 Task: Add a signature Miriam Hall containing Best wishes for a happy National Ice Cream Day, Miriam Hall to email address softage.9@softage.net and add a label Safety training
Action: Mouse moved to (1065, 54)
Screenshot: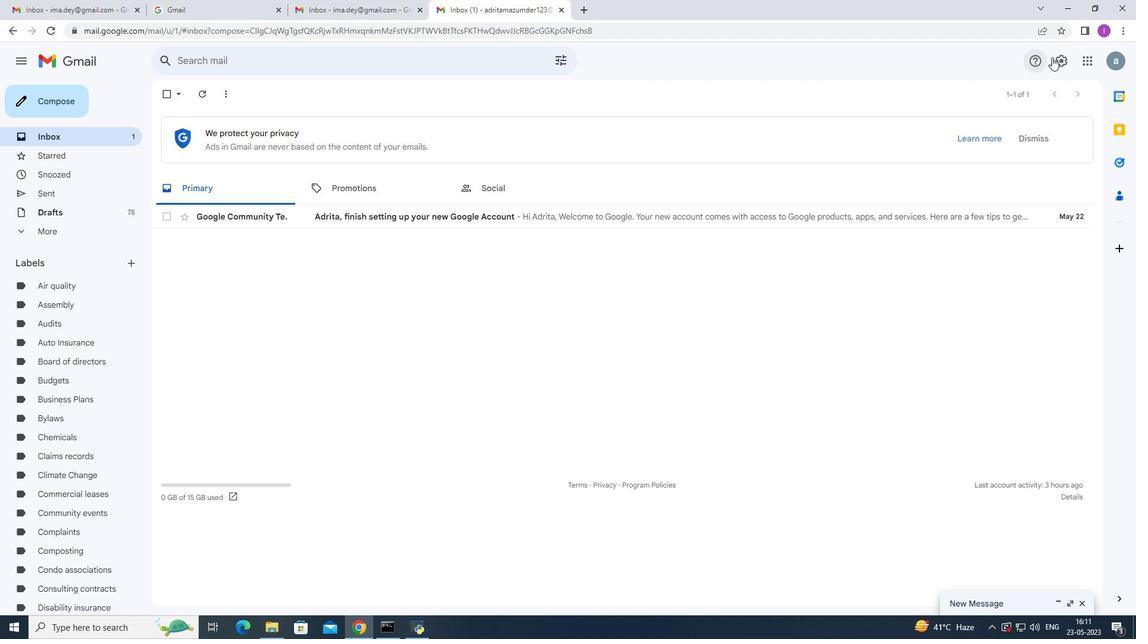 
Action: Mouse pressed left at (1065, 54)
Screenshot: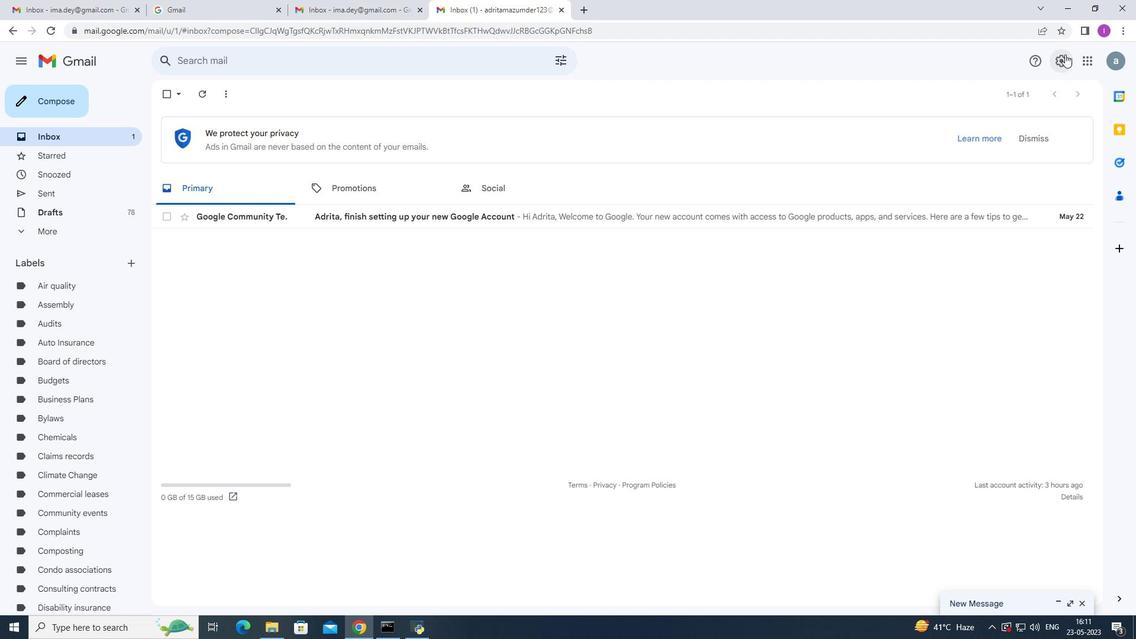 
Action: Mouse moved to (1024, 123)
Screenshot: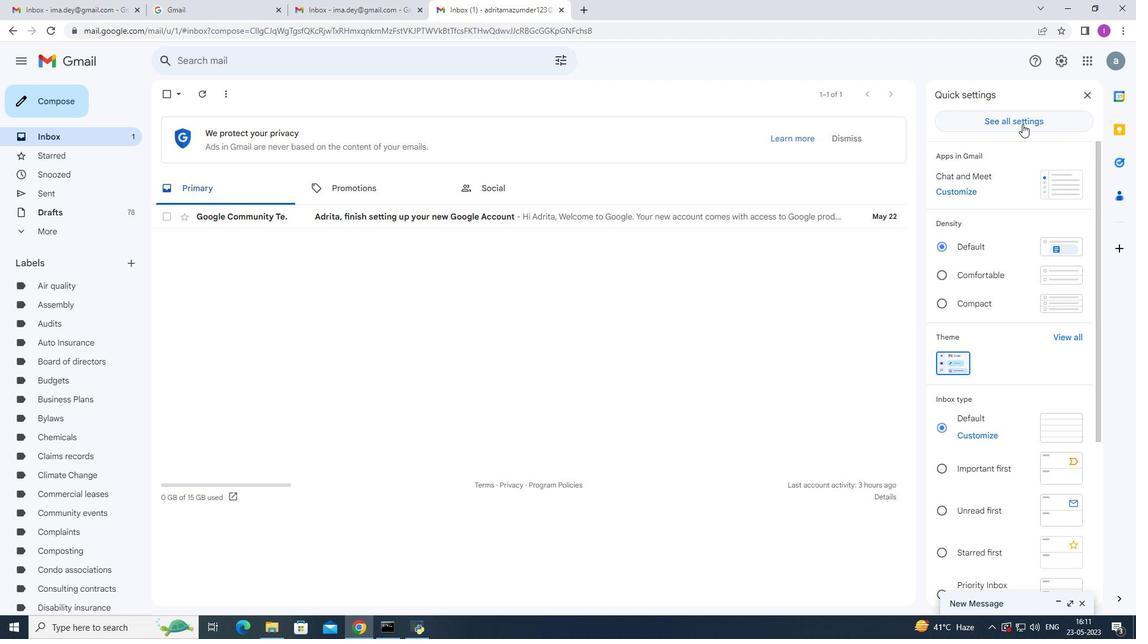 
Action: Mouse pressed left at (1024, 123)
Screenshot: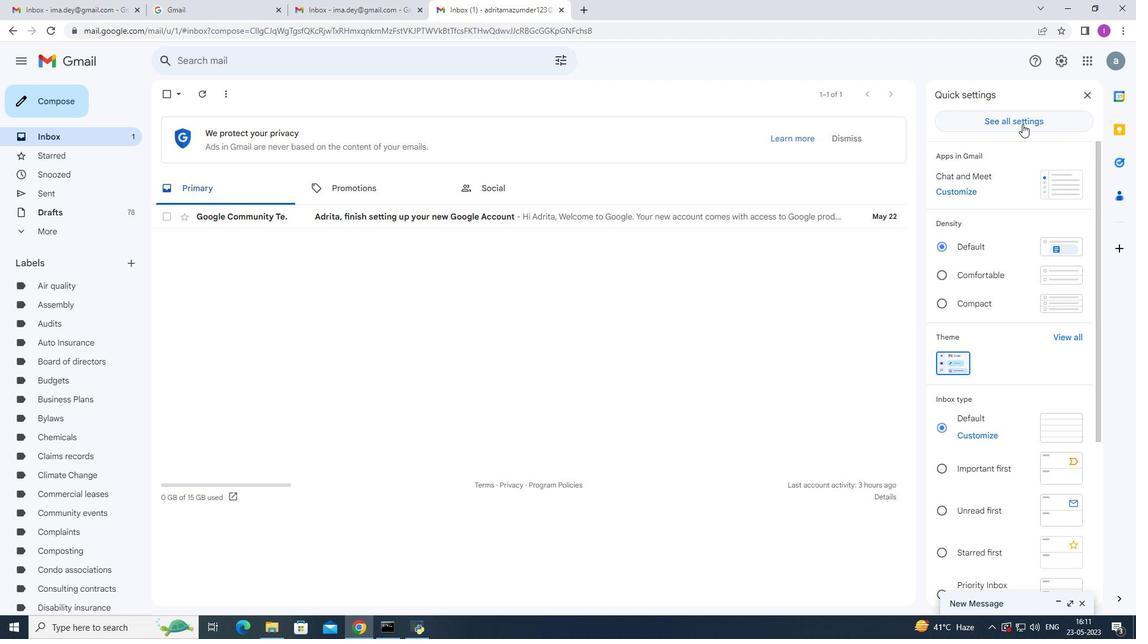 
Action: Mouse moved to (472, 307)
Screenshot: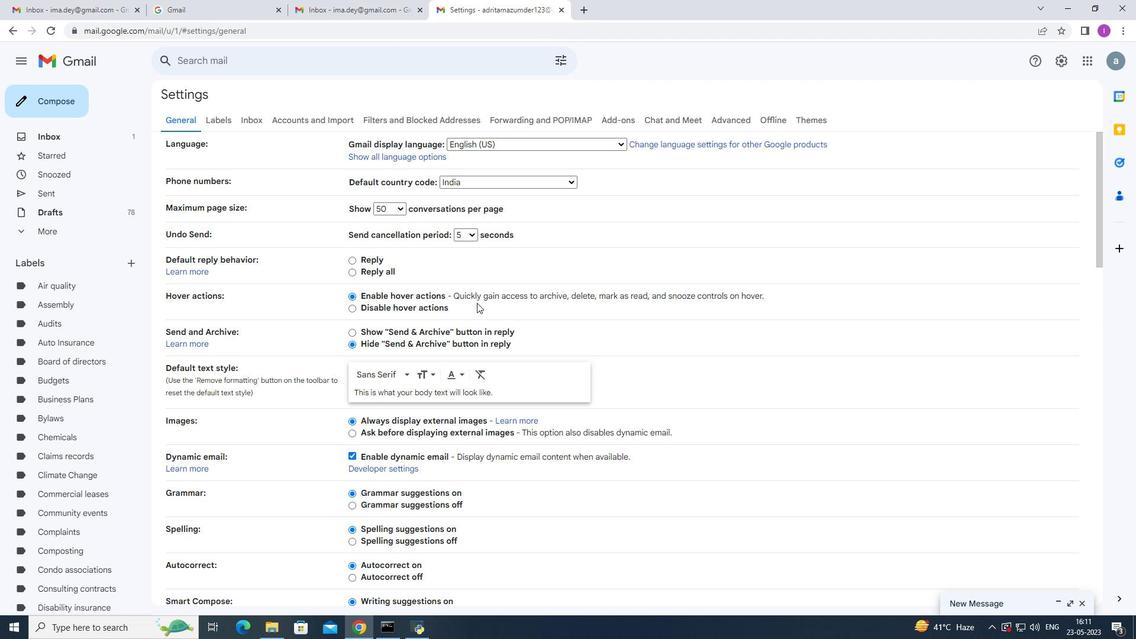 
Action: Mouse scrolled (472, 307) with delta (0, 0)
Screenshot: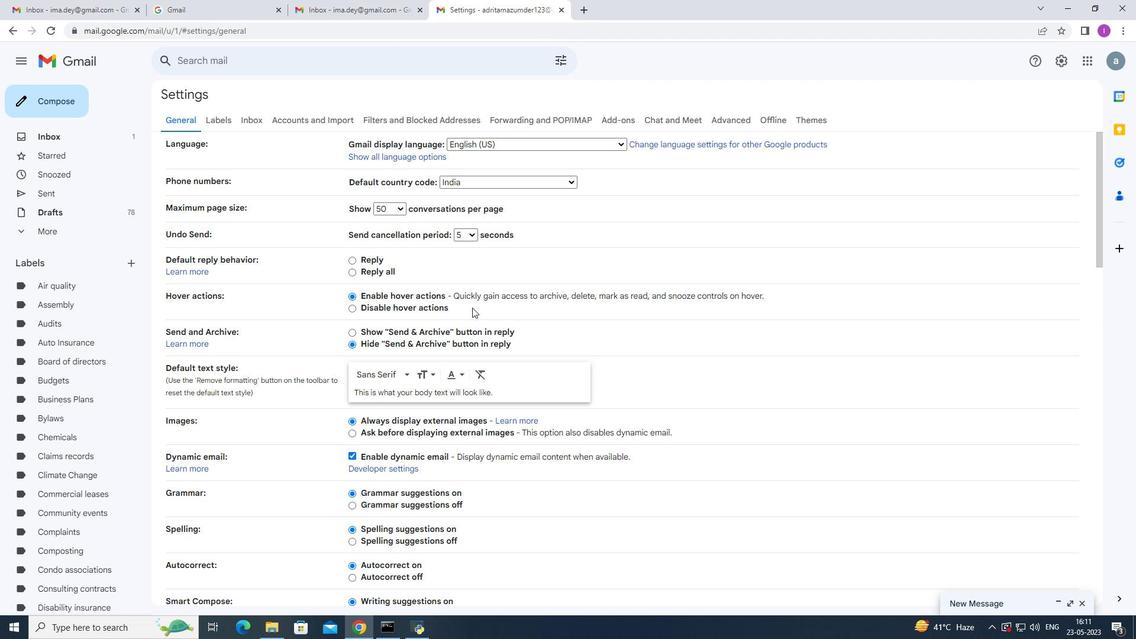 
Action: Mouse scrolled (472, 307) with delta (0, 0)
Screenshot: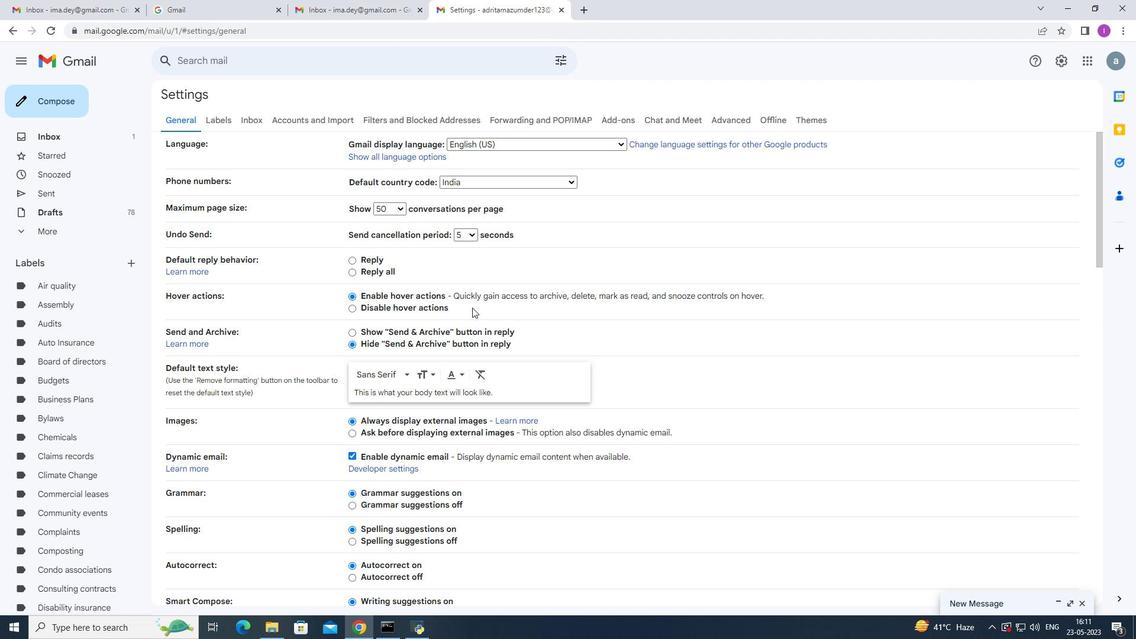 
Action: Mouse scrolled (472, 308) with delta (0, 0)
Screenshot: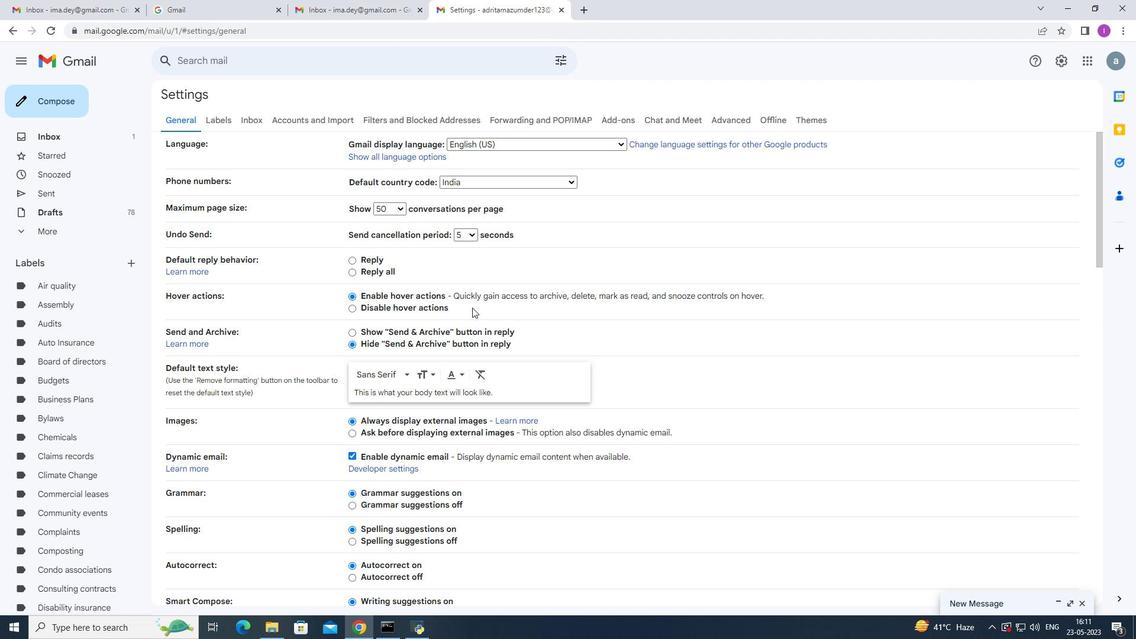 
Action: Mouse moved to (472, 307)
Screenshot: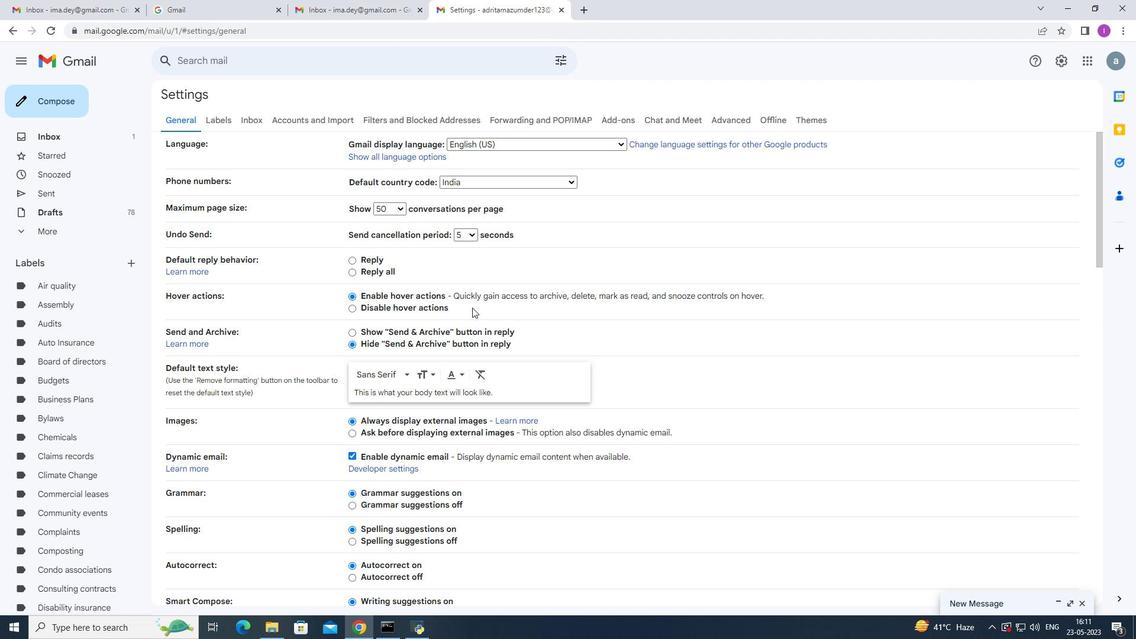 
Action: Mouse scrolled (472, 307) with delta (0, 0)
Screenshot: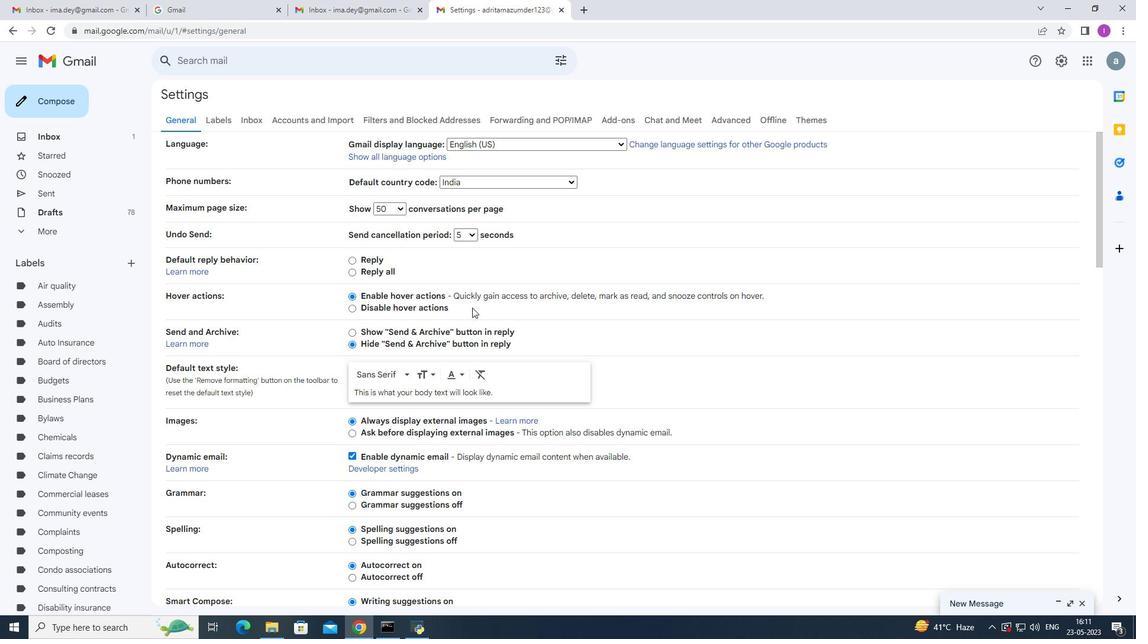 
Action: Mouse moved to (473, 305)
Screenshot: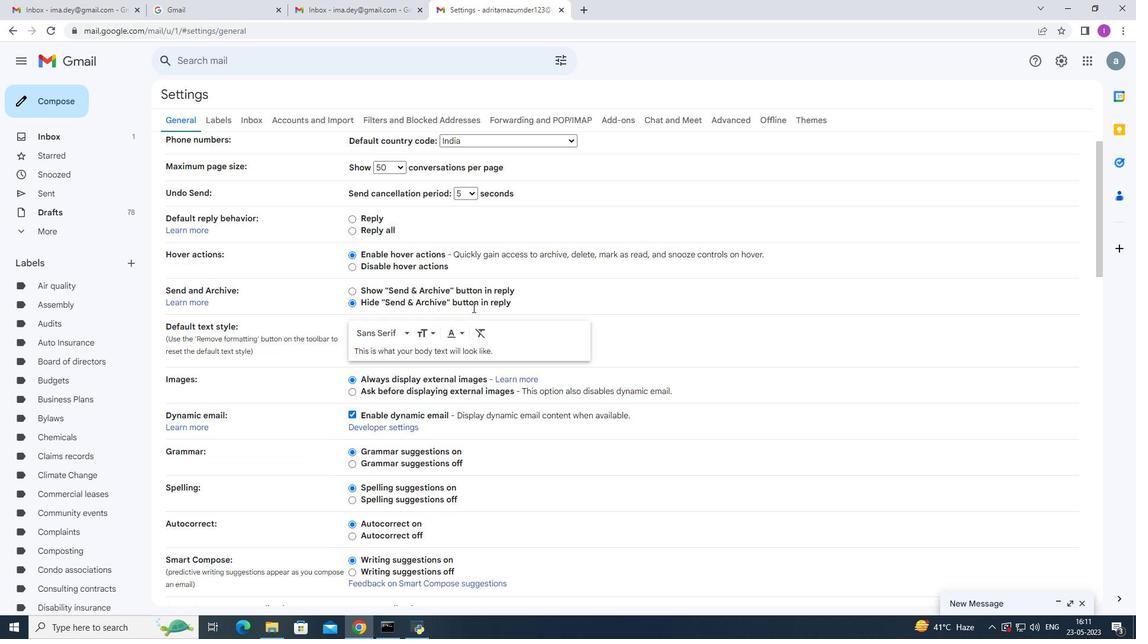 
Action: Mouse scrolled (473, 304) with delta (0, 0)
Screenshot: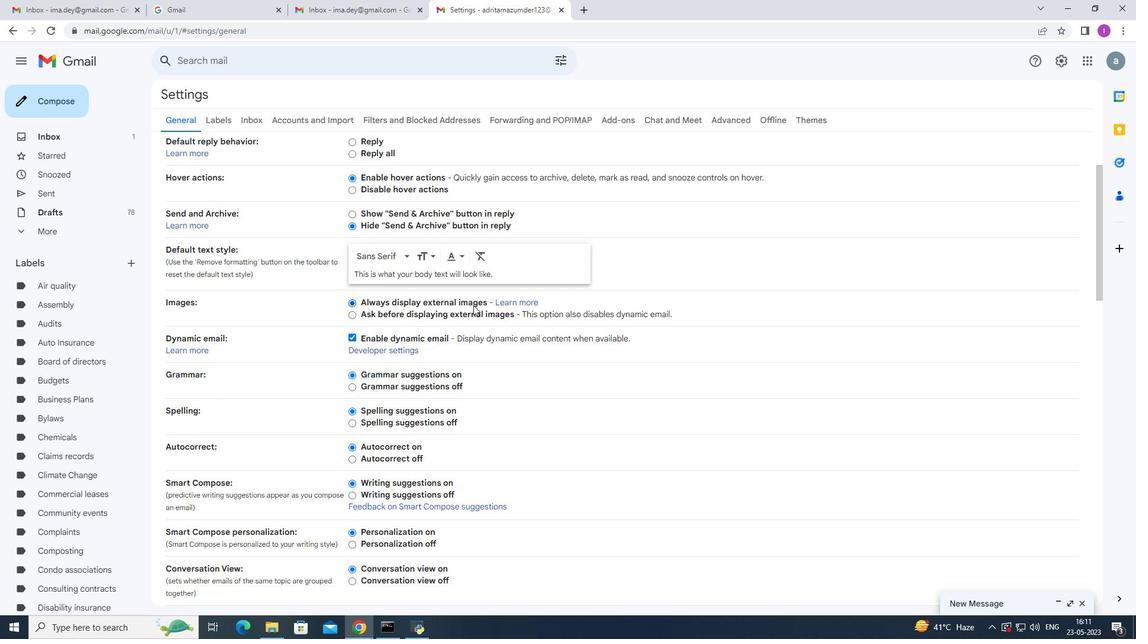 
Action: Mouse scrolled (473, 304) with delta (0, 0)
Screenshot: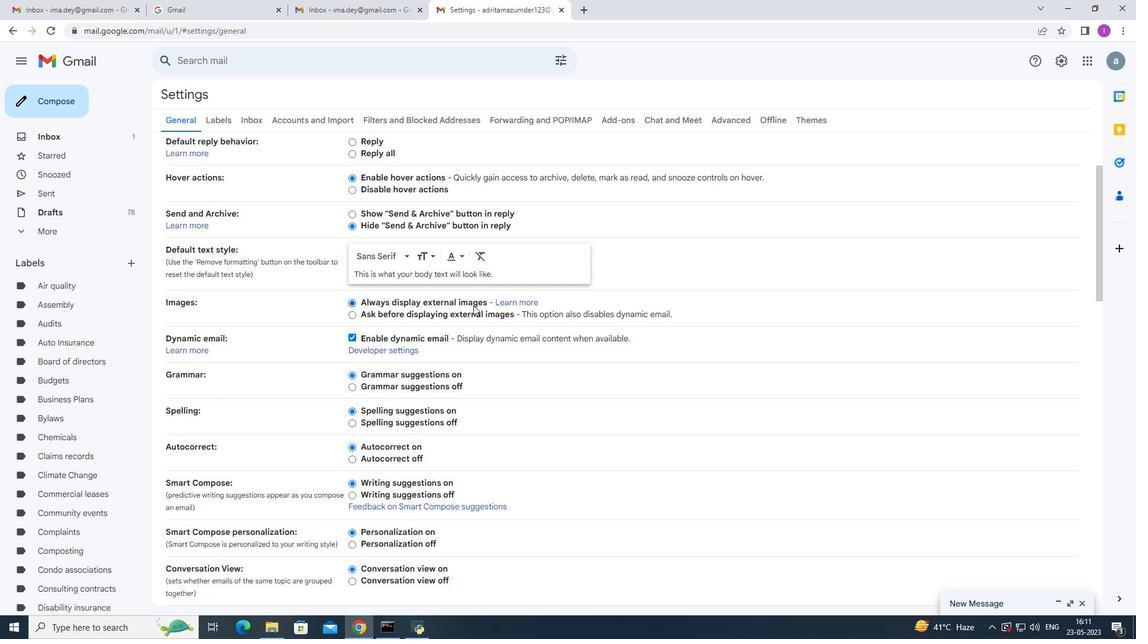 
Action: Mouse scrolled (473, 306) with delta (0, 0)
Screenshot: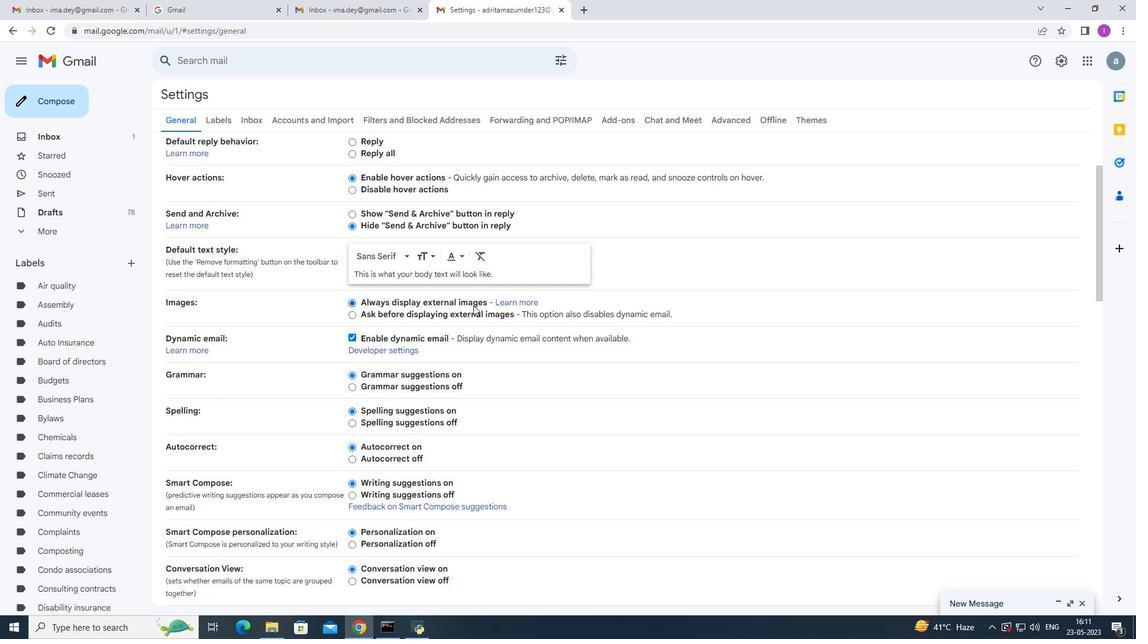 
Action: Mouse scrolled (473, 304) with delta (0, 0)
Screenshot: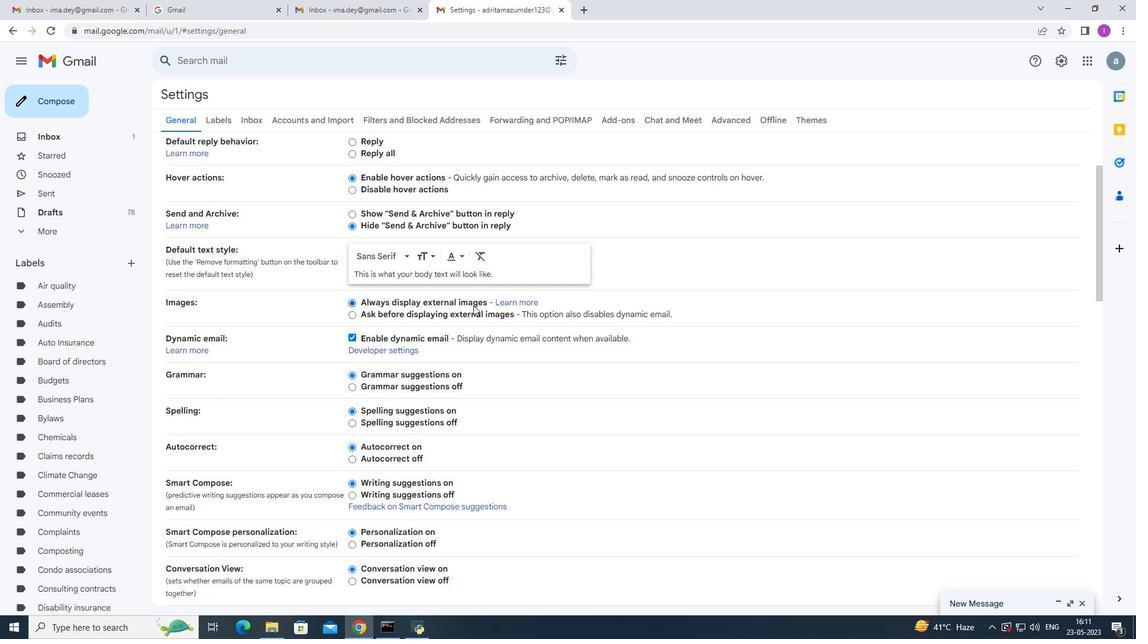 
Action: Mouse moved to (458, 347)
Screenshot: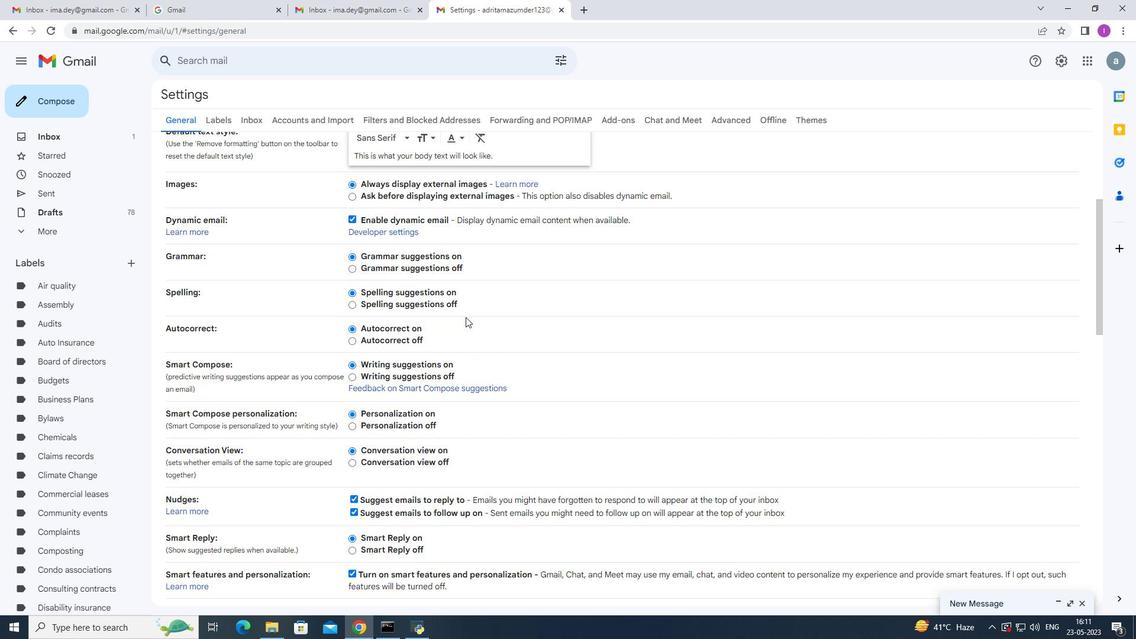 
Action: Mouse scrolled (459, 332) with delta (0, 0)
Screenshot: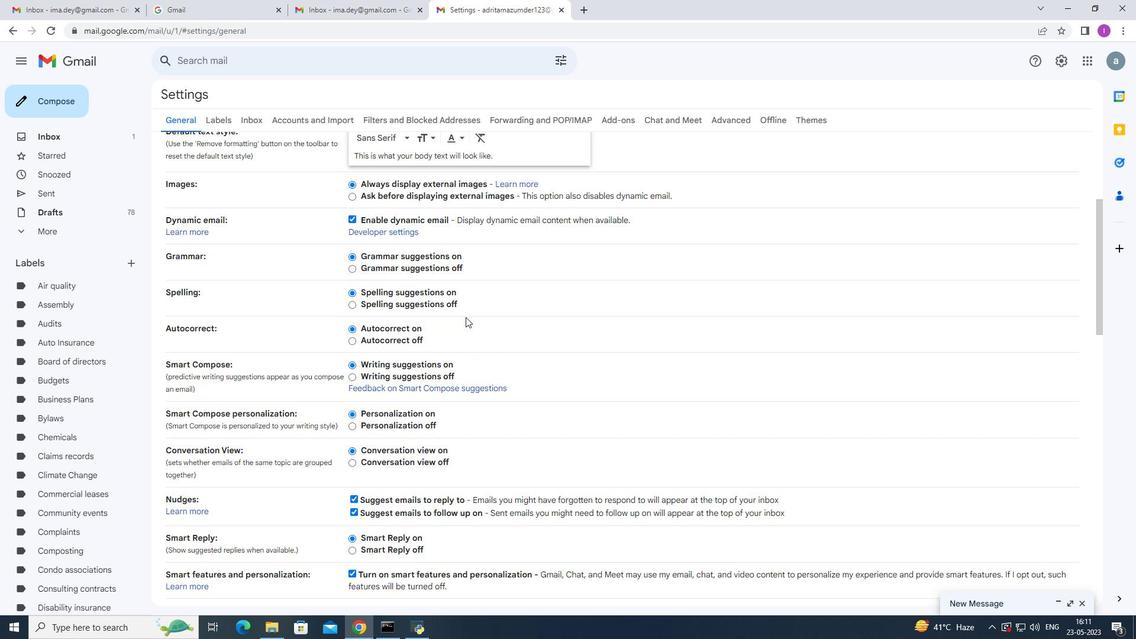 
Action: Mouse moved to (458, 349)
Screenshot: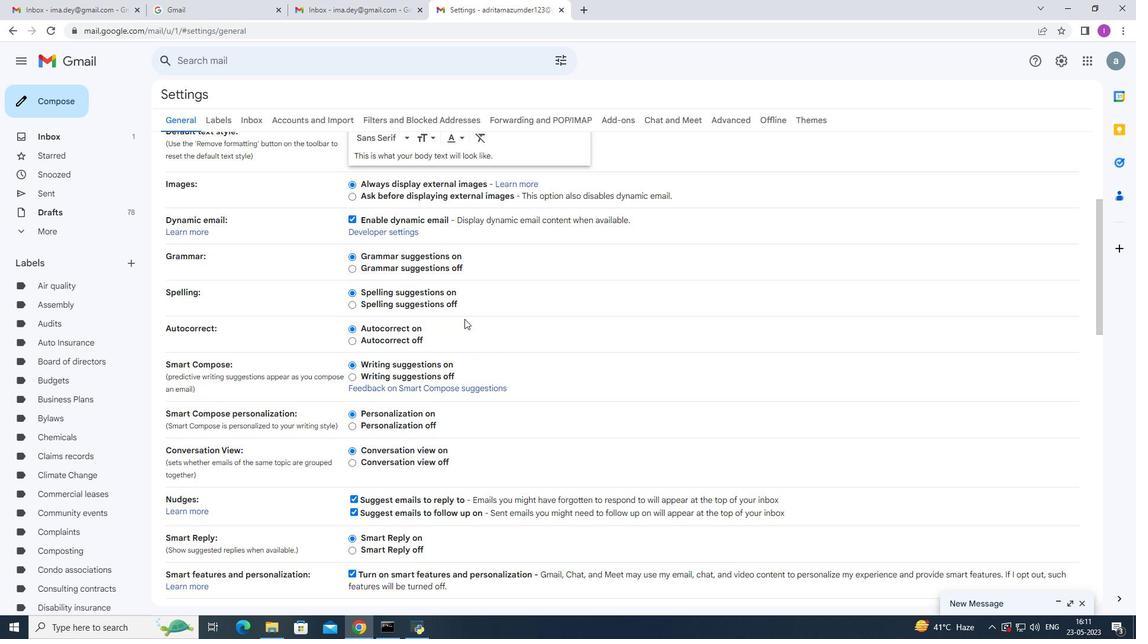 
Action: Mouse scrolled (458, 341) with delta (0, 0)
Screenshot: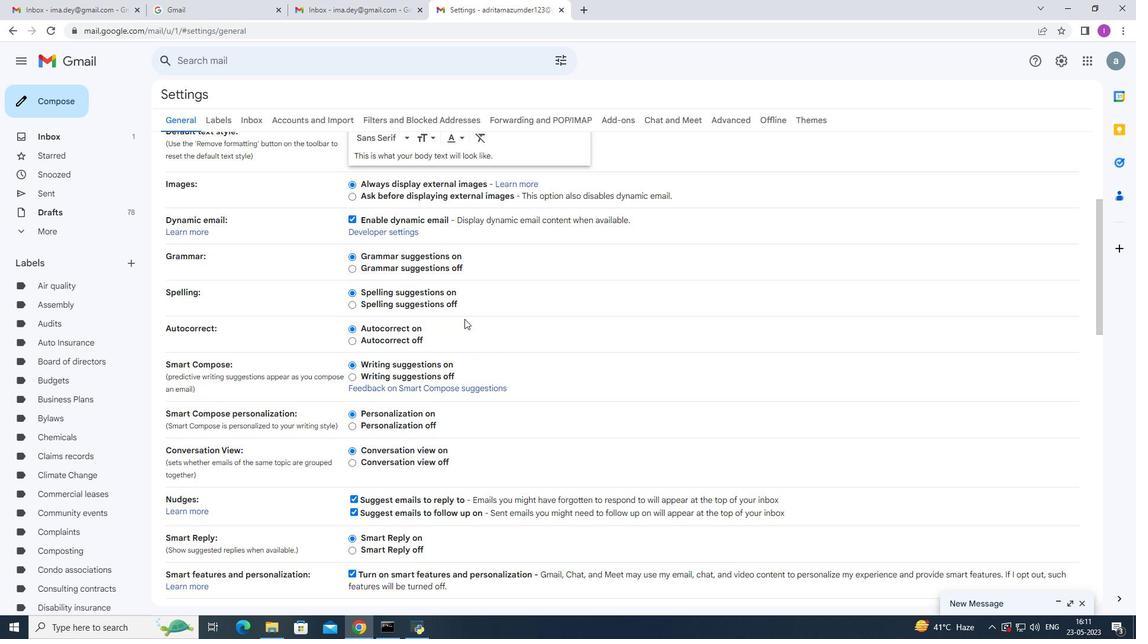 
Action: Mouse moved to (443, 374)
Screenshot: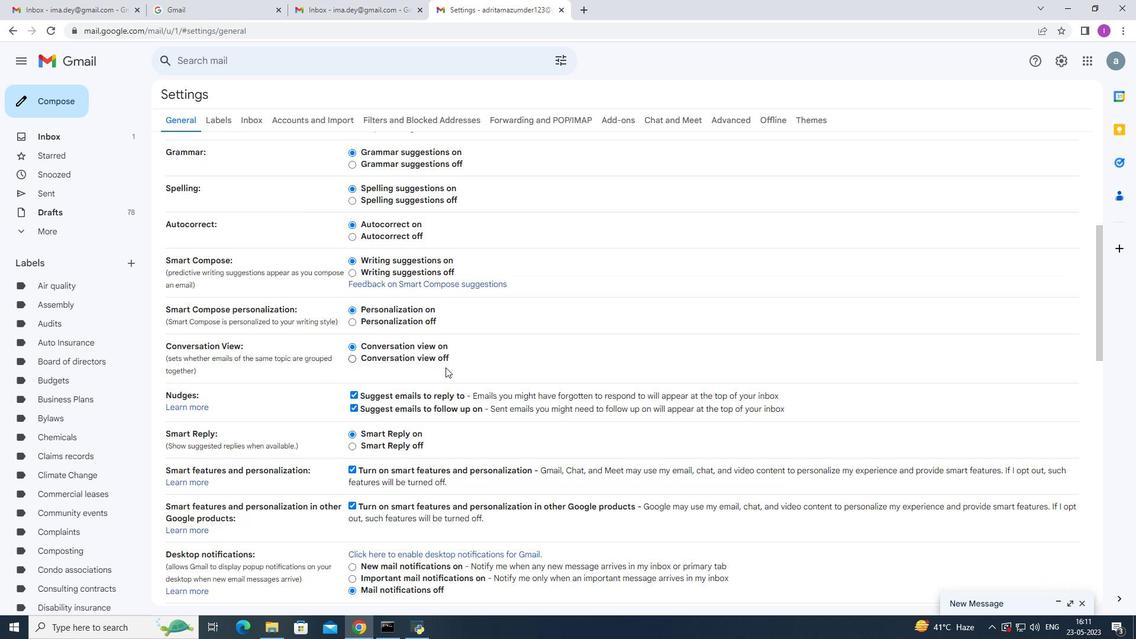
Action: Mouse scrolled (443, 374) with delta (0, 0)
Screenshot: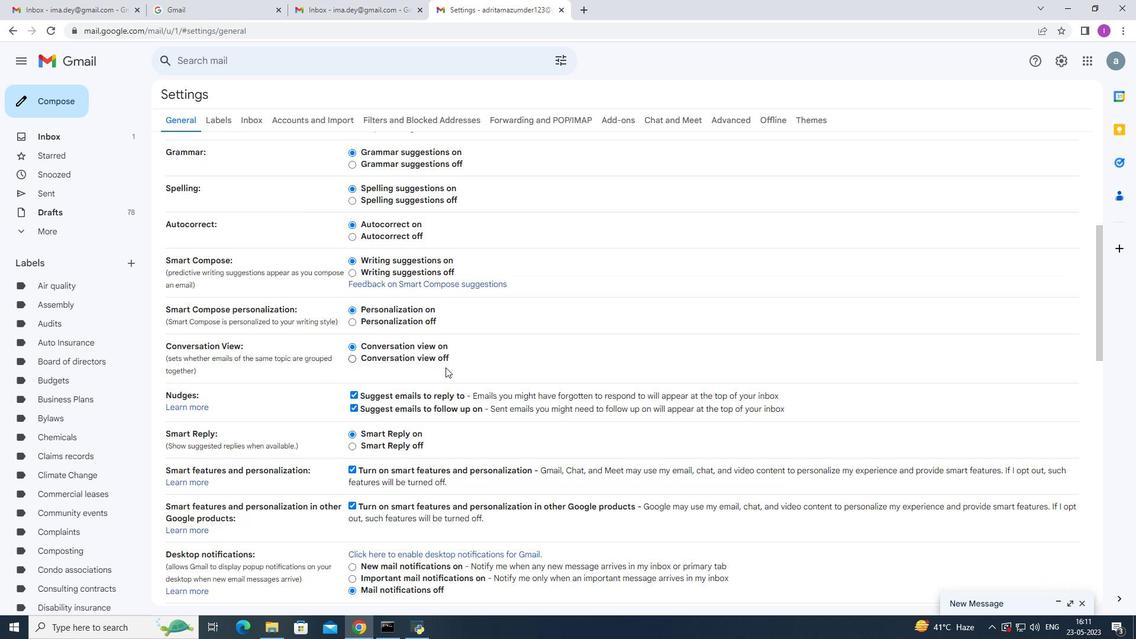 
Action: Mouse moved to (443, 377)
Screenshot: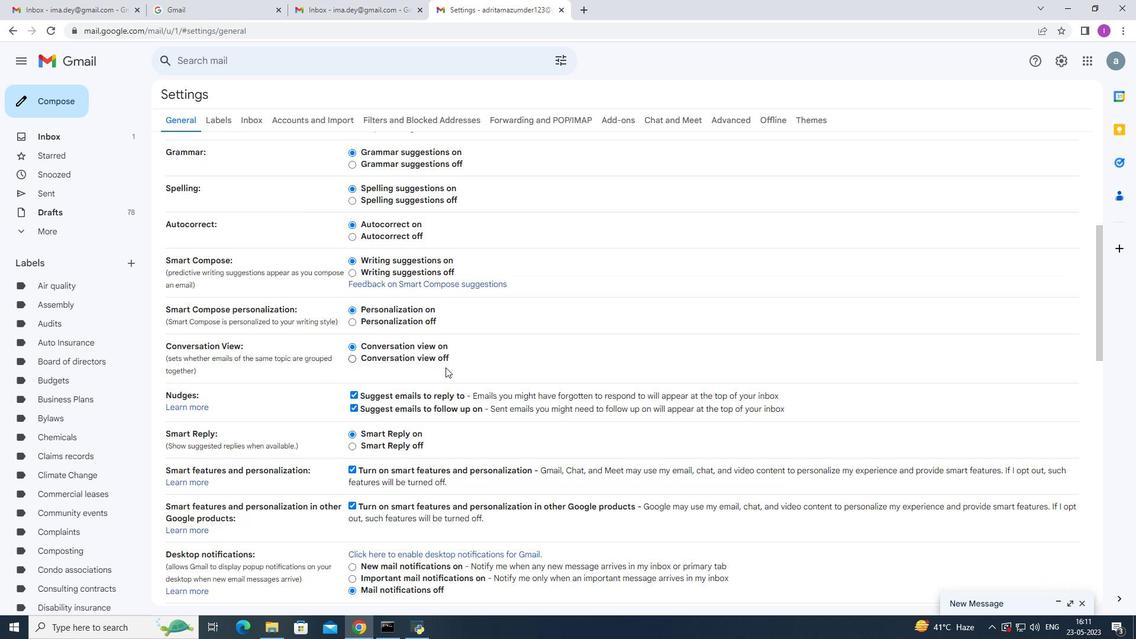 
Action: Mouse scrolled (443, 376) with delta (0, 0)
Screenshot: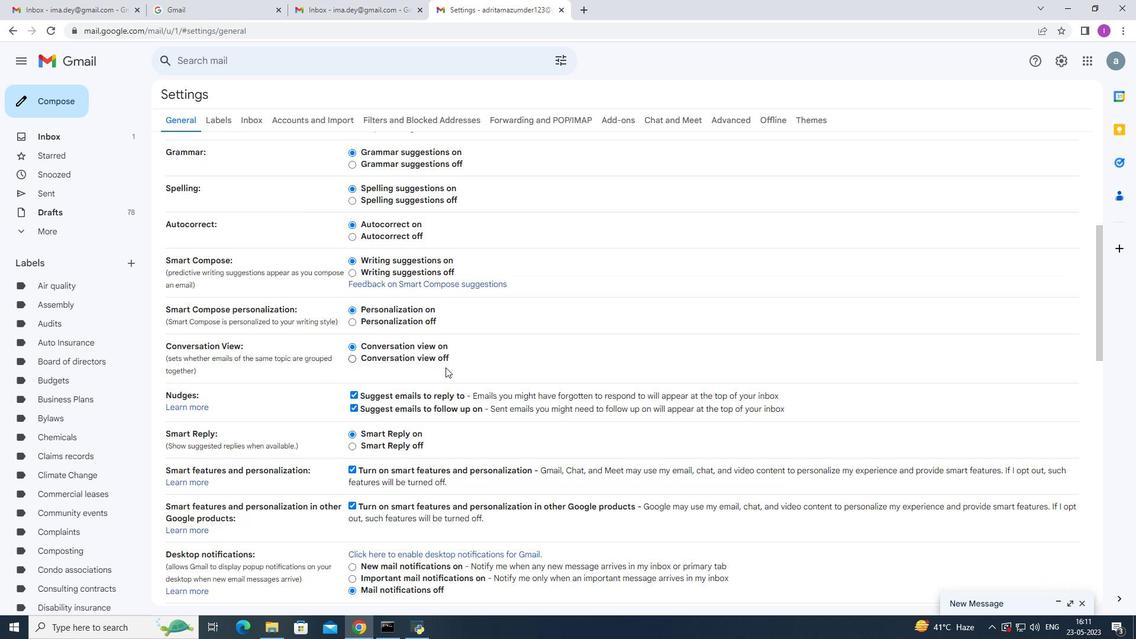 
Action: Mouse moved to (443, 378)
Screenshot: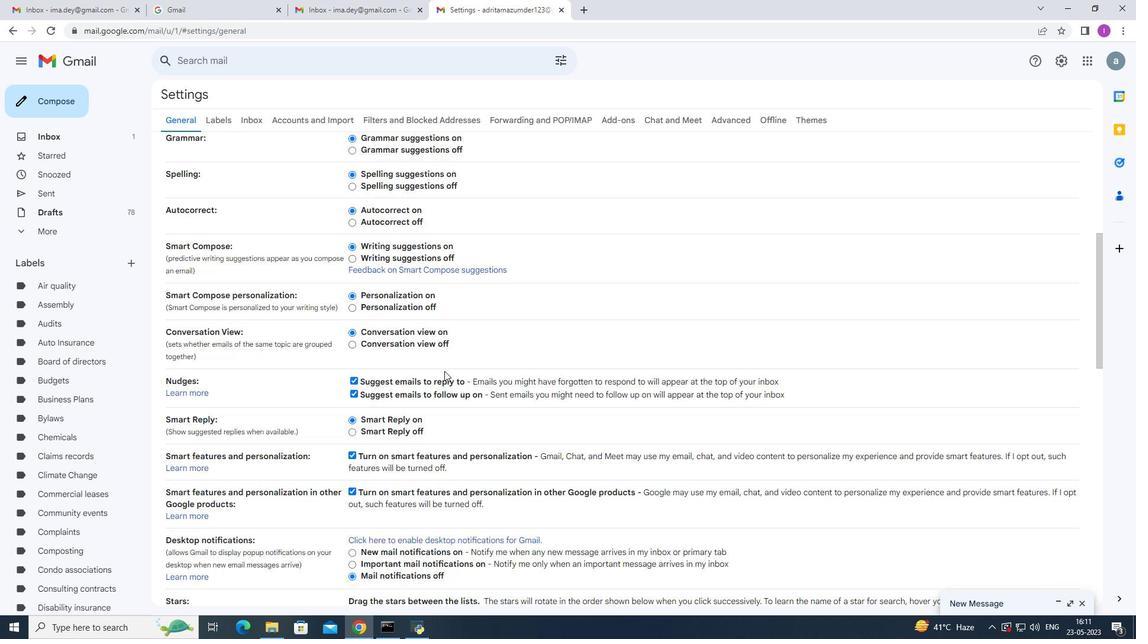 
Action: Mouse scrolled (443, 377) with delta (0, 0)
Screenshot: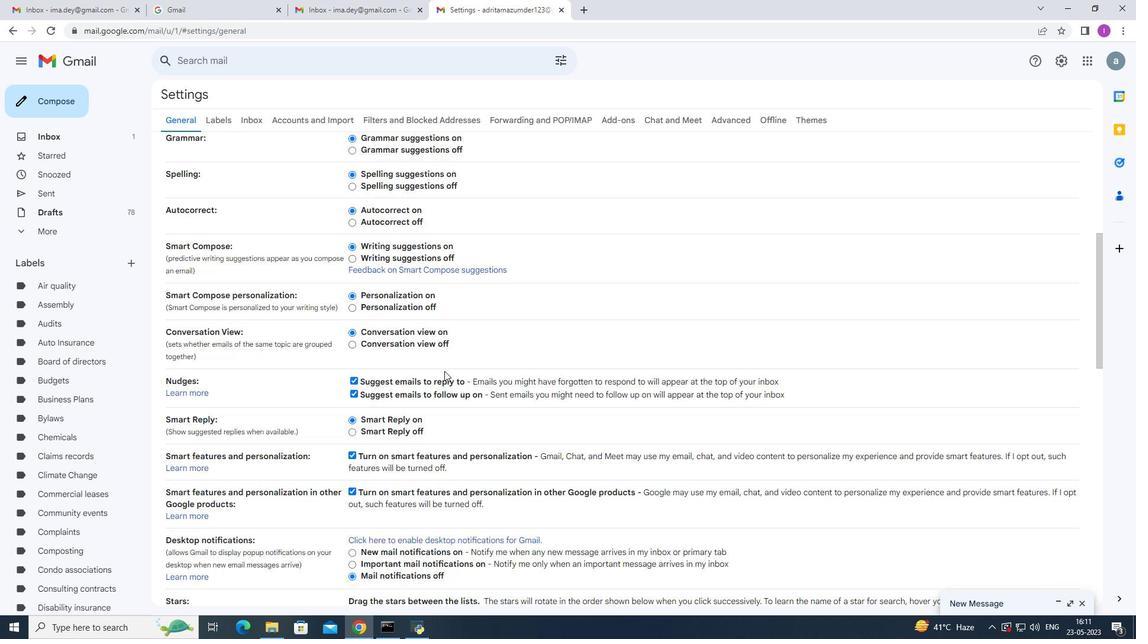 
Action: Mouse moved to (444, 380)
Screenshot: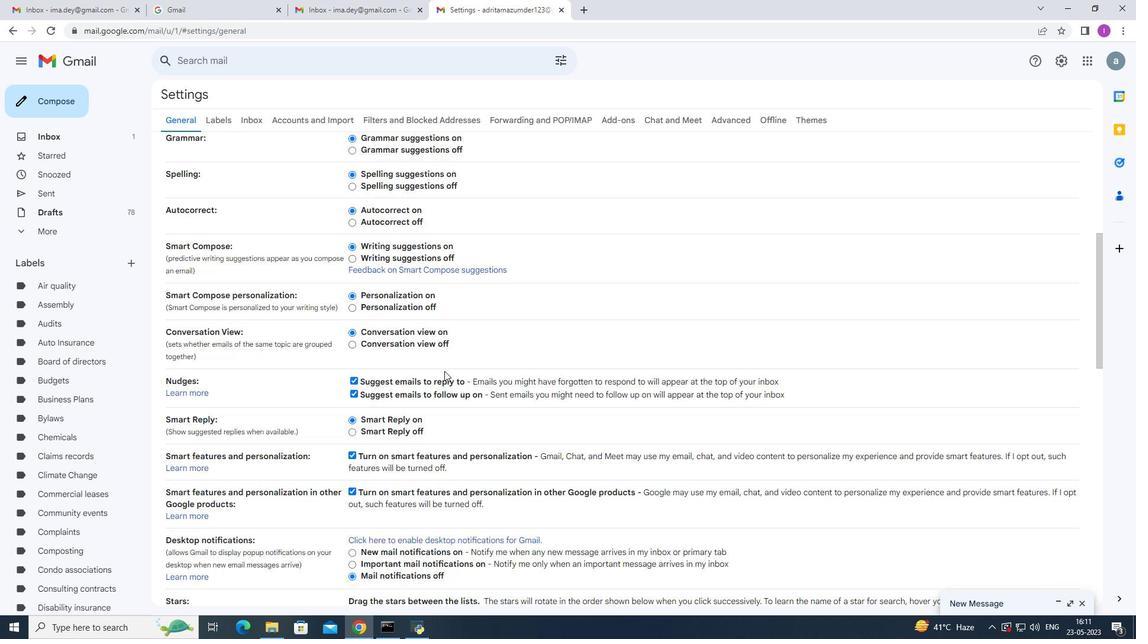 
Action: Mouse scrolled (443, 378) with delta (0, 0)
Screenshot: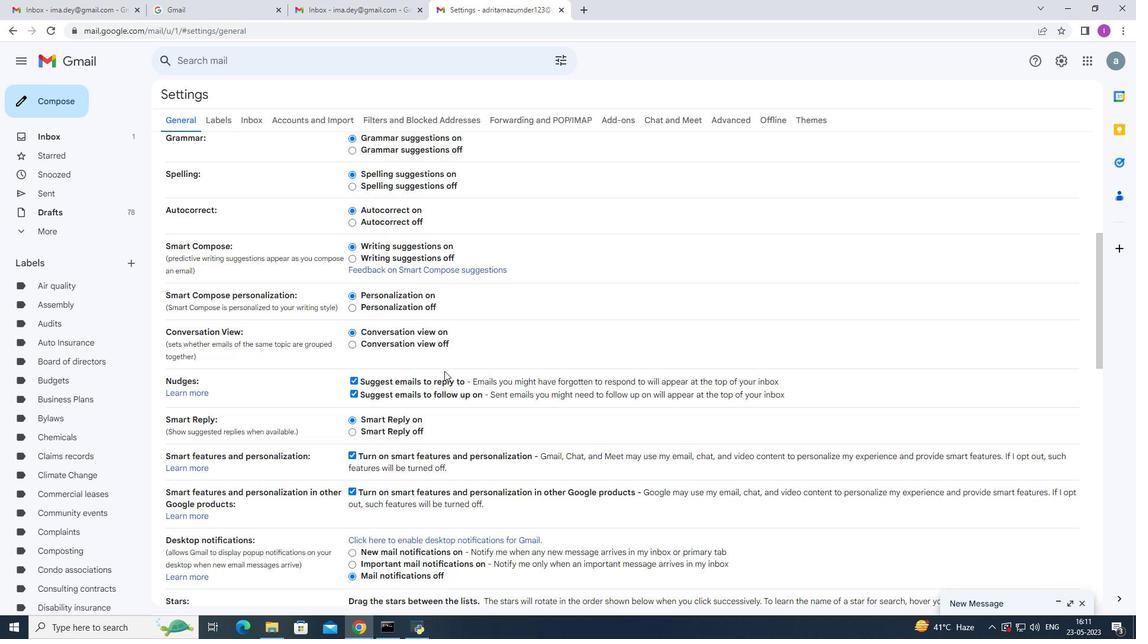 
Action: Mouse moved to (446, 388)
Screenshot: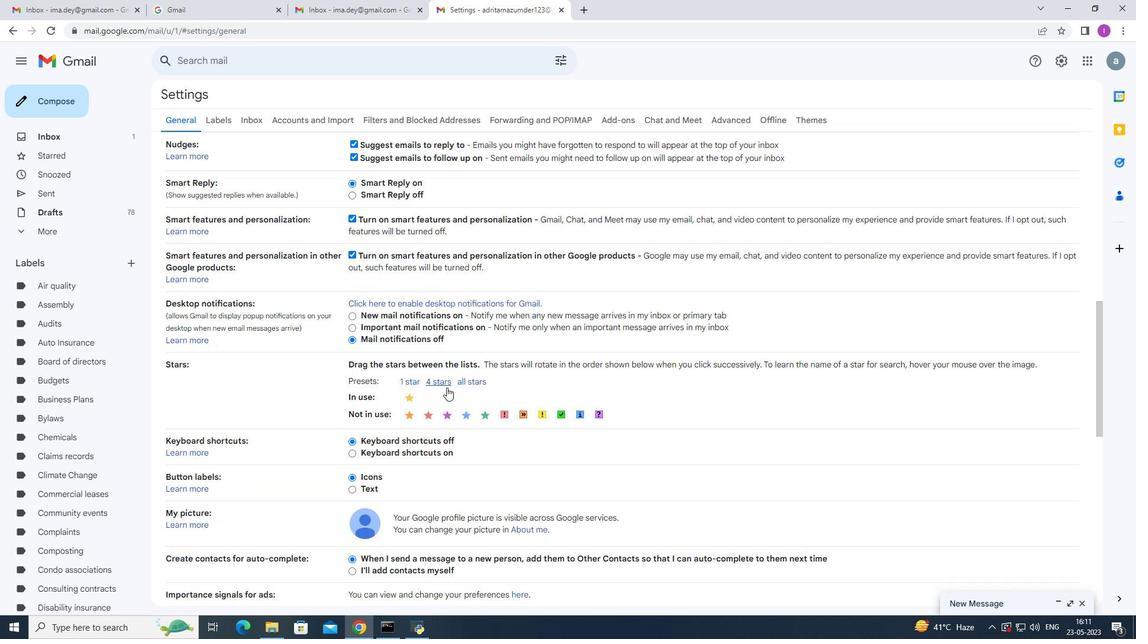 
Action: Mouse scrolled (446, 388) with delta (0, 0)
Screenshot: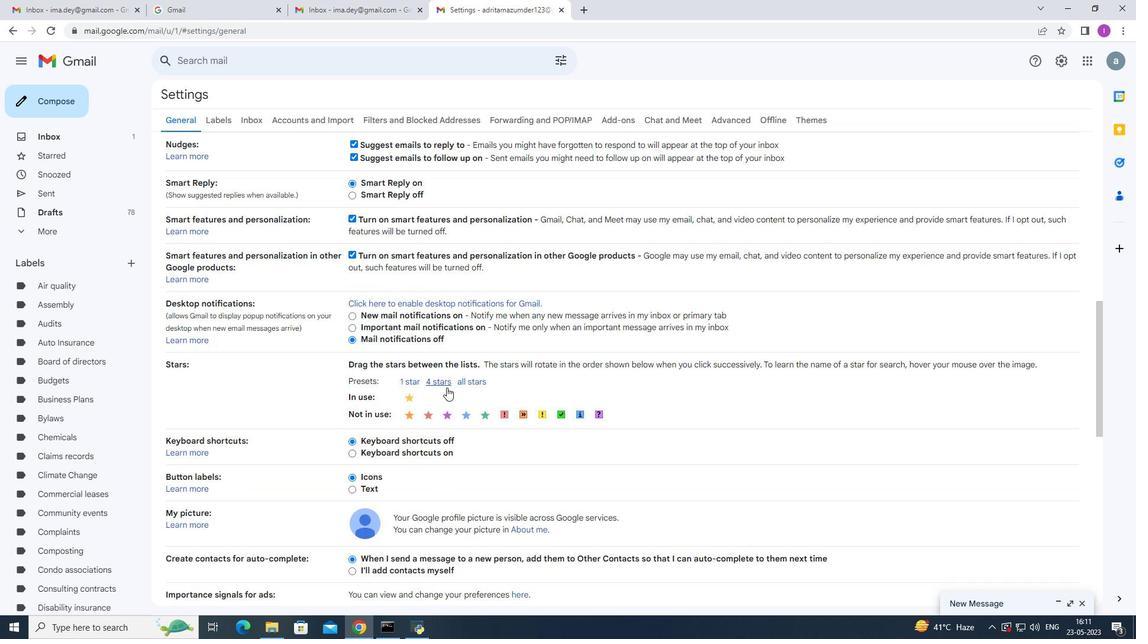 
Action: Mouse moved to (448, 389)
Screenshot: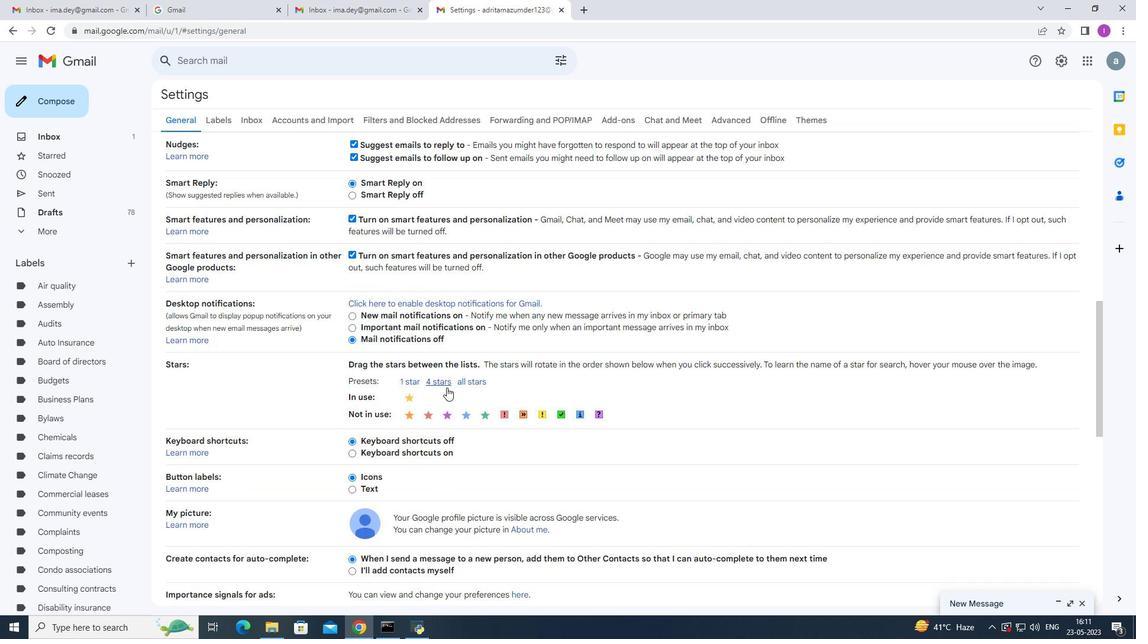 
Action: Mouse scrolled (448, 388) with delta (0, 0)
Screenshot: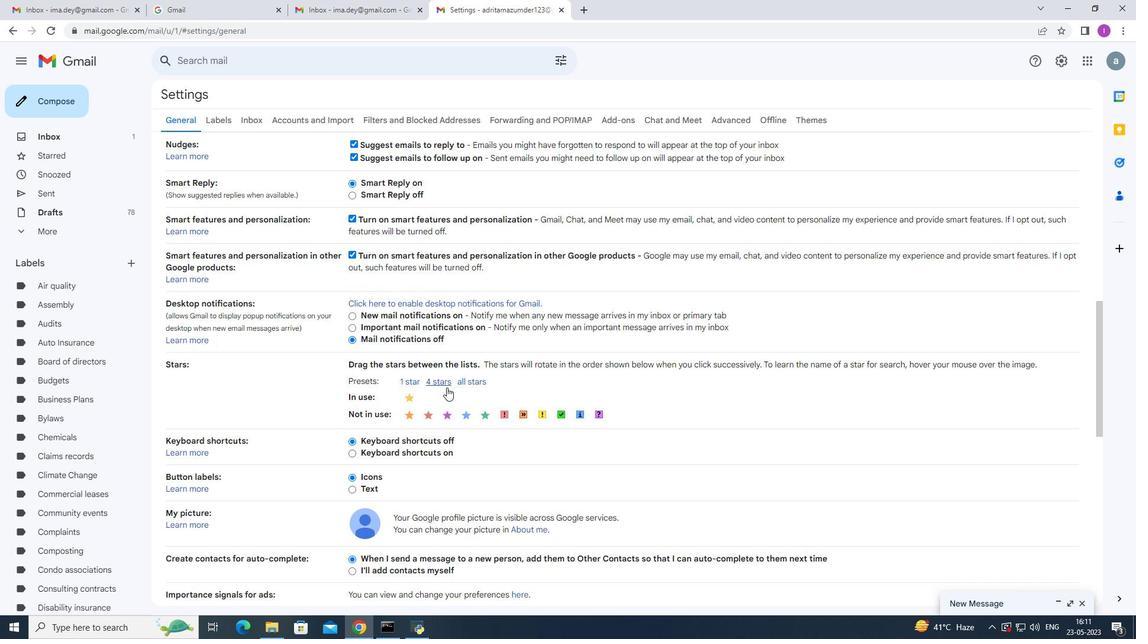 
Action: Mouse moved to (448, 389)
Screenshot: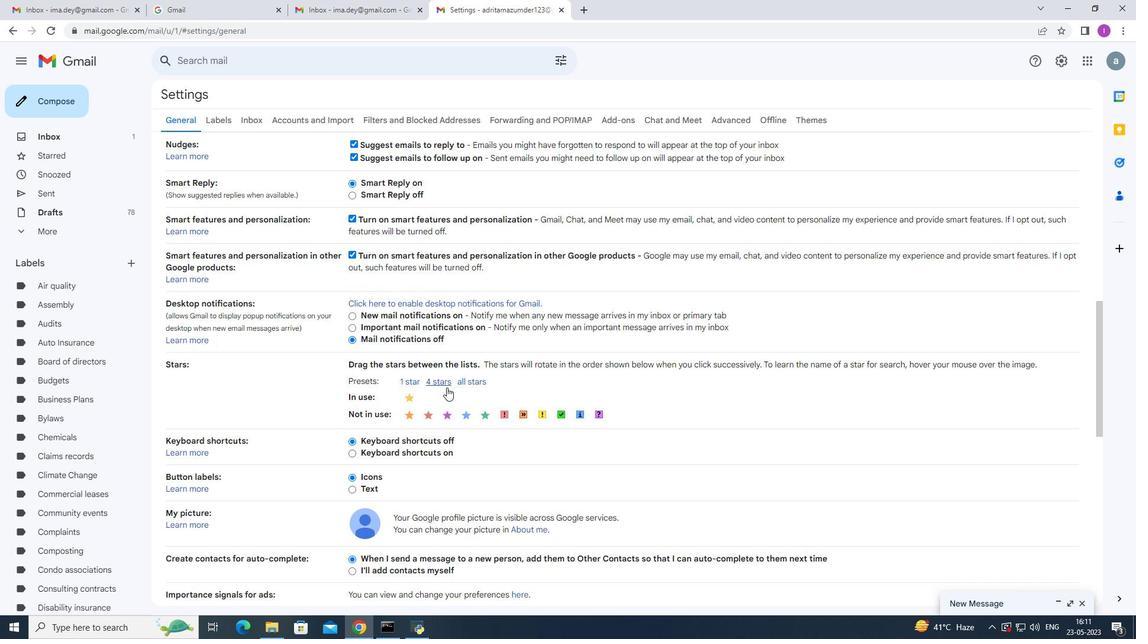 
Action: Mouse scrolled (448, 388) with delta (0, 0)
Screenshot: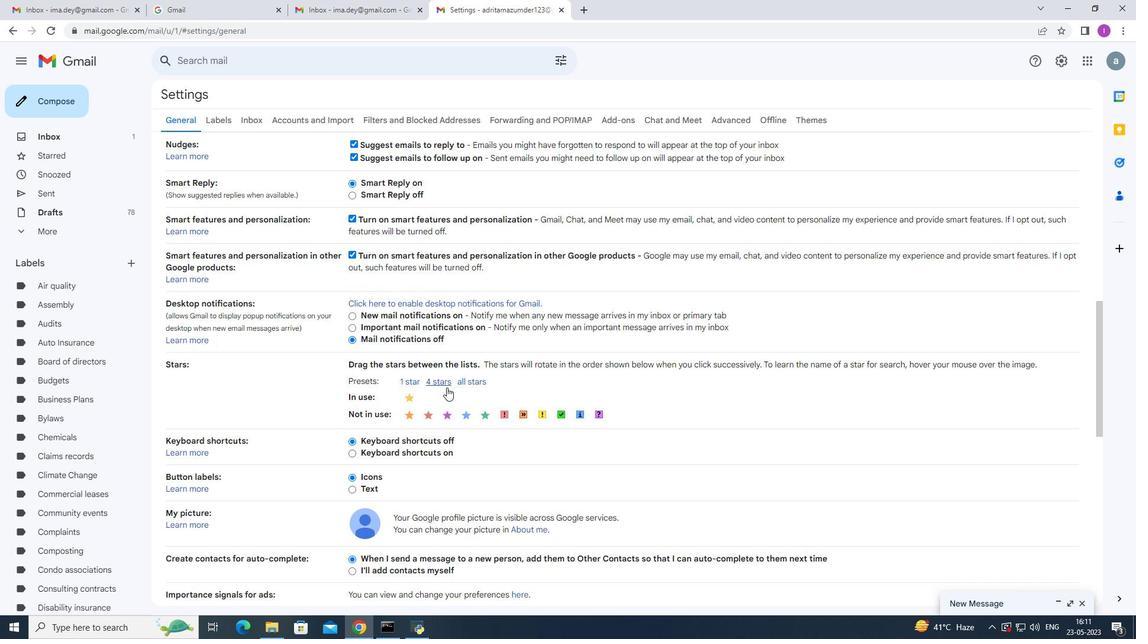 
Action: Mouse moved to (448, 389)
Screenshot: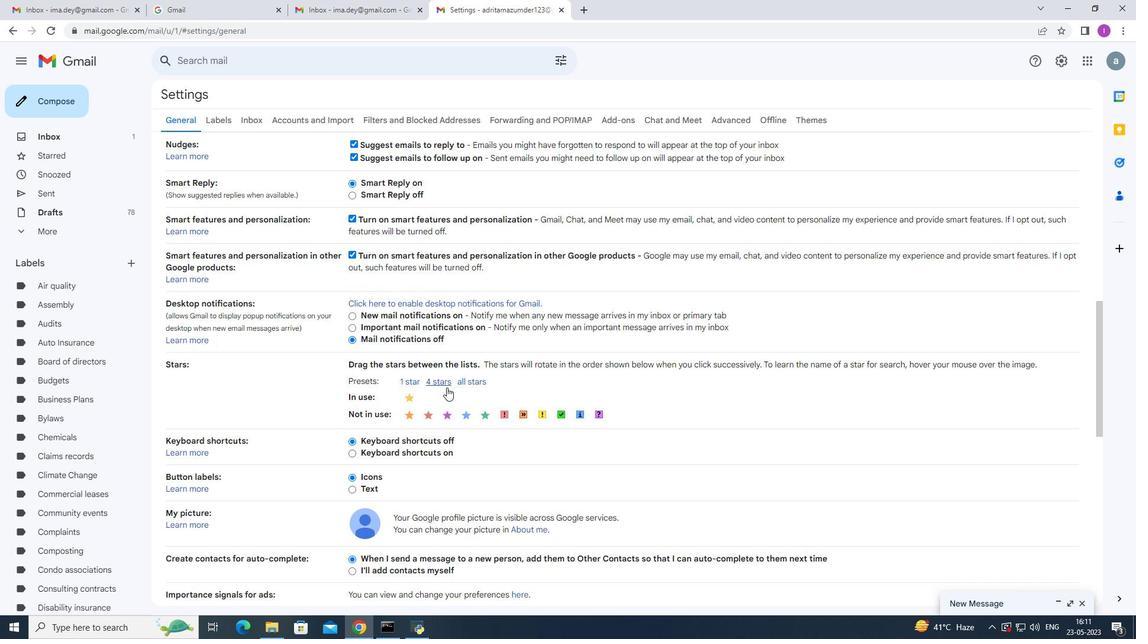 
Action: Mouse scrolled (448, 388) with delta (0, 0)
Screenshot: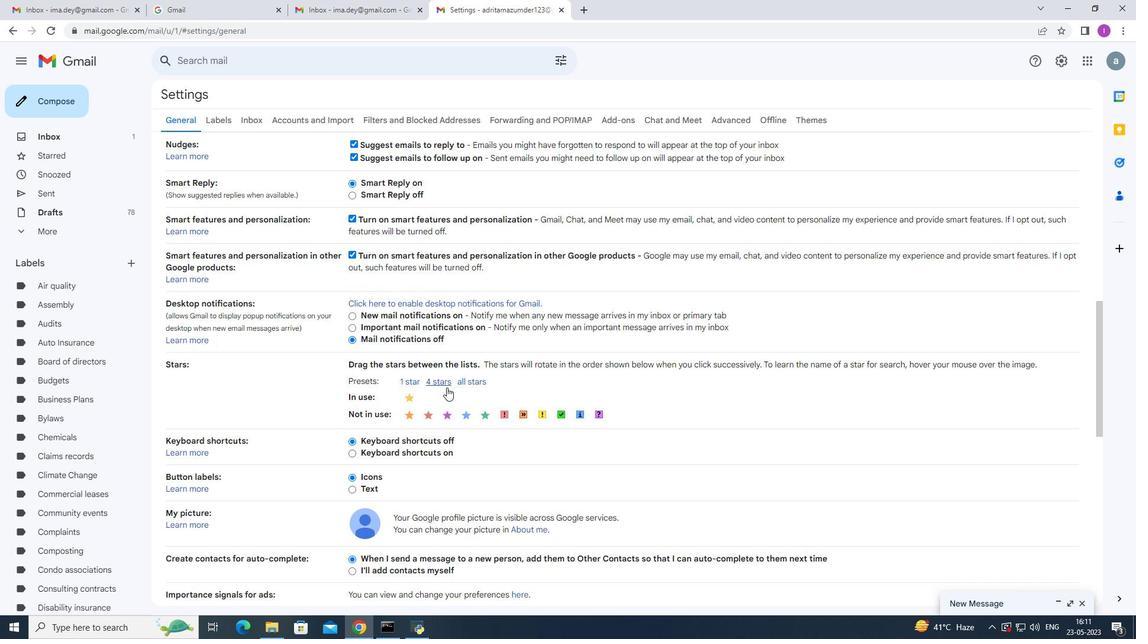 
Action: Mouse moved to (472, 392)
Screenshot: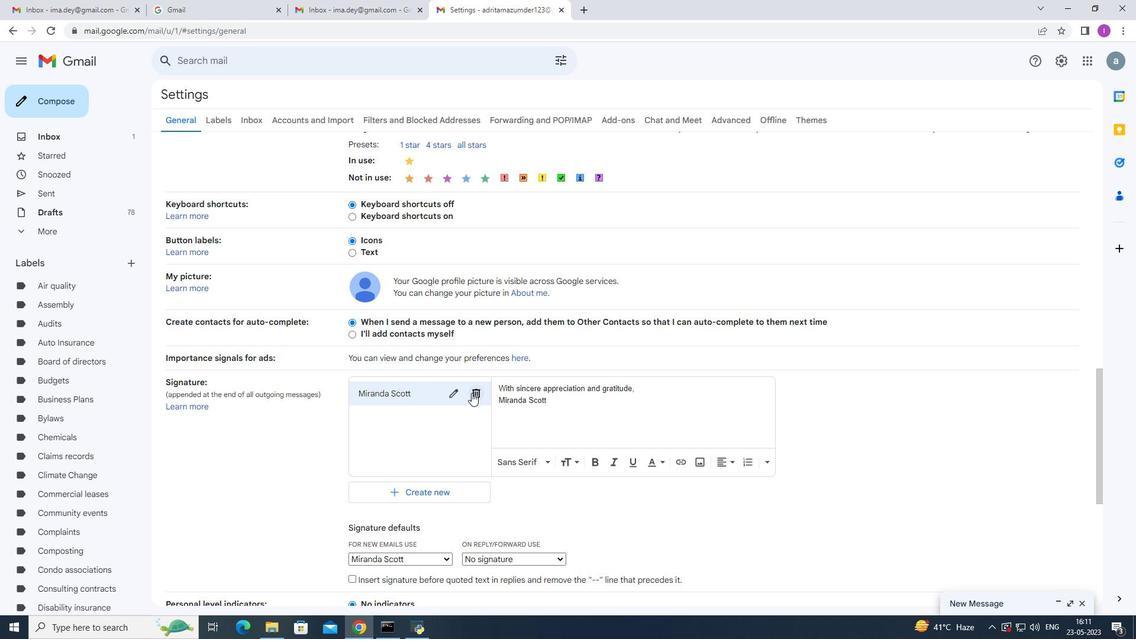 
Action: Mouse pressed left at (472, 392)
Screenshot: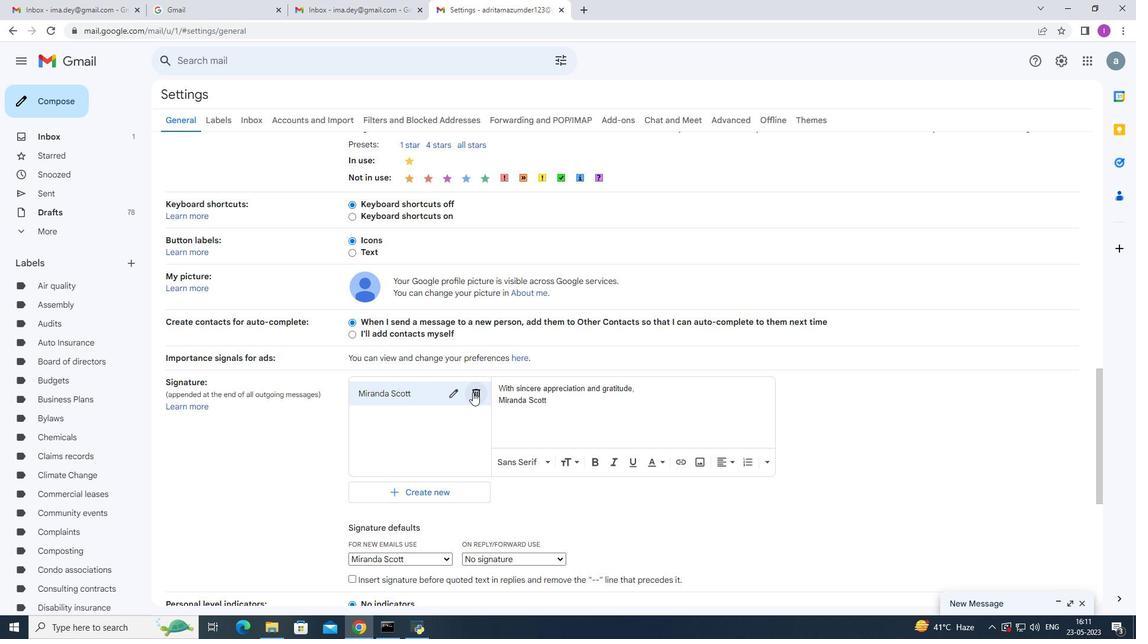 
Action: Mouse moved to (672, 350)
Screenshot: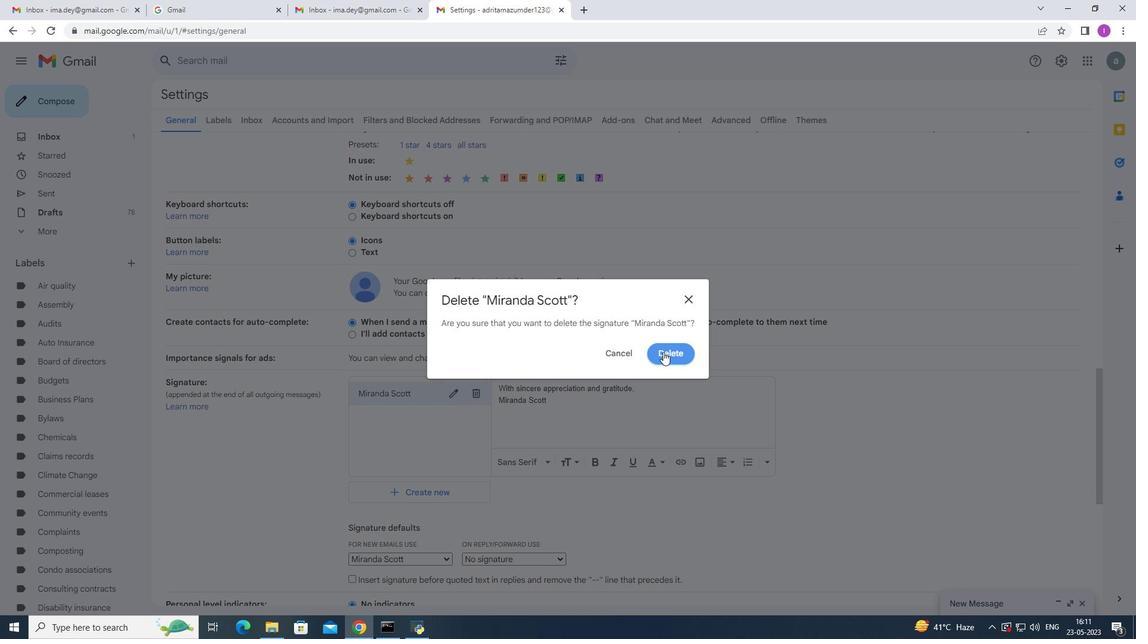 
Action: Mouse pressed left at (672, 350)
Screenshot: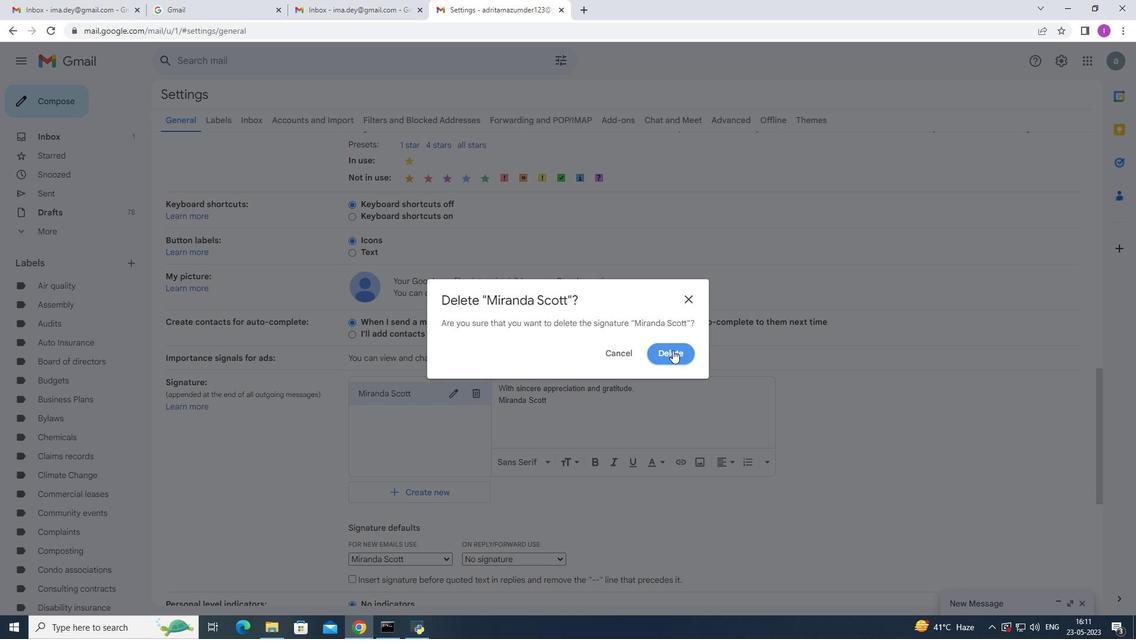 
Action: Mouse moved to (410, 407)
Screenshot: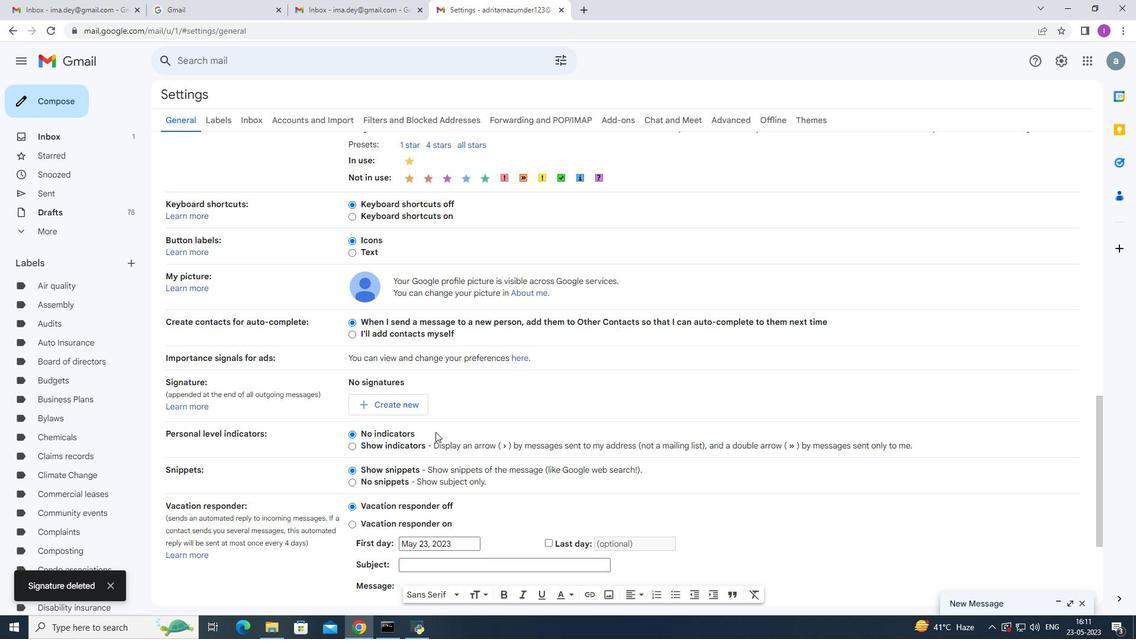 
Action: Mouse pressed left at (410, 407)
Screenshot: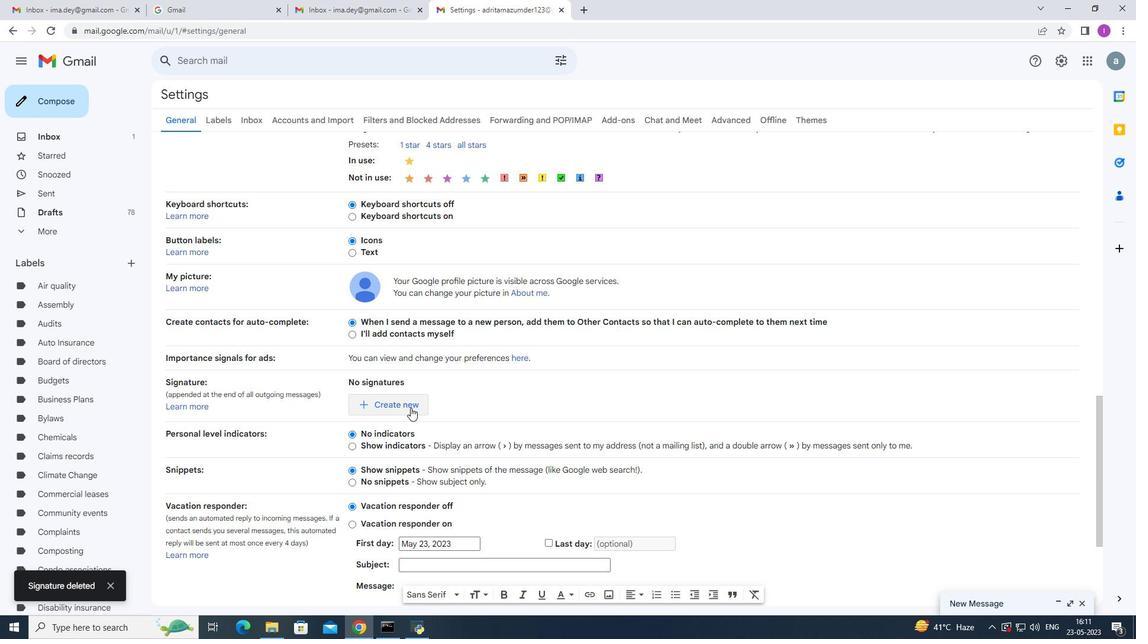 
Action: Mouse moved to (464, 322)
Screenshot: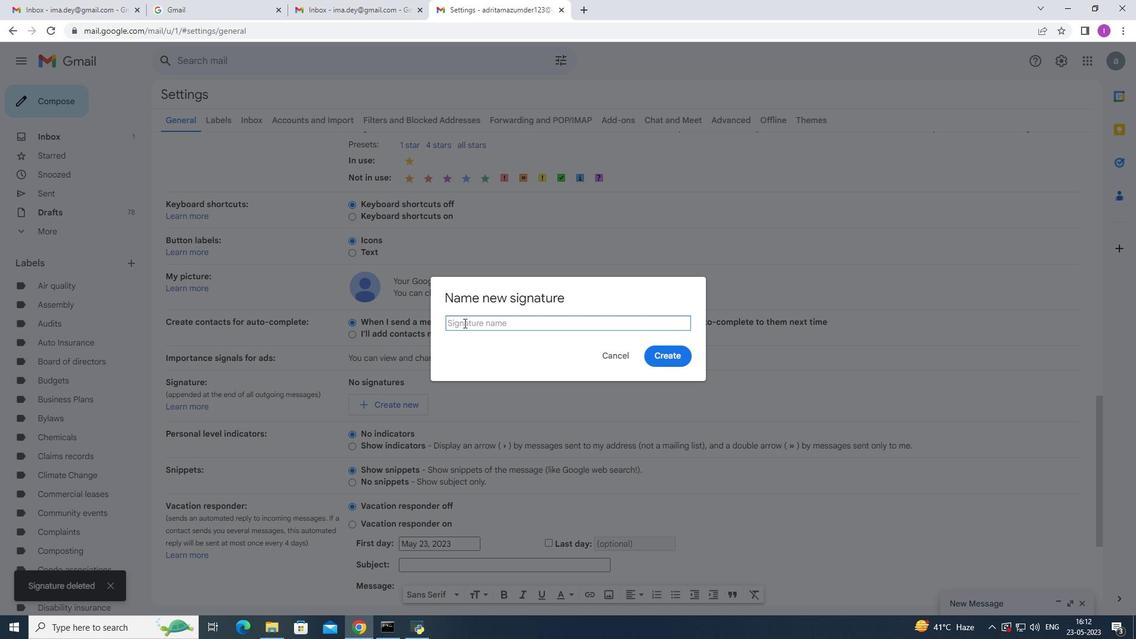 
Action: Mouse pressed left at (464, 322)
Screenshot: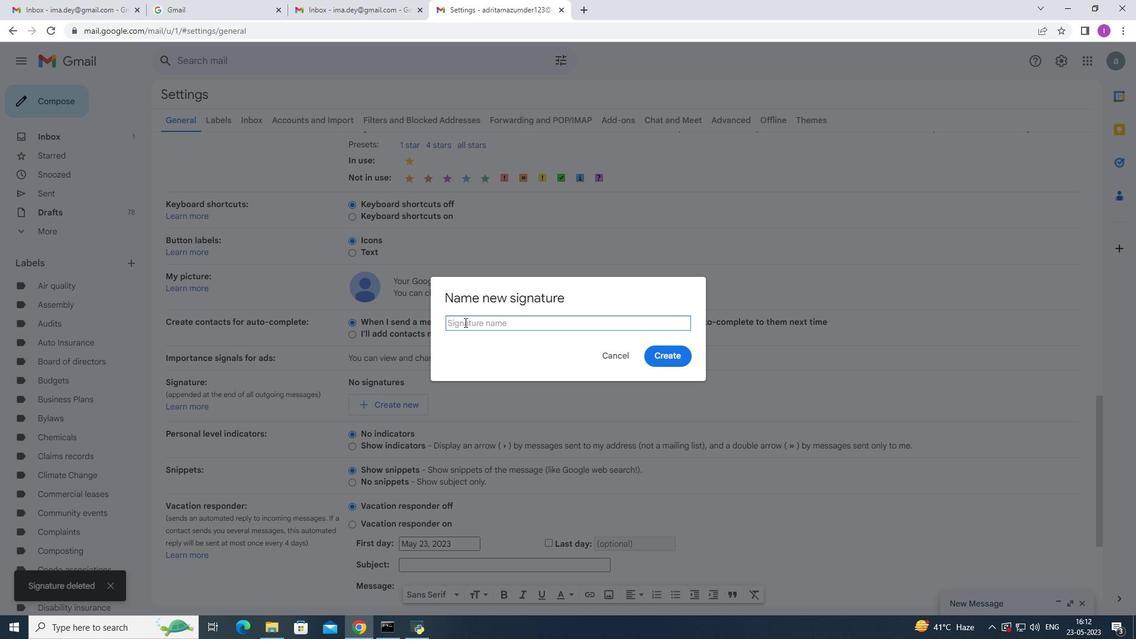 
Action: Key pressed <Key.shift>Miriam<Key.space><Key.shift>hak<Key.backspace>ll
Screenshot: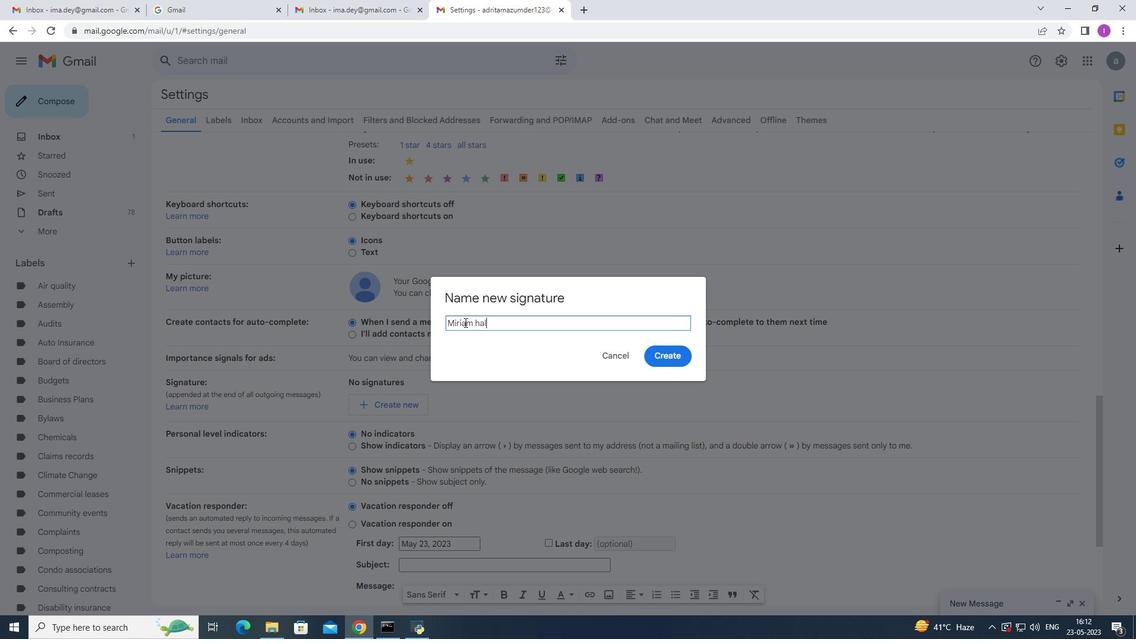 
Action: Mouse moved to (479, 323)
Screenshot: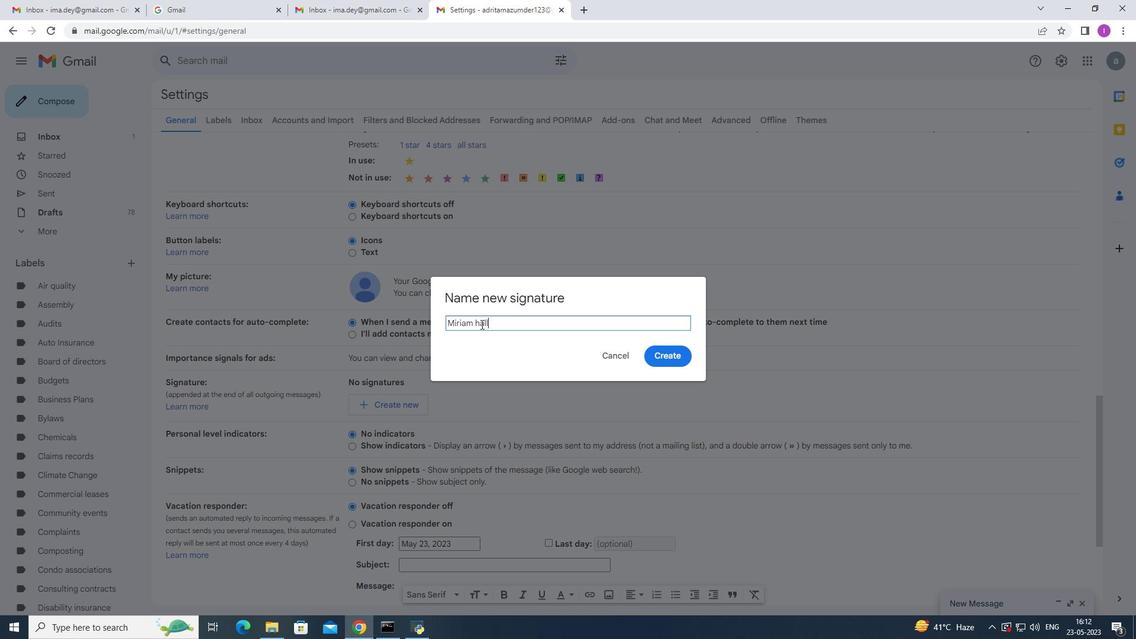
Action: Mouse pressed left at (479, 323)
Screenshot: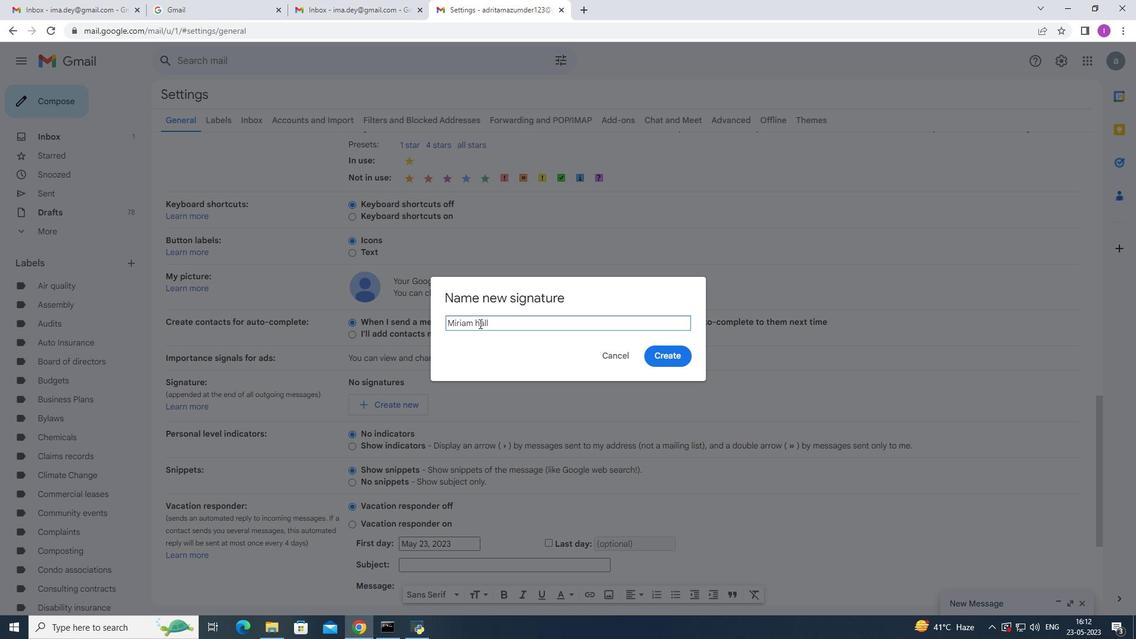
Action: Mouse moved to (496, 316)
Screenshot: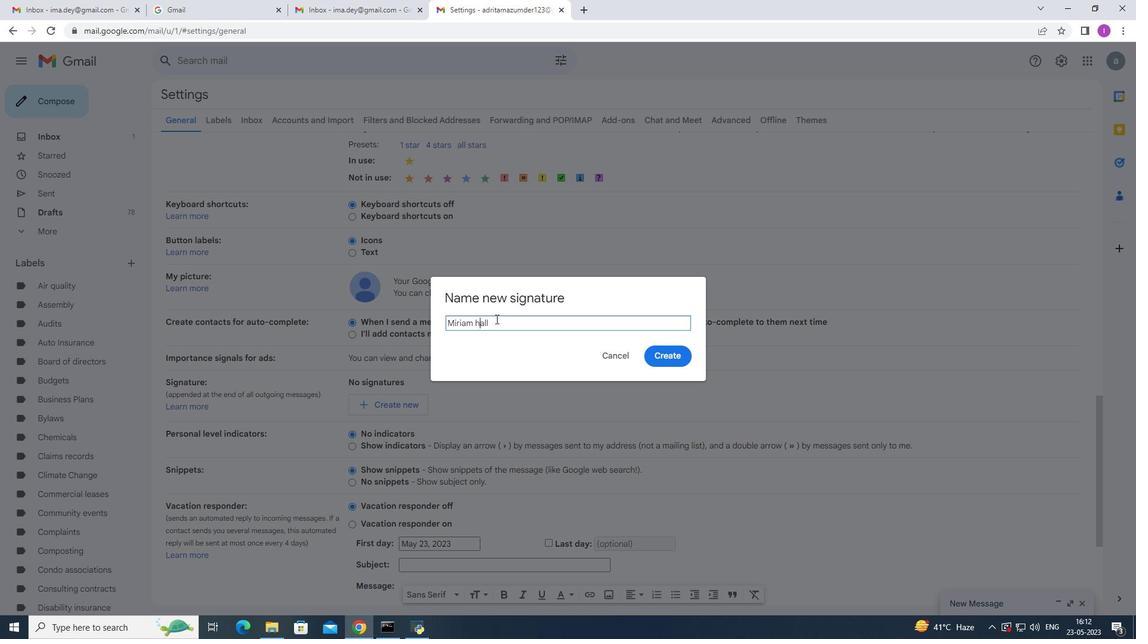 
Action: Key pressed <Key.backspace><Key.shift><Key.shift>H
Screenshot: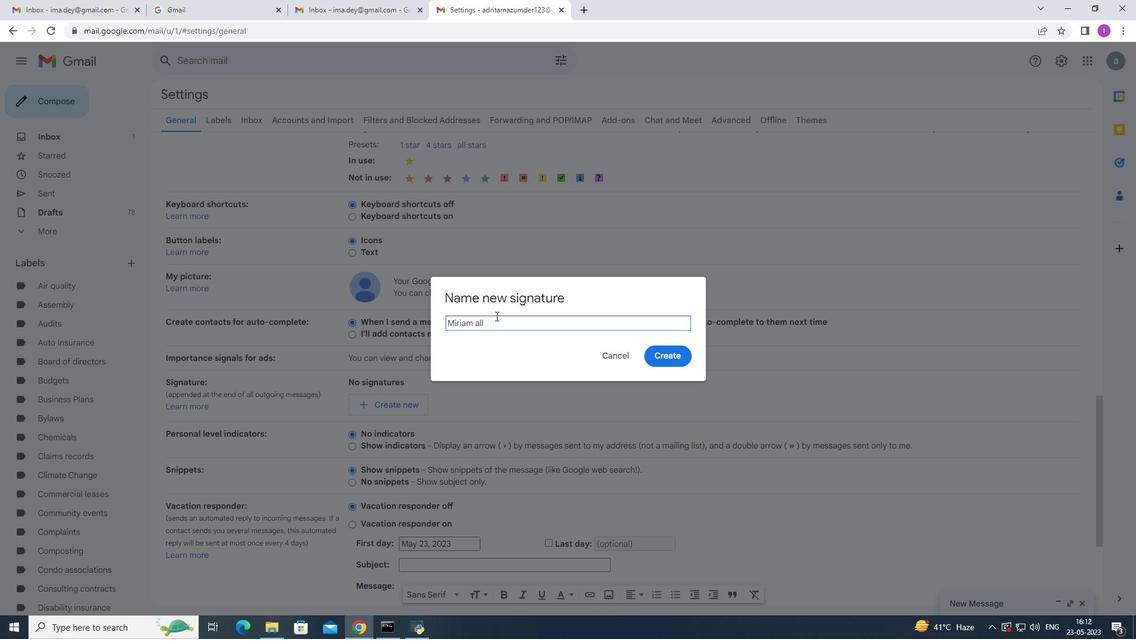 
Action: Mouse moved to (658, 358)
Screenshot: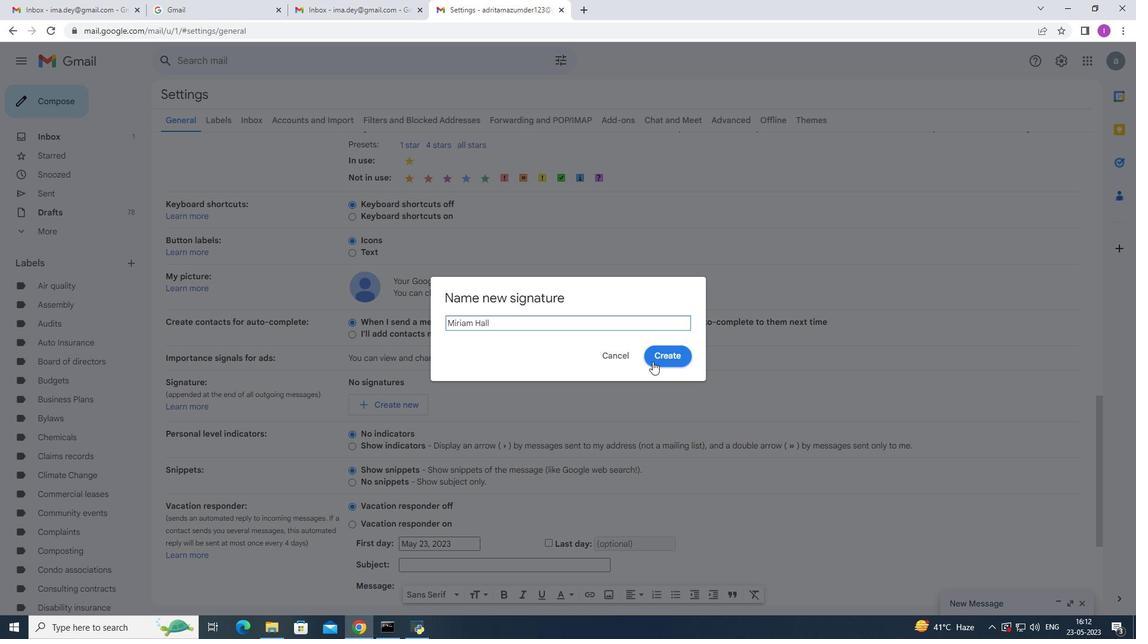 
Action: Mouse pressed left at (658, 358)
Screenshot: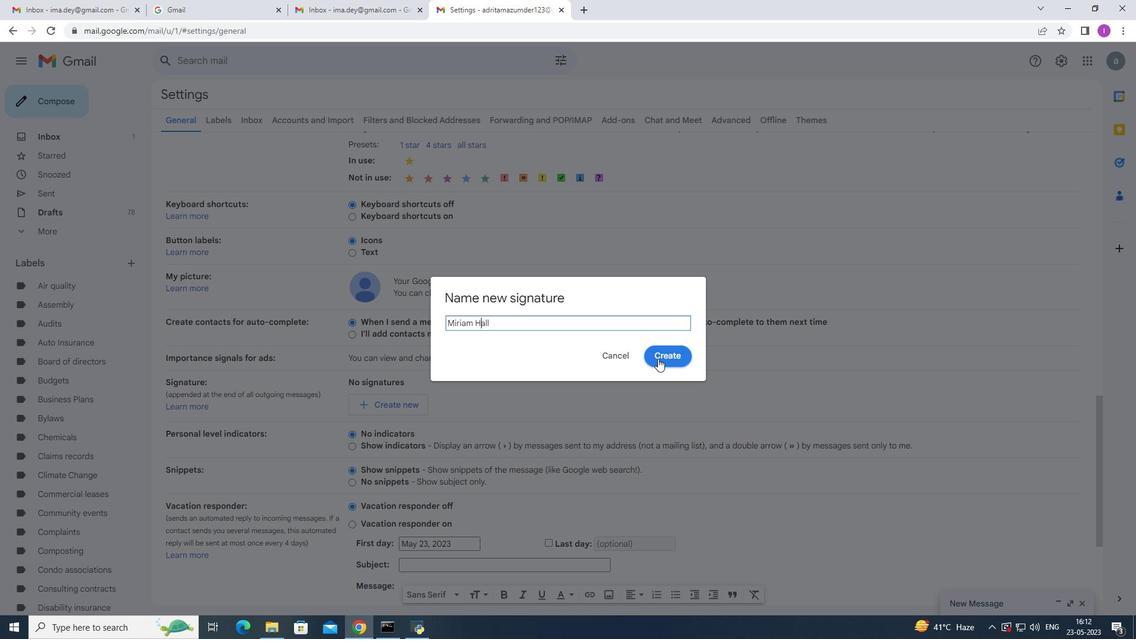 
Action: Mouse moved to (446, 558)
Screenshot: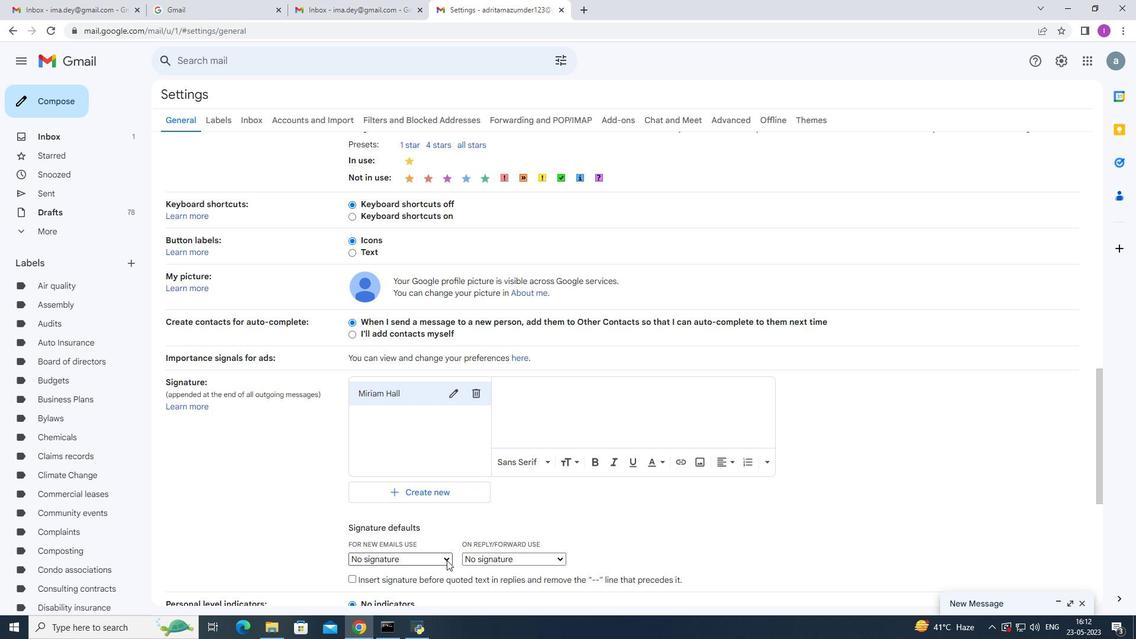 
Action: Mouse pressed left at (446, 558)
Screenshot: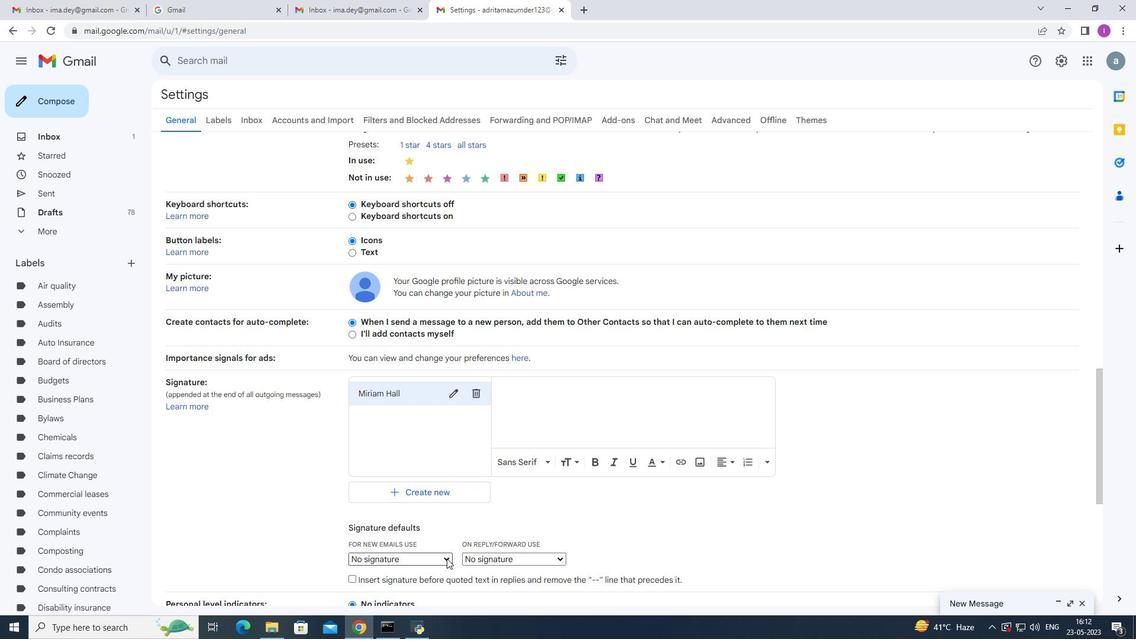 
Action: Mouse moved to (432, 581)
Screenshot: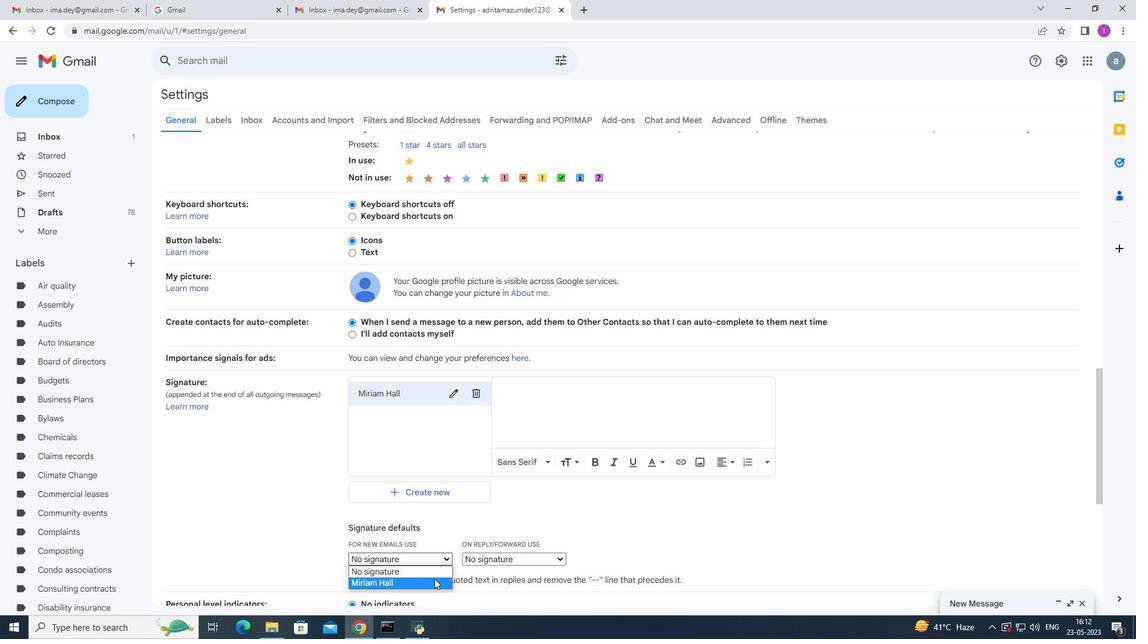 
Action: Mouse pressed left at (432, 581)
Screenshot: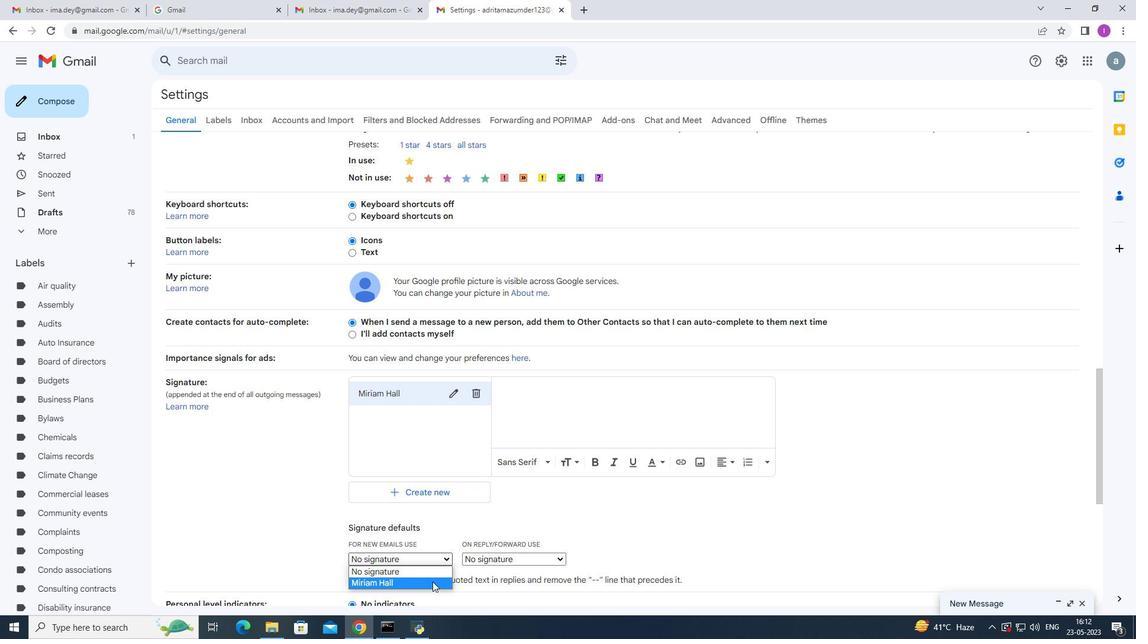 
Action: Mouse moved to (512, 395)
Screenshot: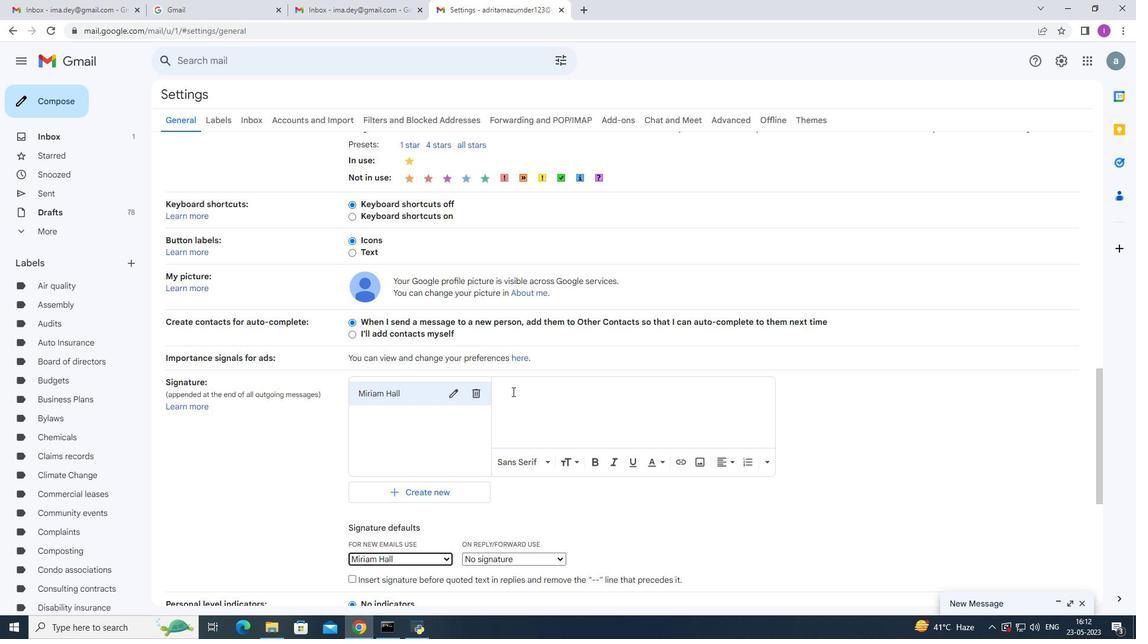 
Action: Mouse pressed left at (512, 395)
Screenshot: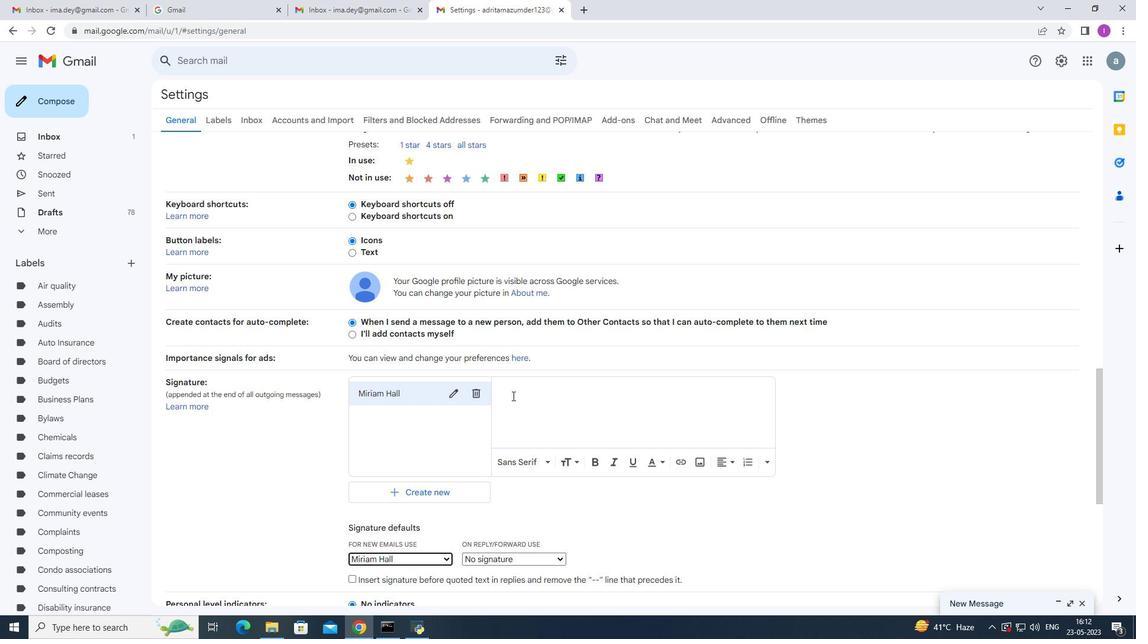 
Action: Mouse moved to (487, 344)
Screenshot: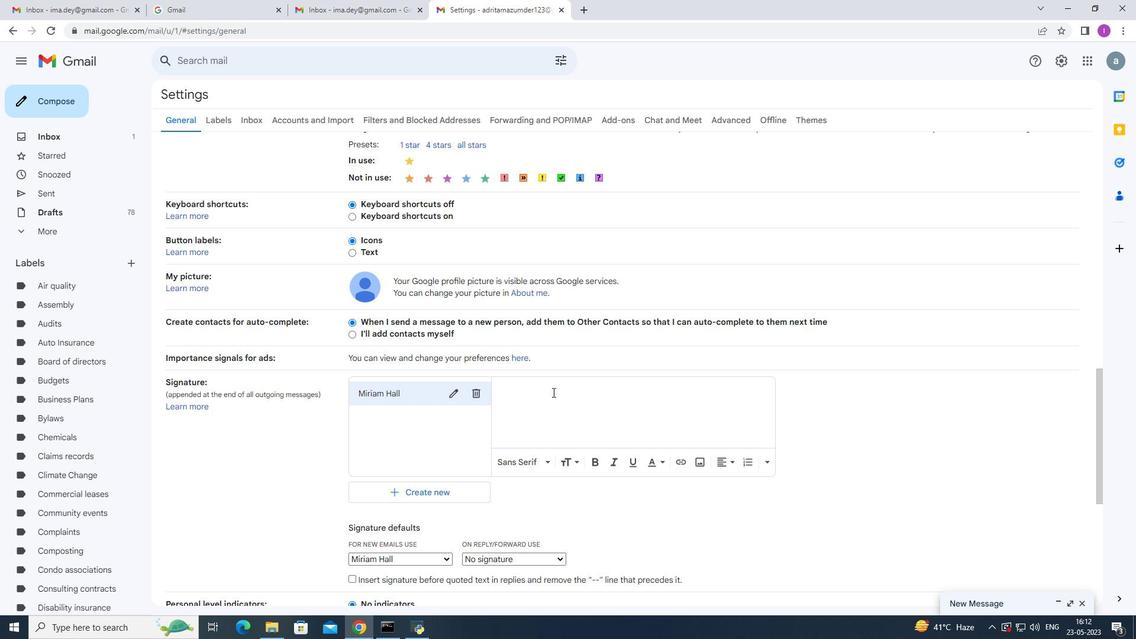 
Action: Key pressed <Key.shift>Best<Key.space><Key.shift><Key.shift>Wishes<Key.space>for<Key.space>a<Key.space>hapy<Key.backspace>py<Key.space><Key.shift>National<Key.space><Key.shift>Ice<Key.space><Key.shift><Key.shift><Key.shift><Key.shift><Key.shift><Key.shift><Key.shift><Key.shift><Key.shift><Key.shift>Crean<Key.backspace>m<Key.space><Key.shift>Day,<Key.enter>
Screenshot: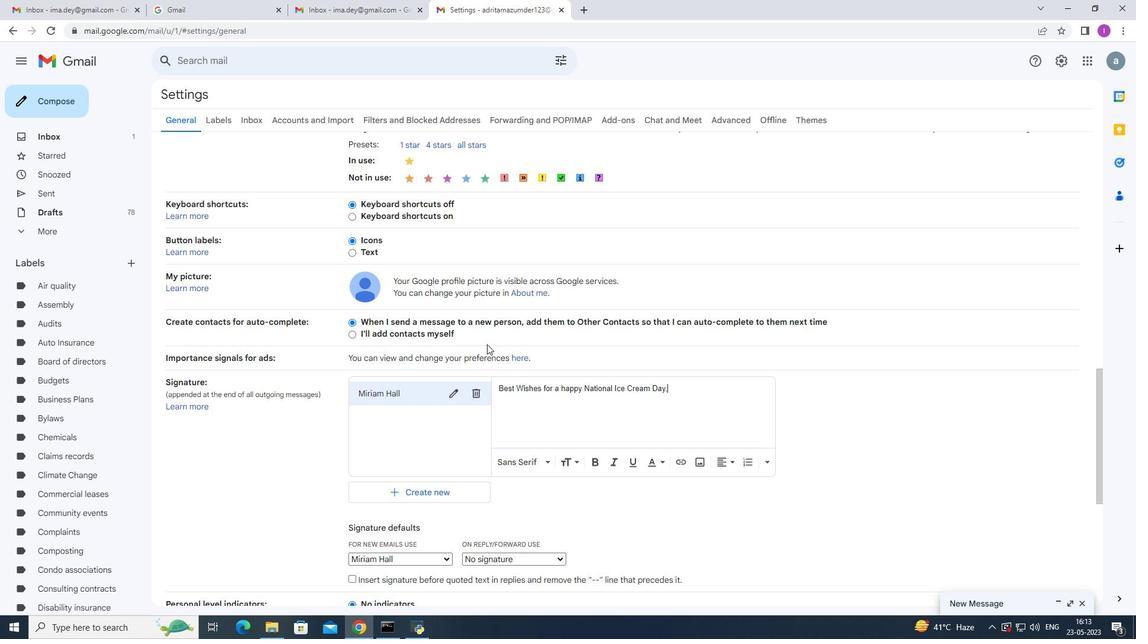 
Action: Mouse moved to (487, 344)
Screenshot: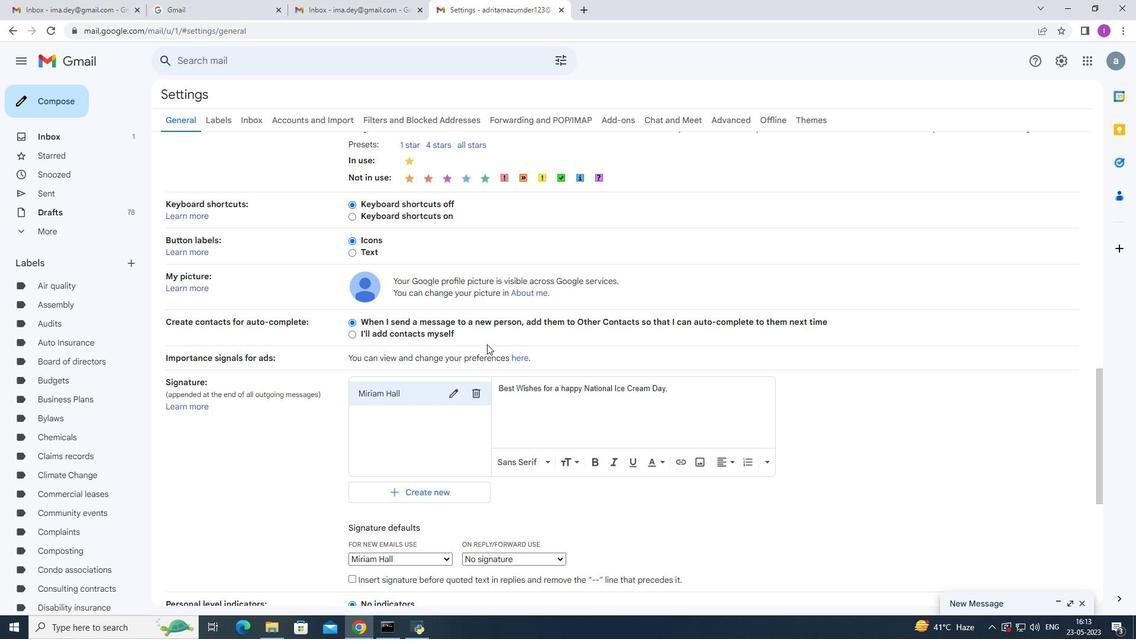 
Action: Key pressed <Key.shift>Miriam<Key.space><Key.shift>Hall
Screenshot: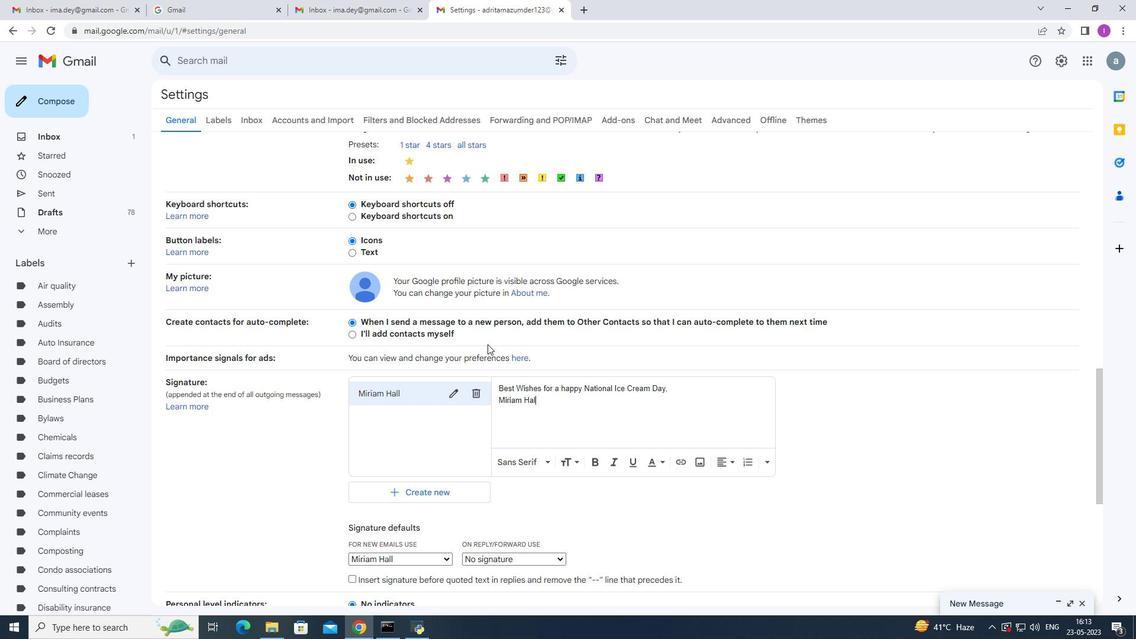 
Action: Mouse moved to (538, 499)
Screenshot: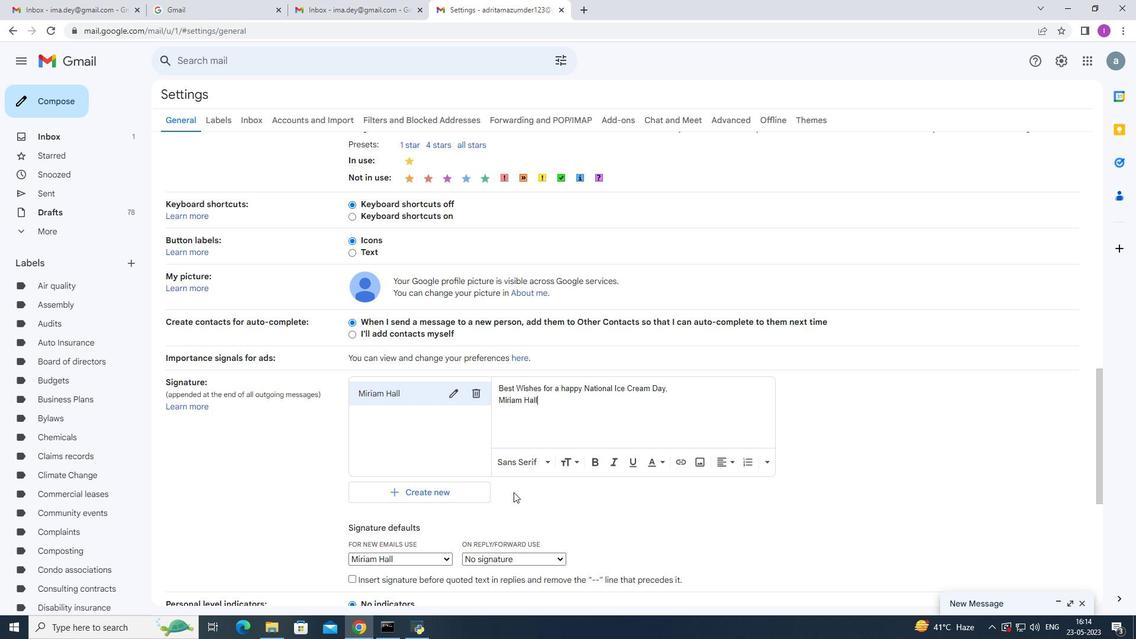 
Action: Mouse scrolled (538, 498) with delta (0, 0)
Screenshot: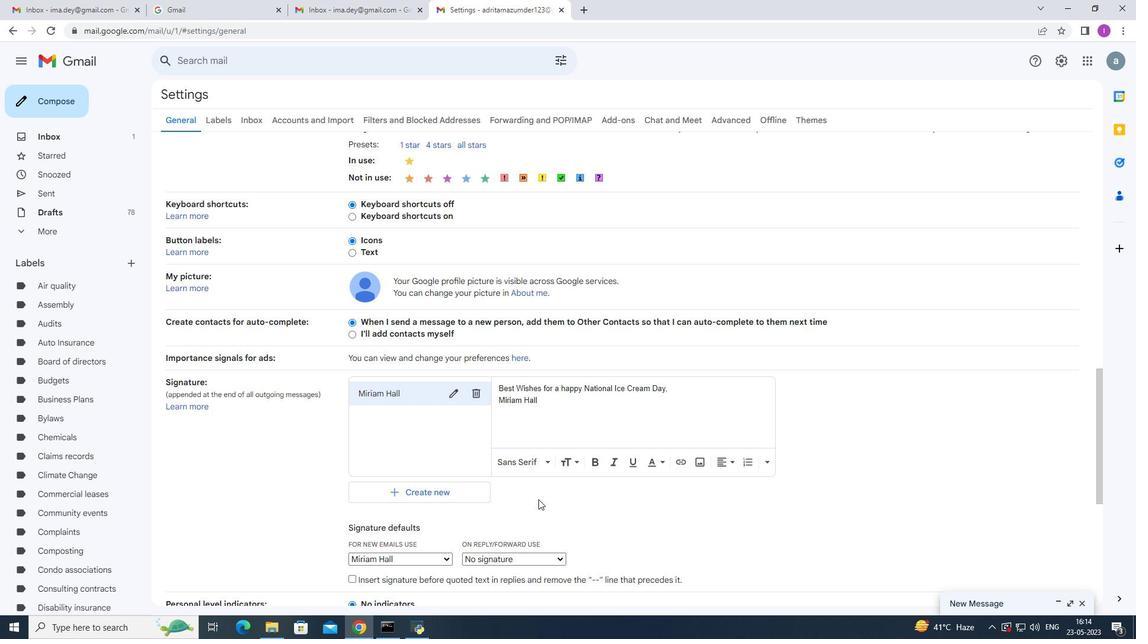 
Action: Mouse scrolled (538, 498) with delta (0, 0)
Screenshot: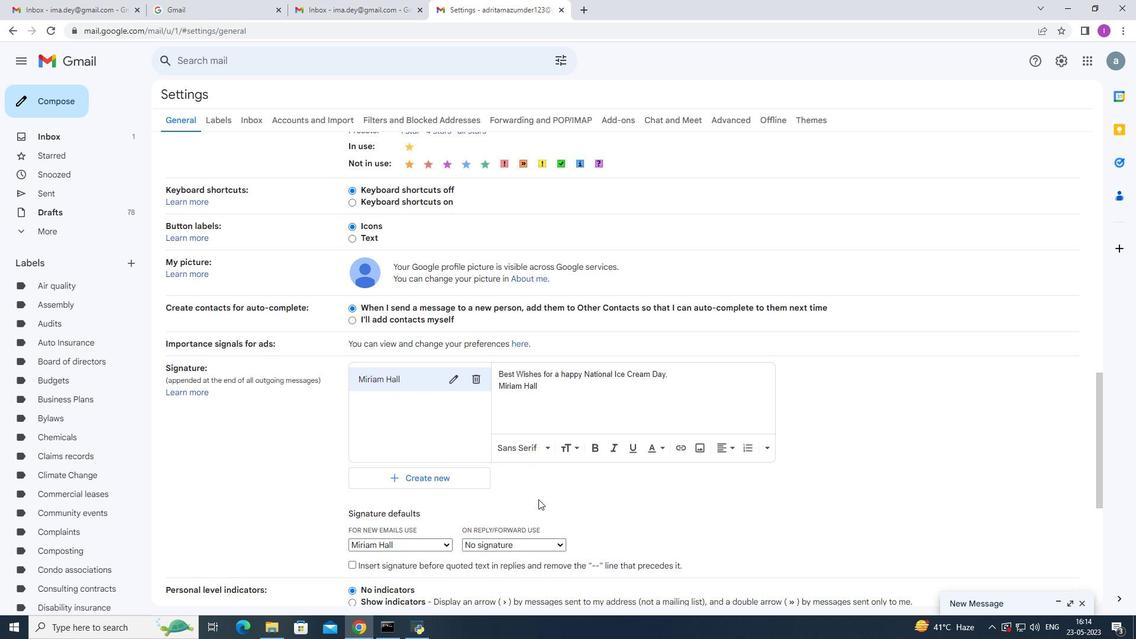 
Action: Mouse moved to (401, 471)
Screenshot: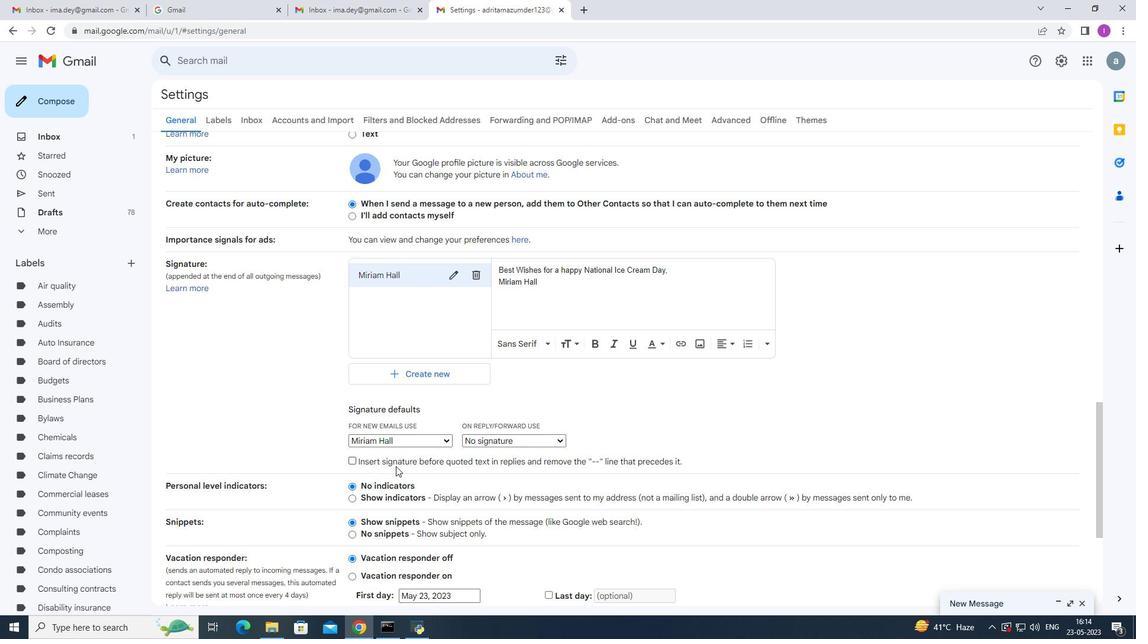 
Action: Mouse scrolled (401, 471) with delta (0, 0)
Screenshot: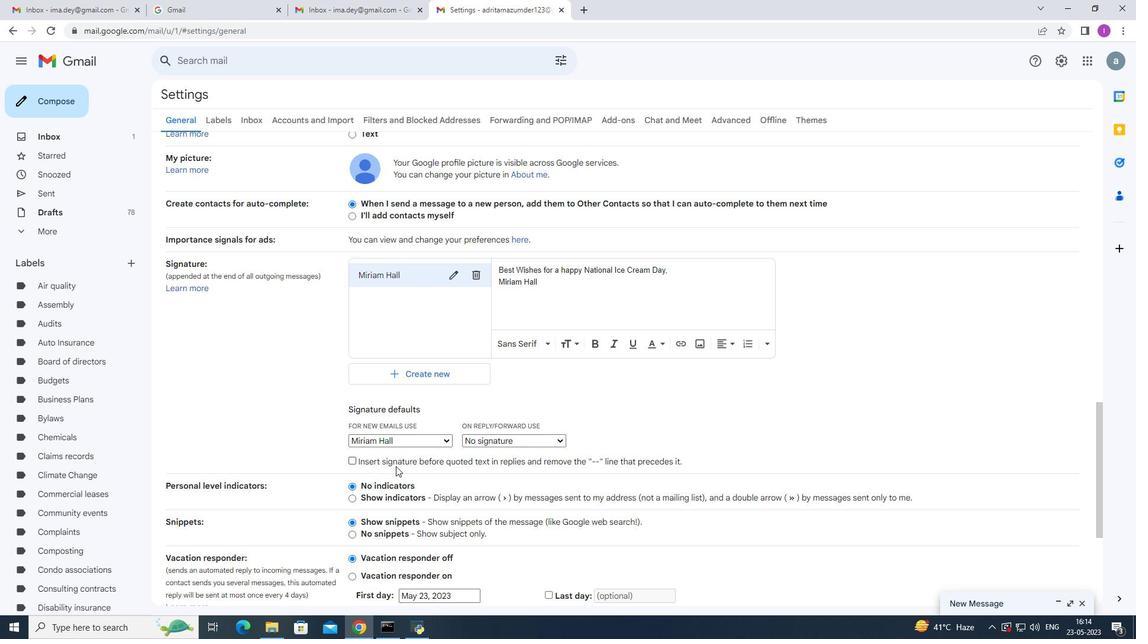 
Action: Mouse moved to (414, 478)
Screenshot: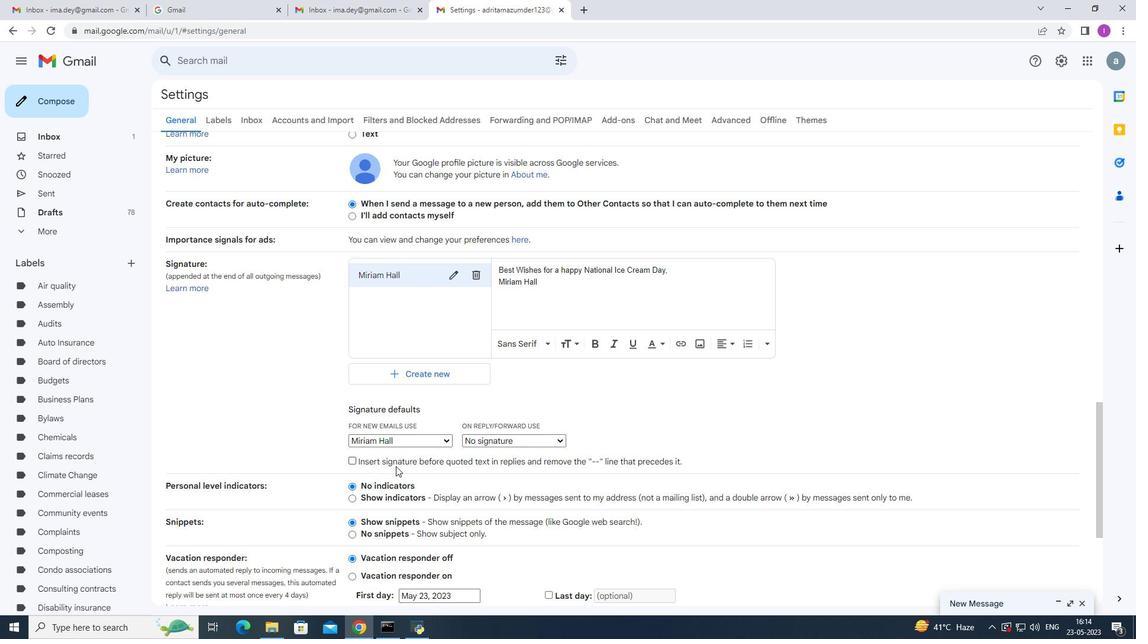 
Action: Mouse scrolled (414, 478) with delta (0, 0)
Screenshot: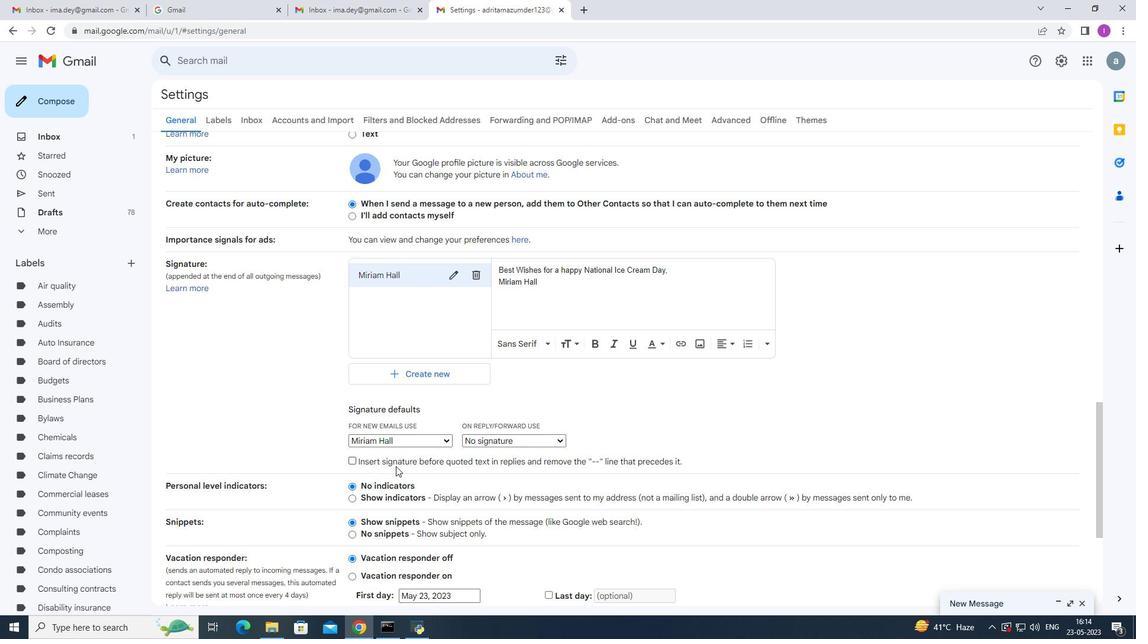 
Action: Mouse moved to (425, 480)
Screenshot: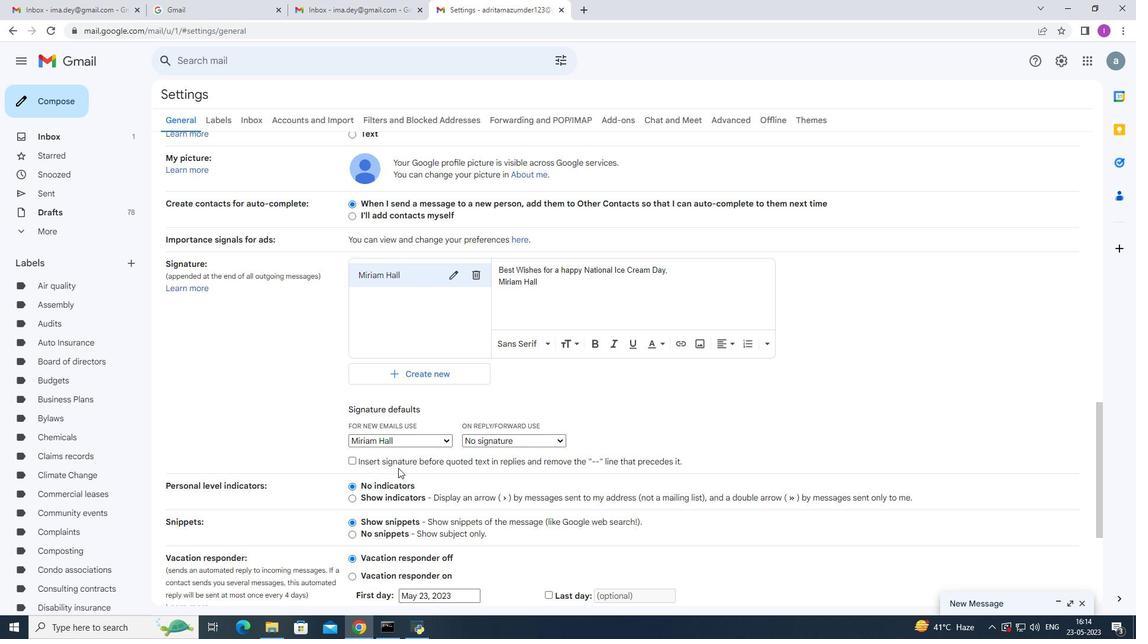 
Action: Mouse scrolled (423, 480) with delta (0, 0)
Screenshot: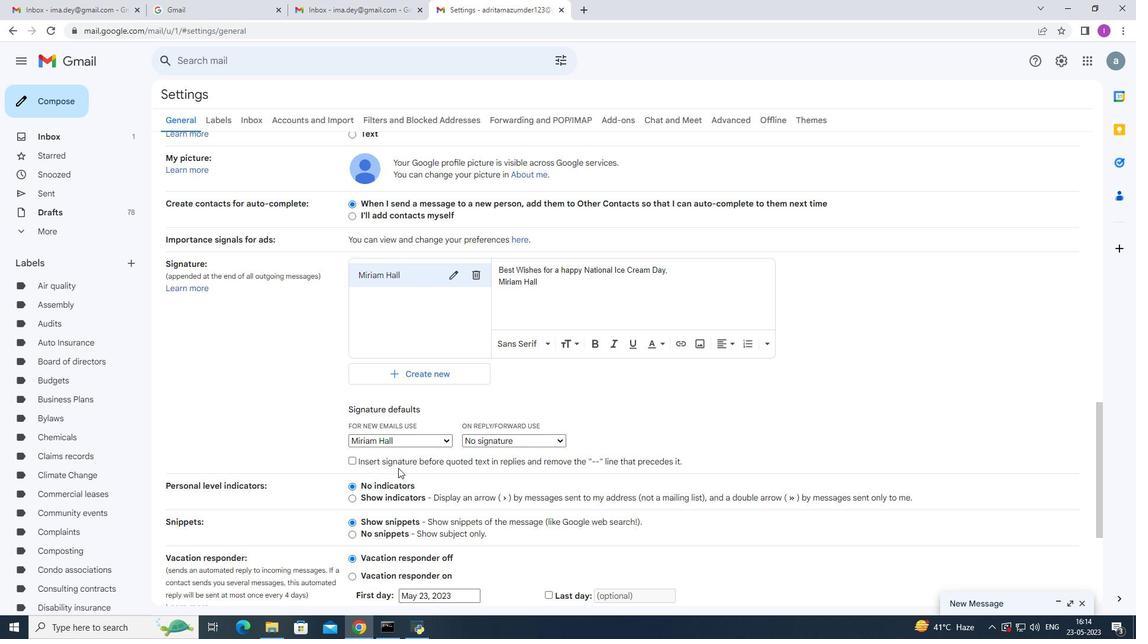 
Action: Mouse moved to (427, 480)
Screenshot: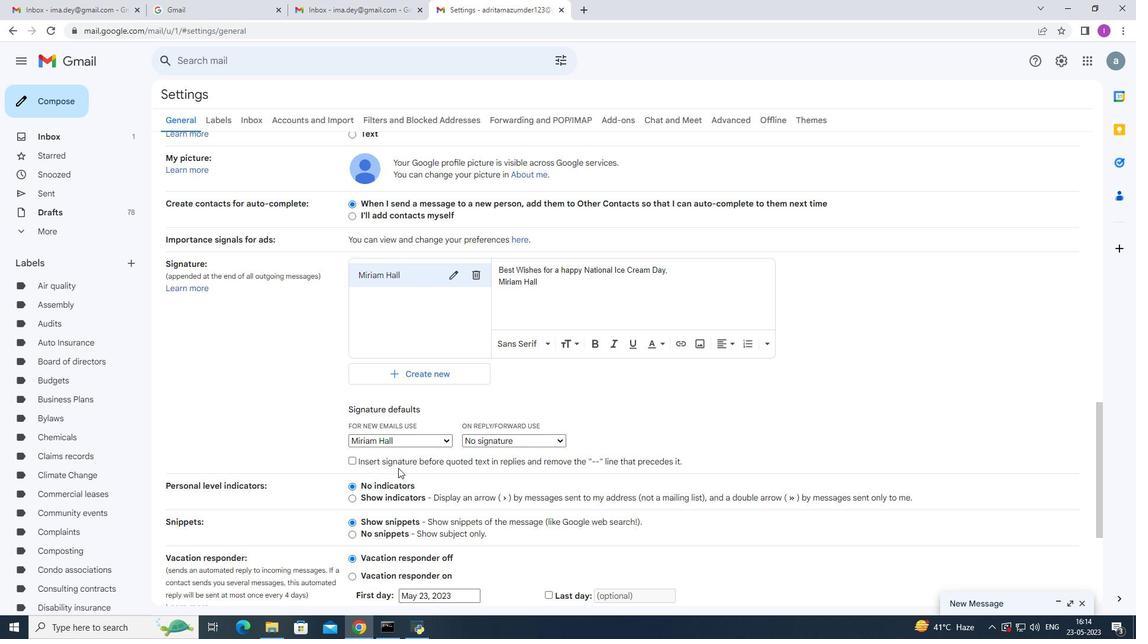 
Action: Mouse scrolled (425, 480) with delta (0, 0)
Screenshot: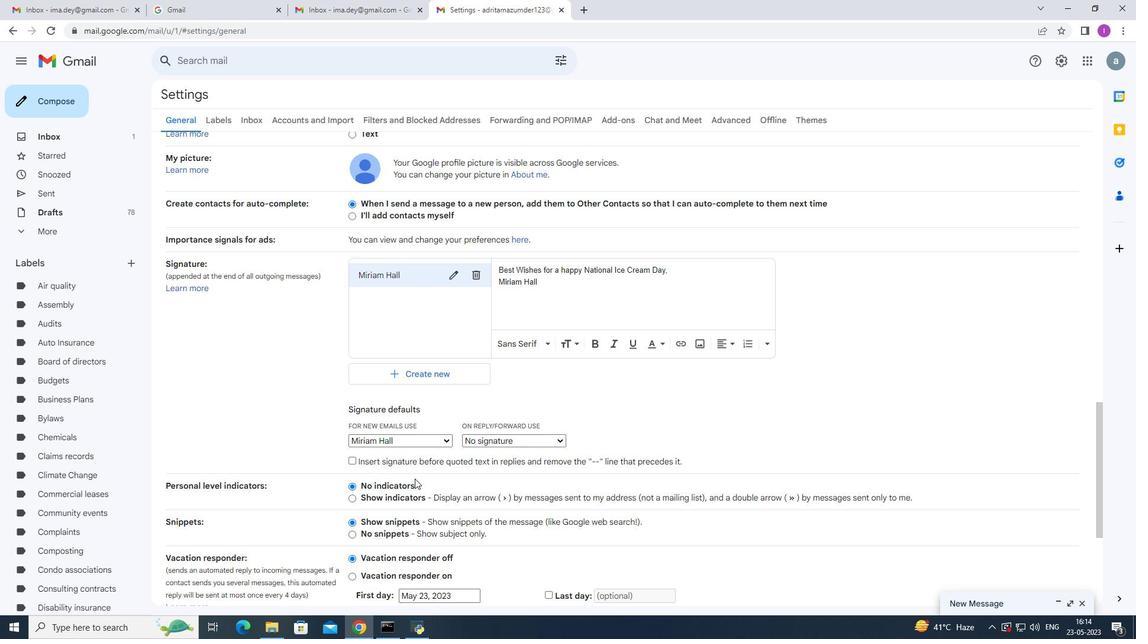 
Action: Mouse moved to (429, 480)
Screenshot: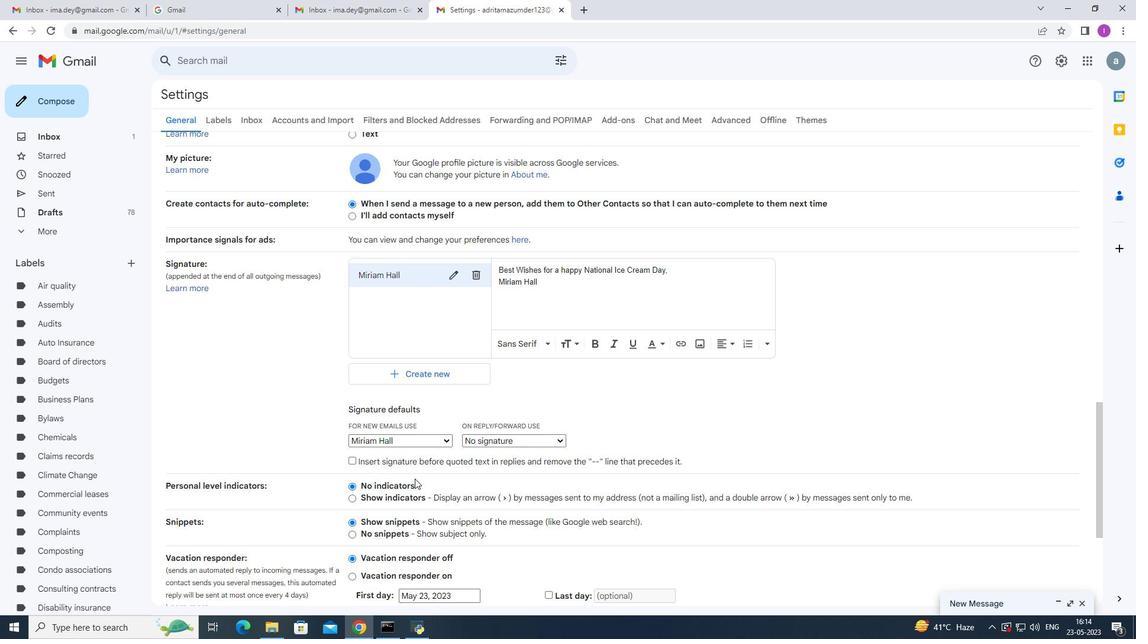 
Action: Mouse scrolled (429, 480) with delta (0, 0)
Screenshot: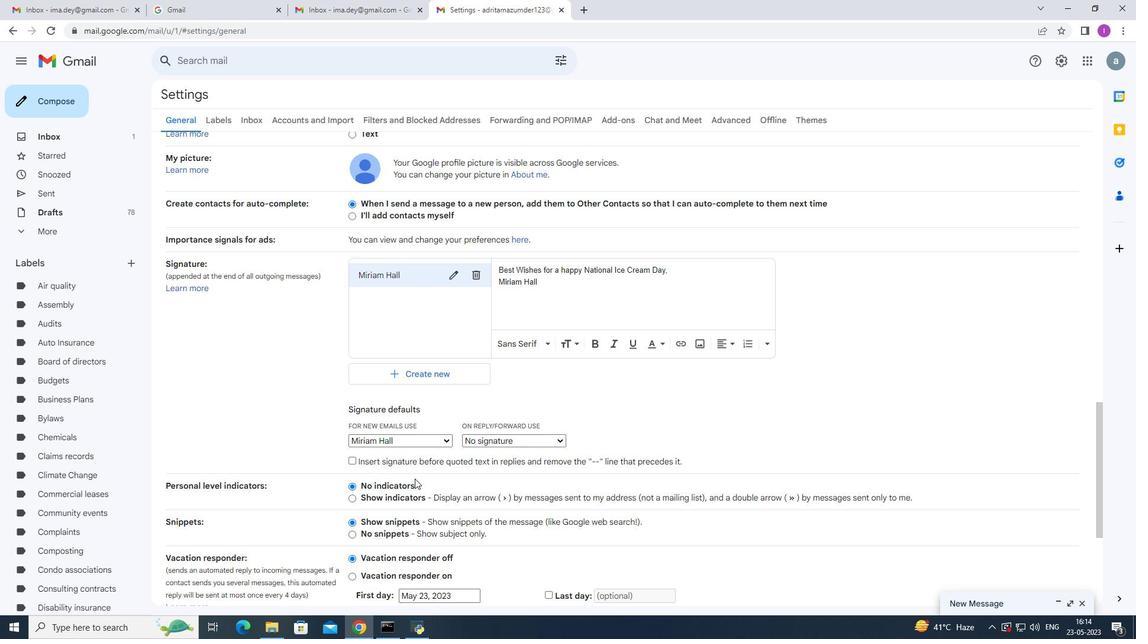 
Action: Mouse moved to (435, 495)
Screenshot: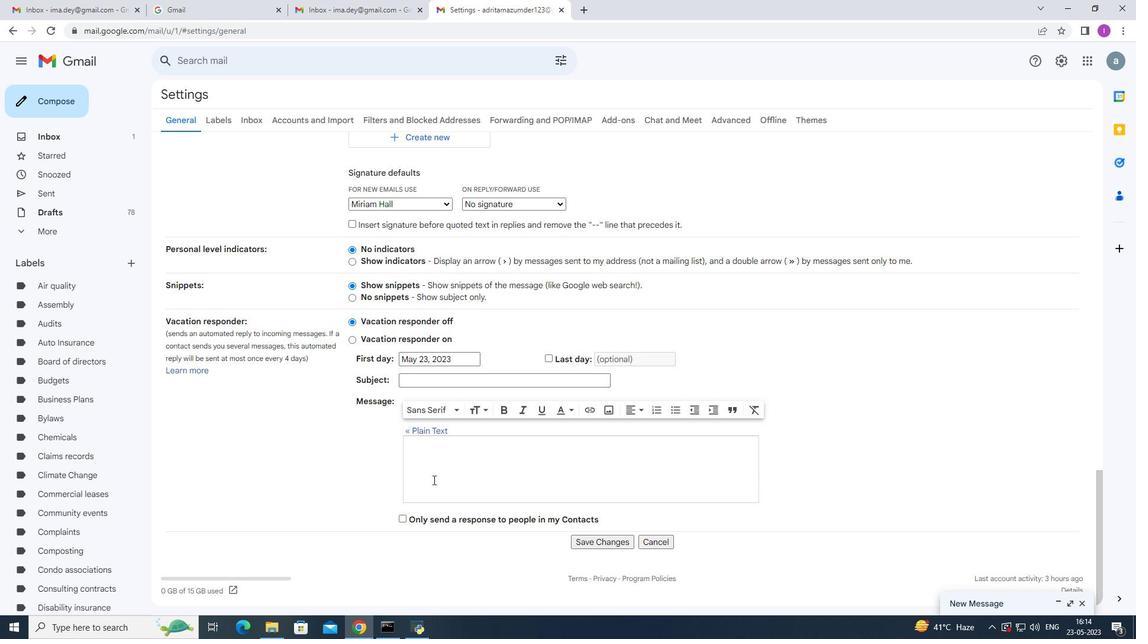 
Action: Mouse scrolled (435, 494) with delta (0, 0)
Screenshot: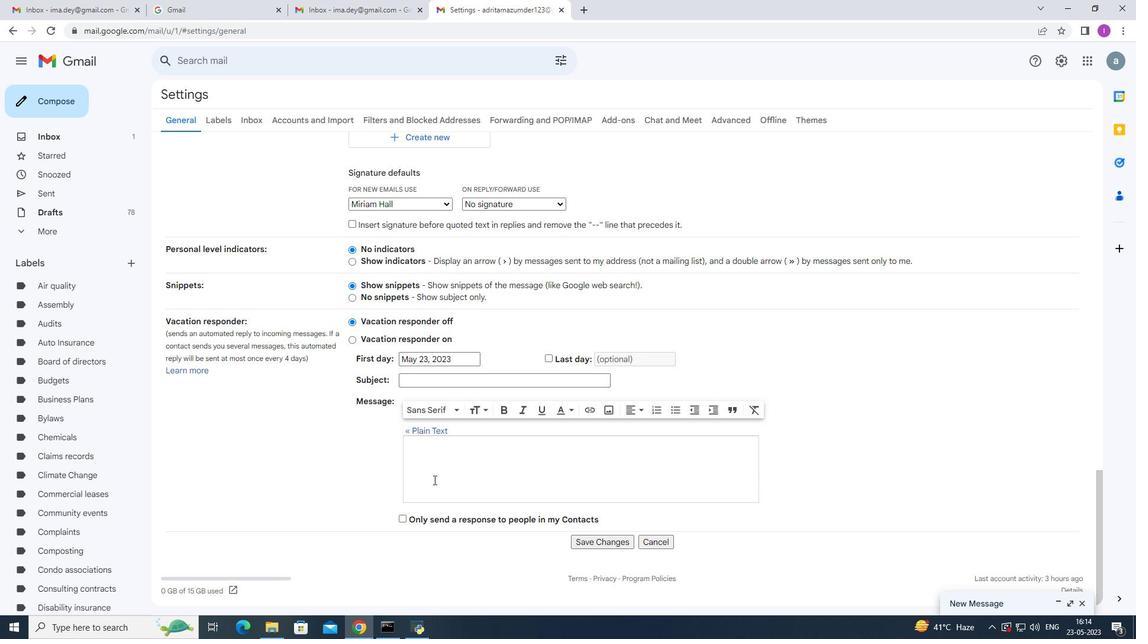 
Action: Mouse moved to (439, 501)
Screenshot: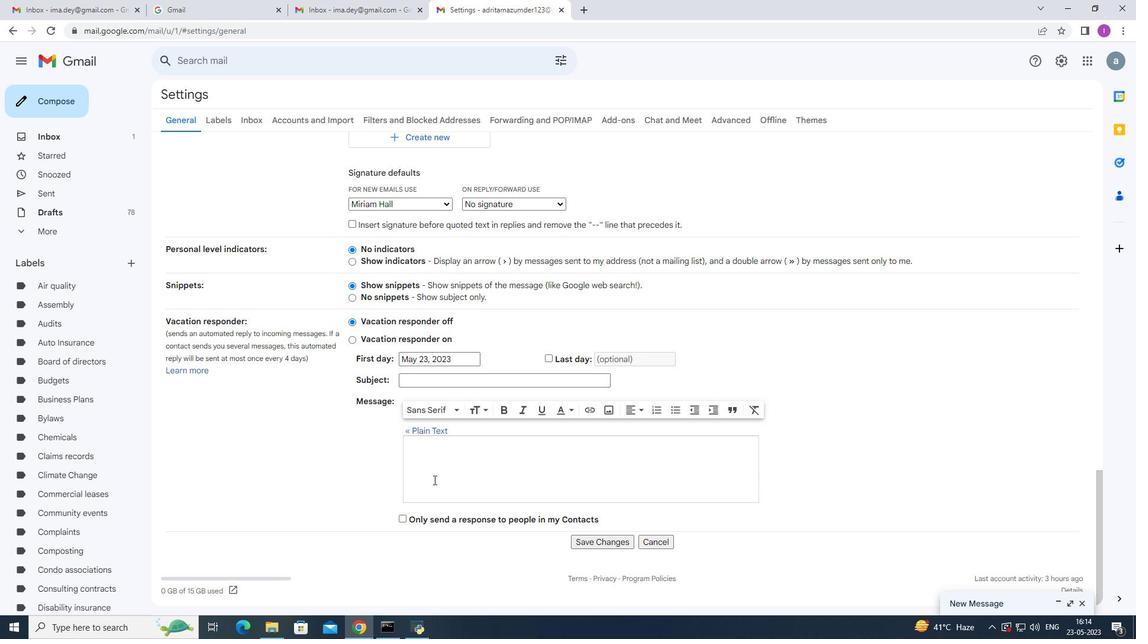 
Action: Mouse scrolled (438, 500) with delta (0, 0)
Screenshot: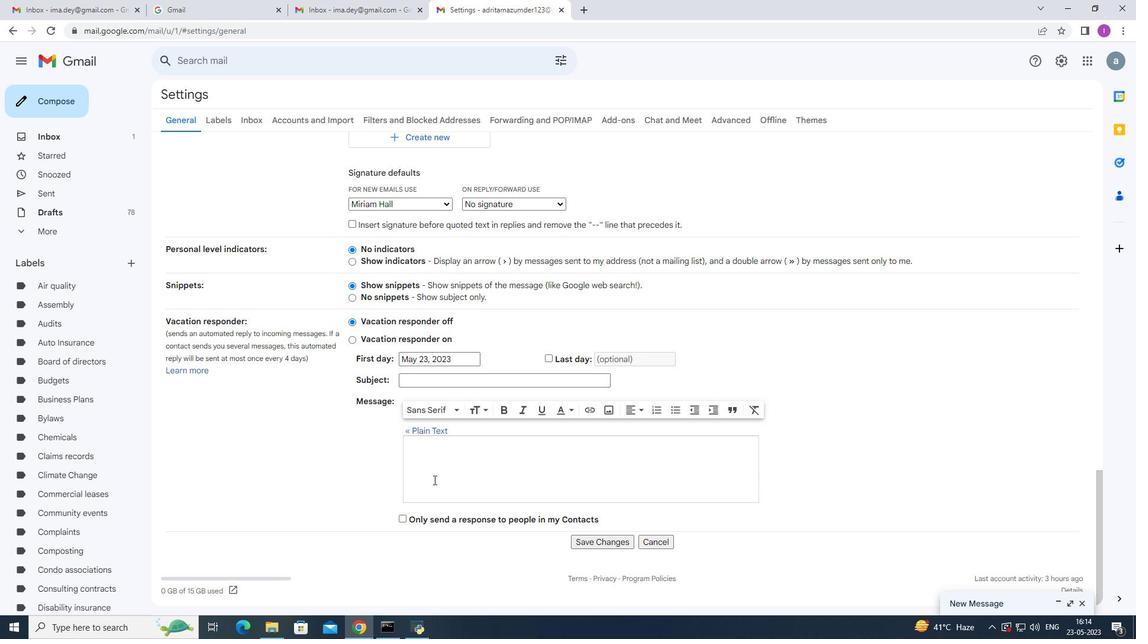 
Action: Mouse moved to (439, 501)
Screenshot: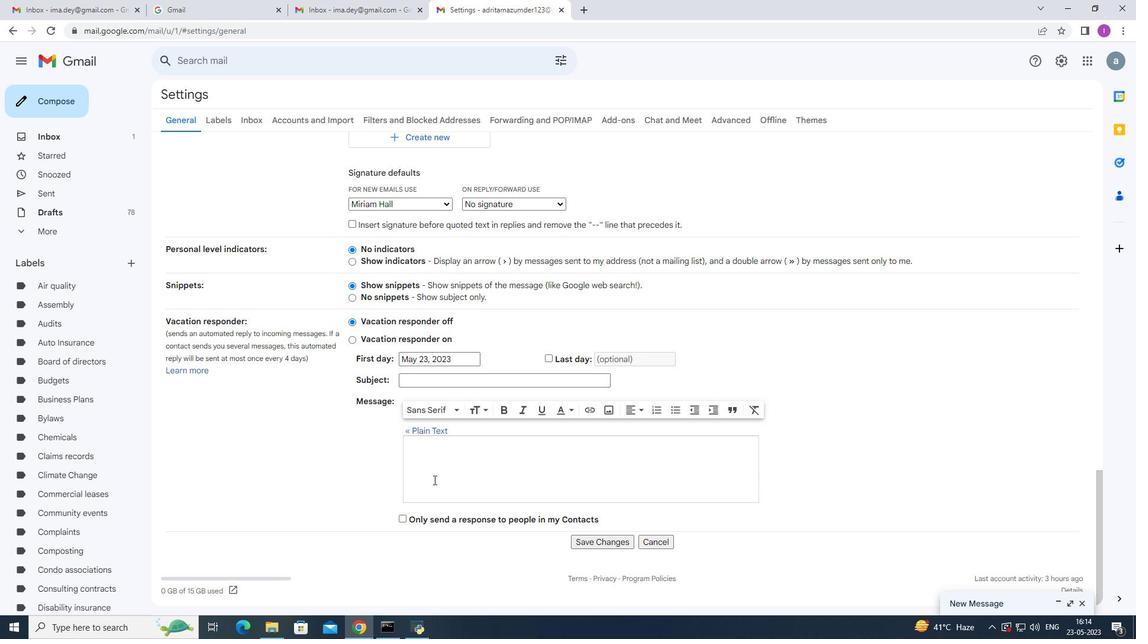 
Action: Mouse scrolled (439, 501) with delta (0, 0)
Screenshot: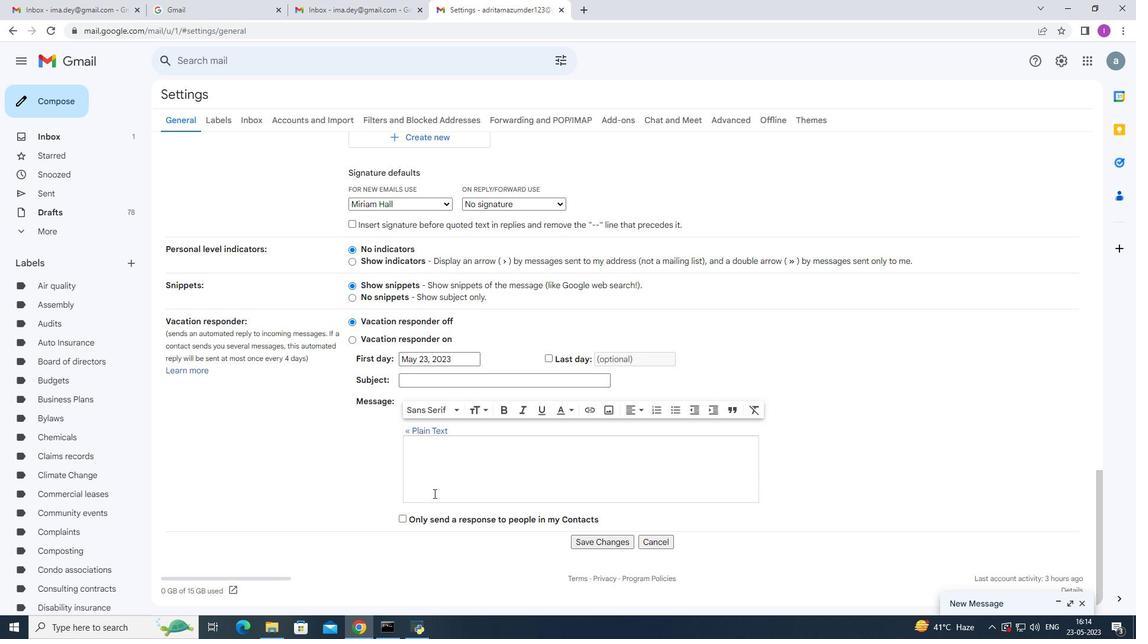 
Action: Mouse scrolled (439, 501) with delta (0, 0)
Screenshot: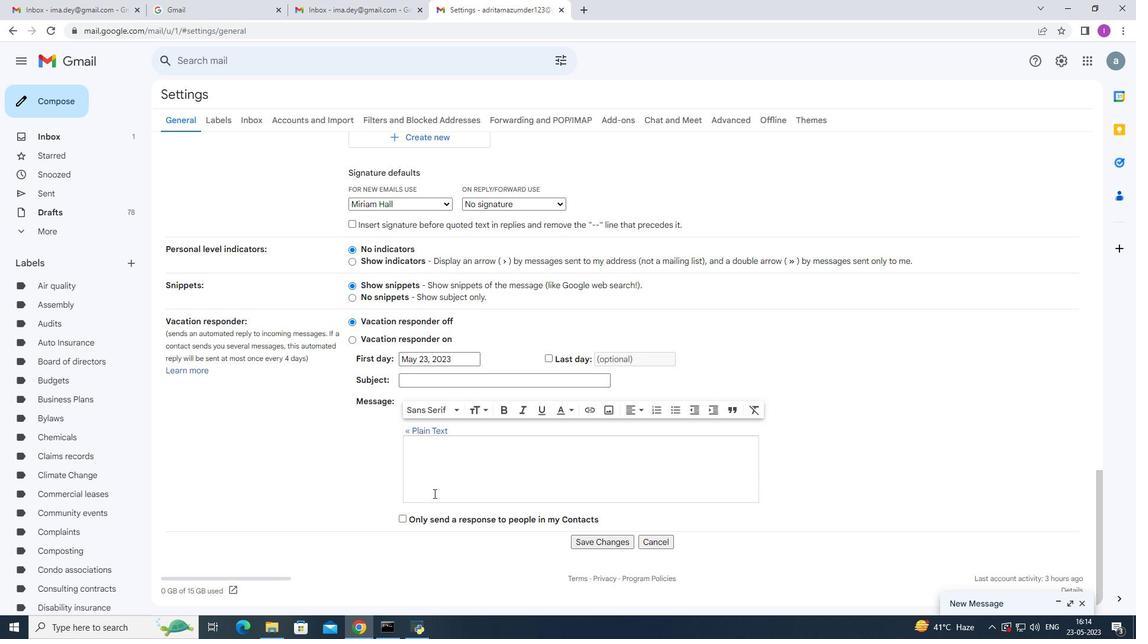 
Action: Mouse moved to (603, 538)
Screenshot: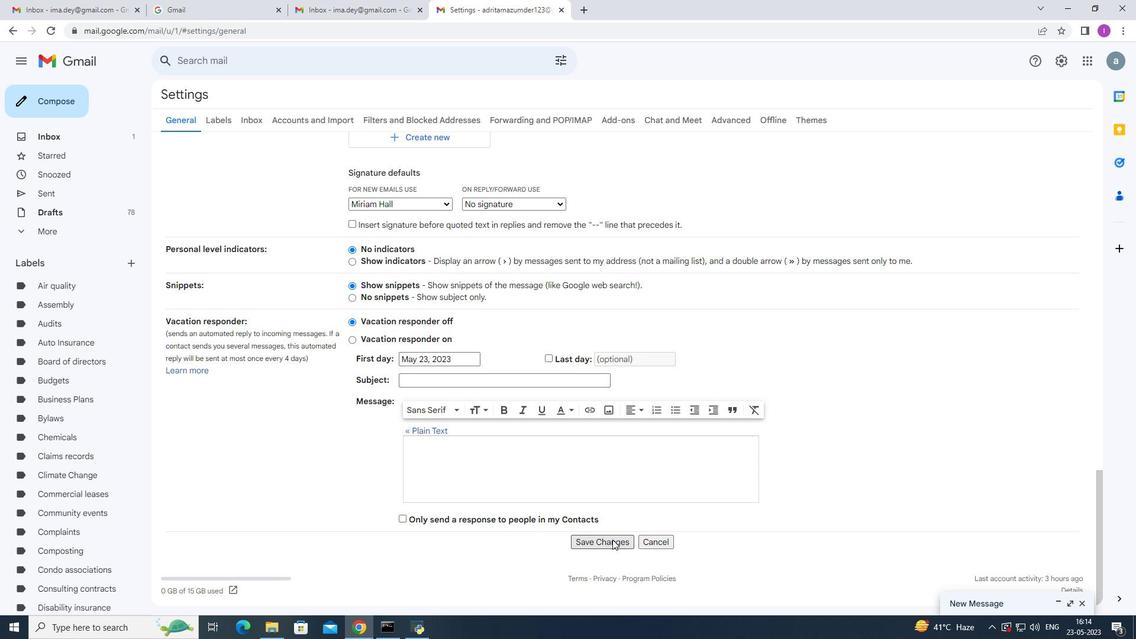 
Action: Mouse pressed left at (603, 538)
Screenshot: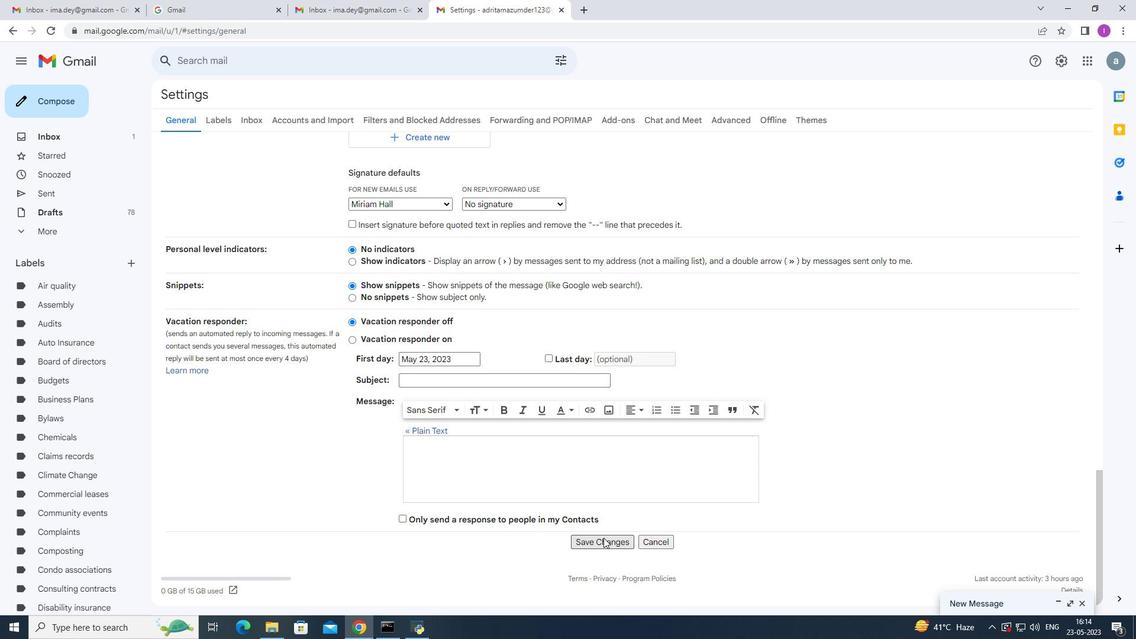 
Action: Mouse moved to (764, 393)
Screenshot: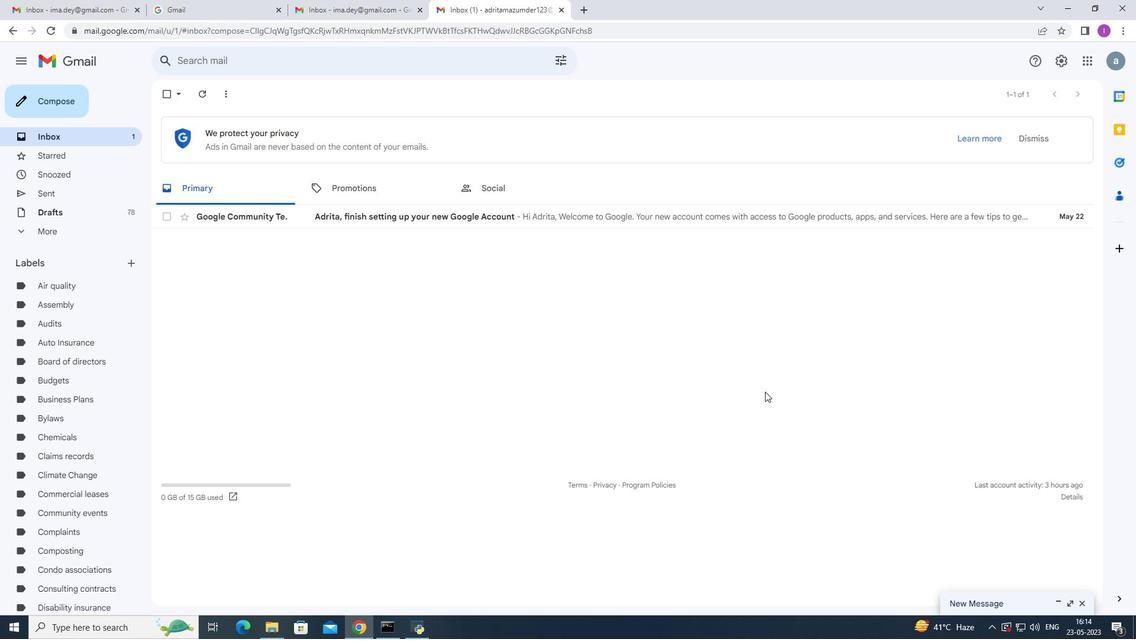 
Action: Mouse scrolled (764, 392) with delta (0, 0)
Screenshot: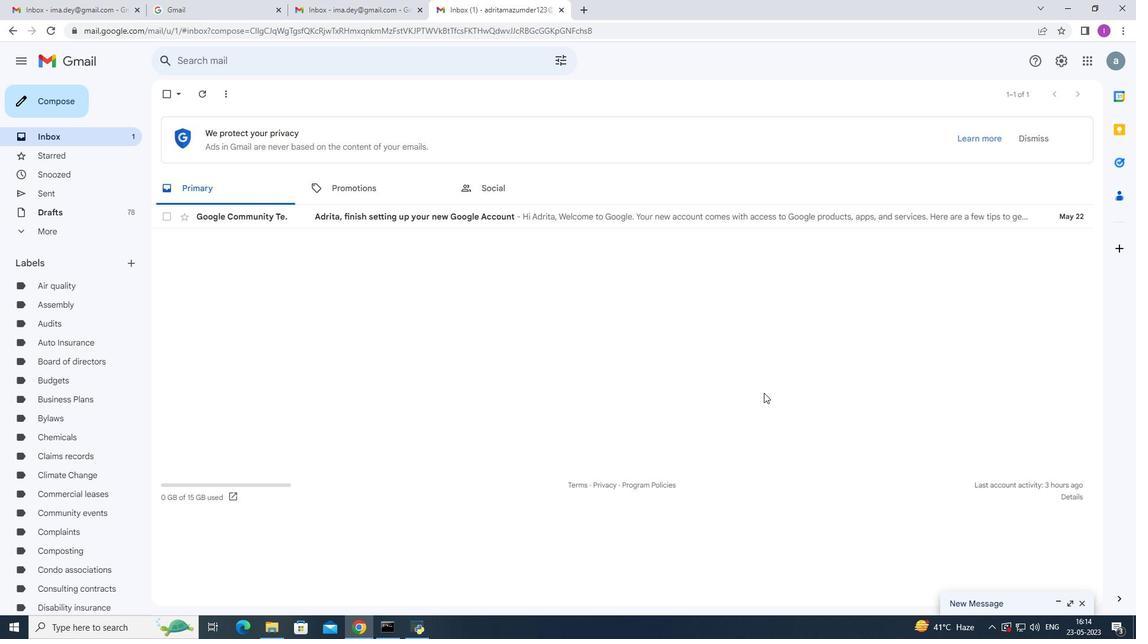 
Action: Mouse scrolled (764, 392) with delta (0, 0)
Screenshot: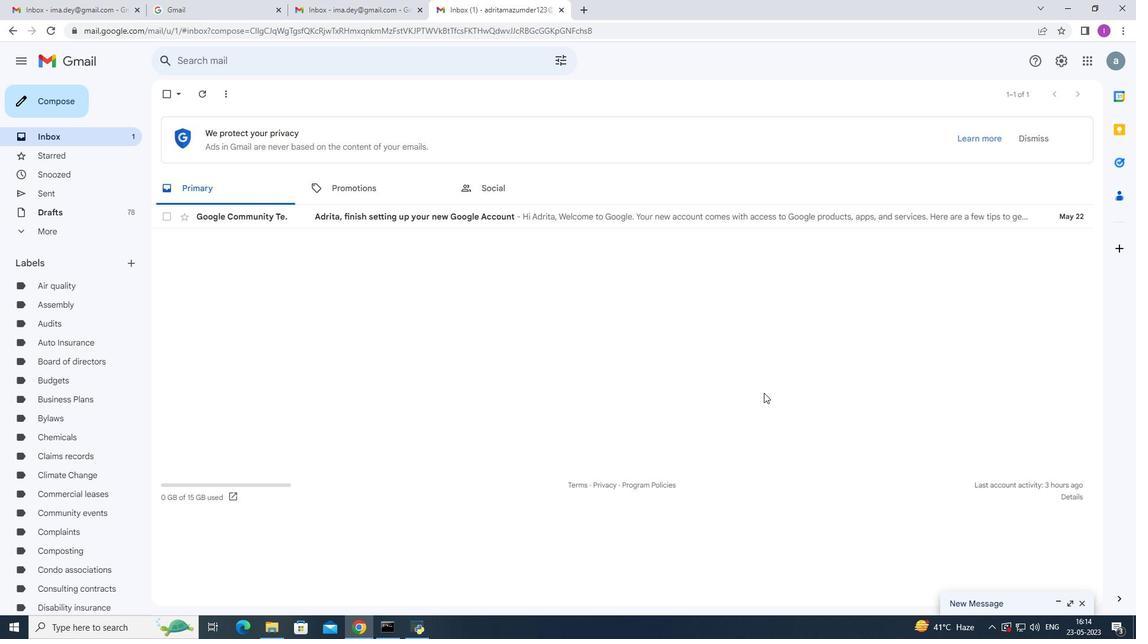 
Action: Mouse moved to (49, 98)
Screenshot: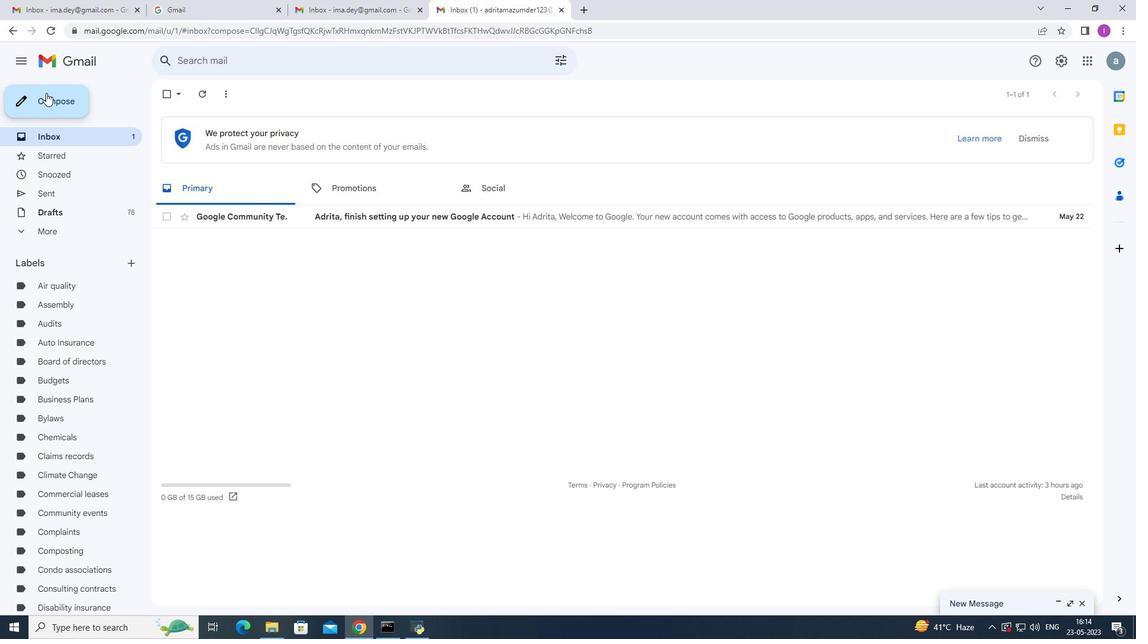 
Action: Mouse pressed left at (49, 98)
Screenshot: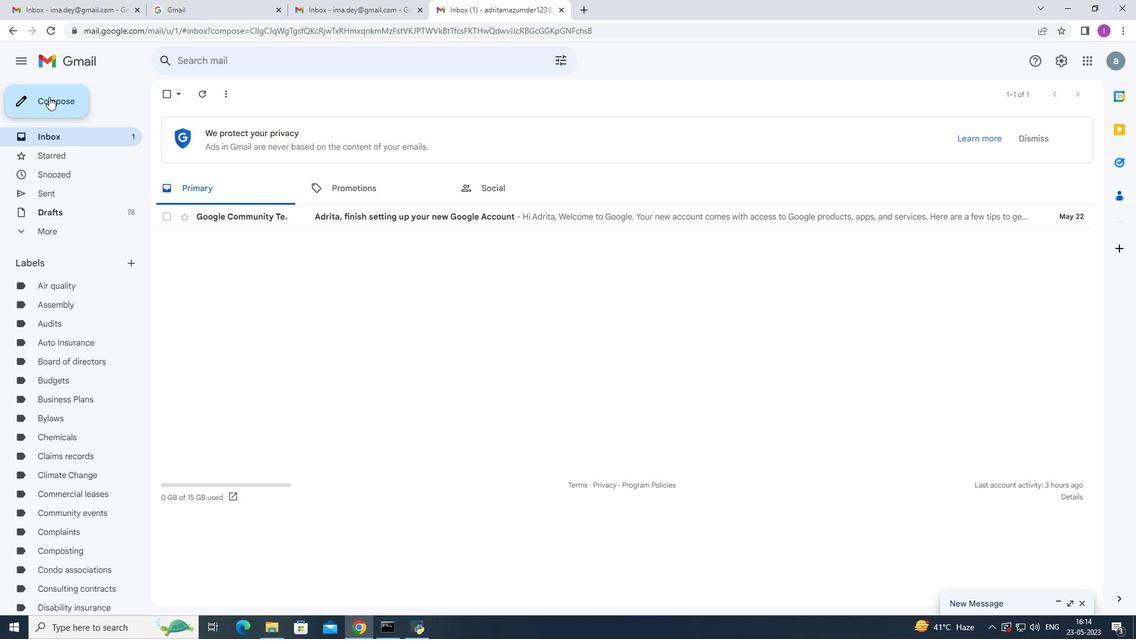 
Action: Mouse moved to (789, 290)
Screenshot: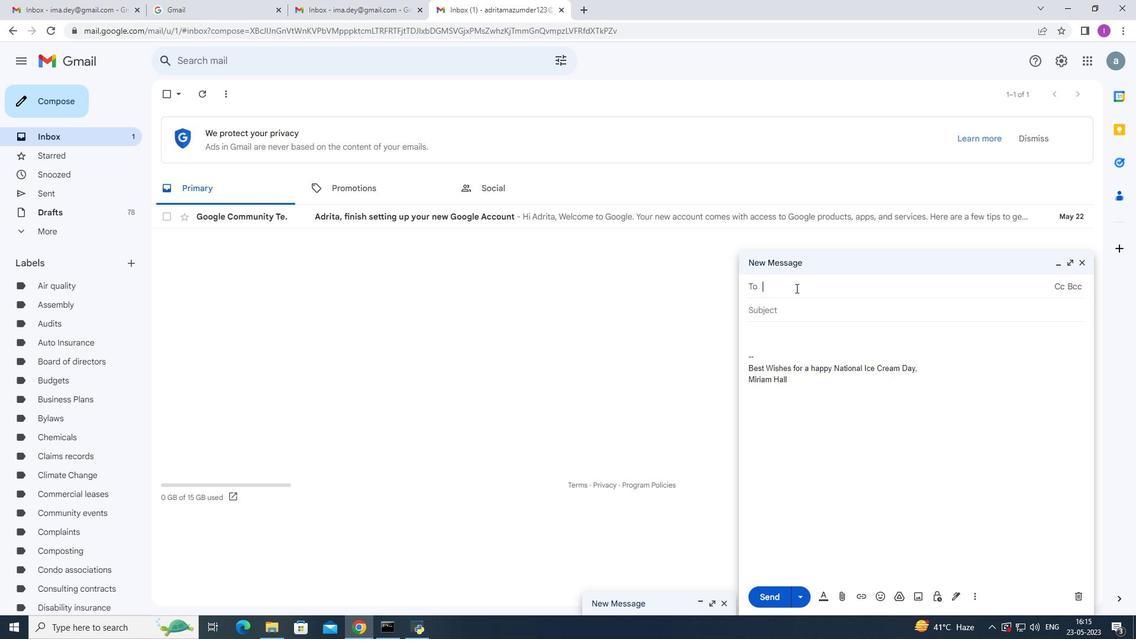 
Action: Key pressed s
Screenshot: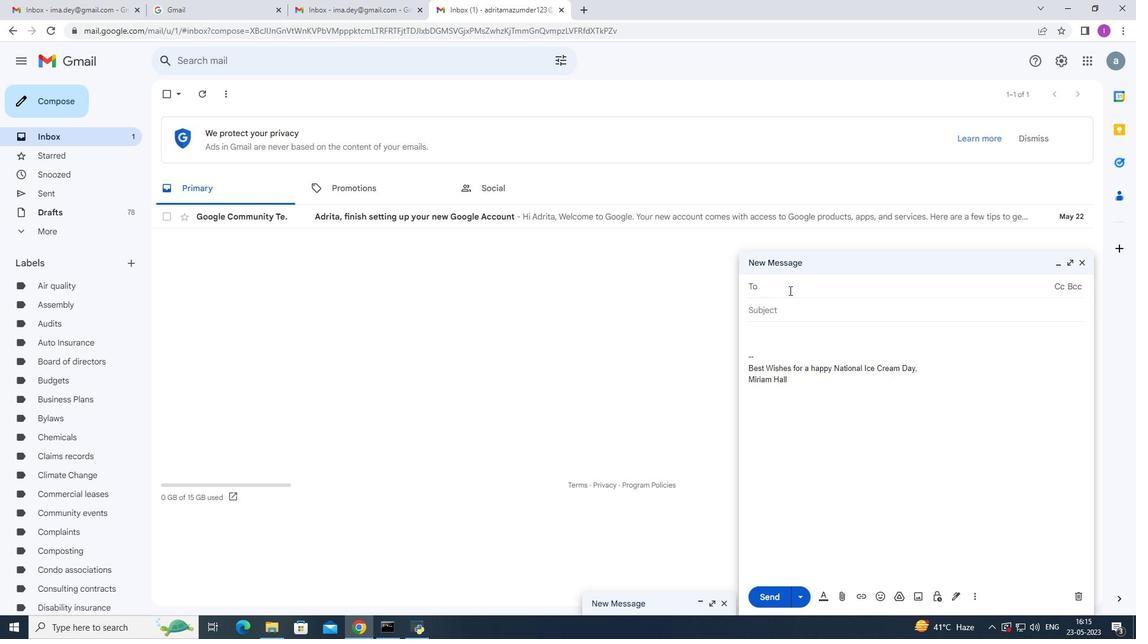 
Action: Mouse moved to (798, 311)
Screenshot: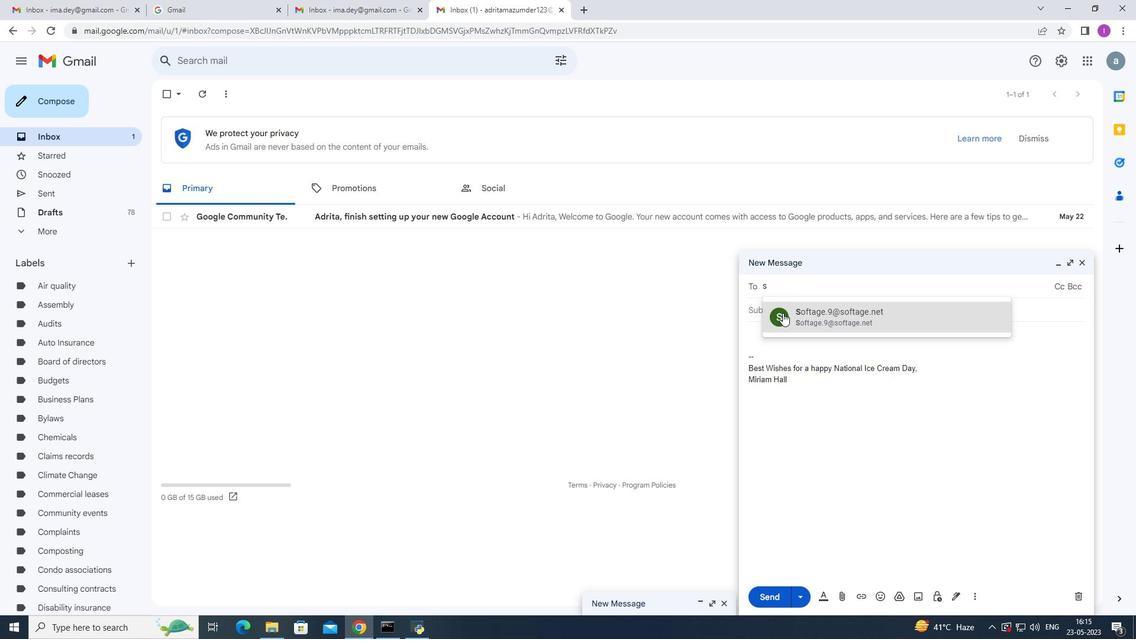 
Action: Mouse pressed left at (798, 311)
Screenshot: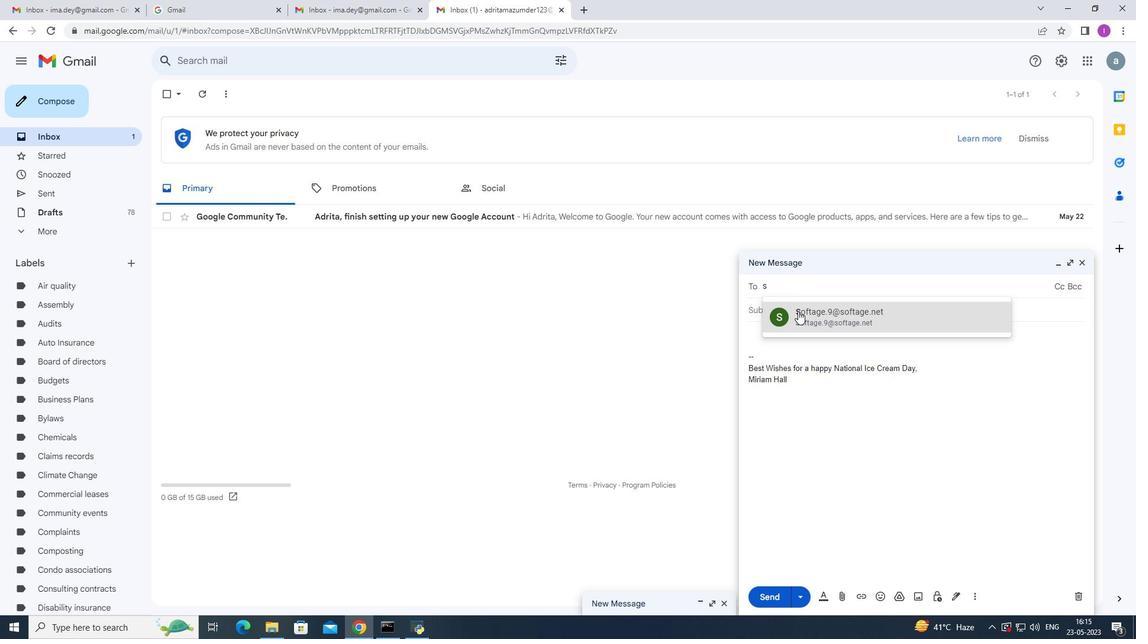 
Action: Mouse moved to (916, 516)
Screenshot: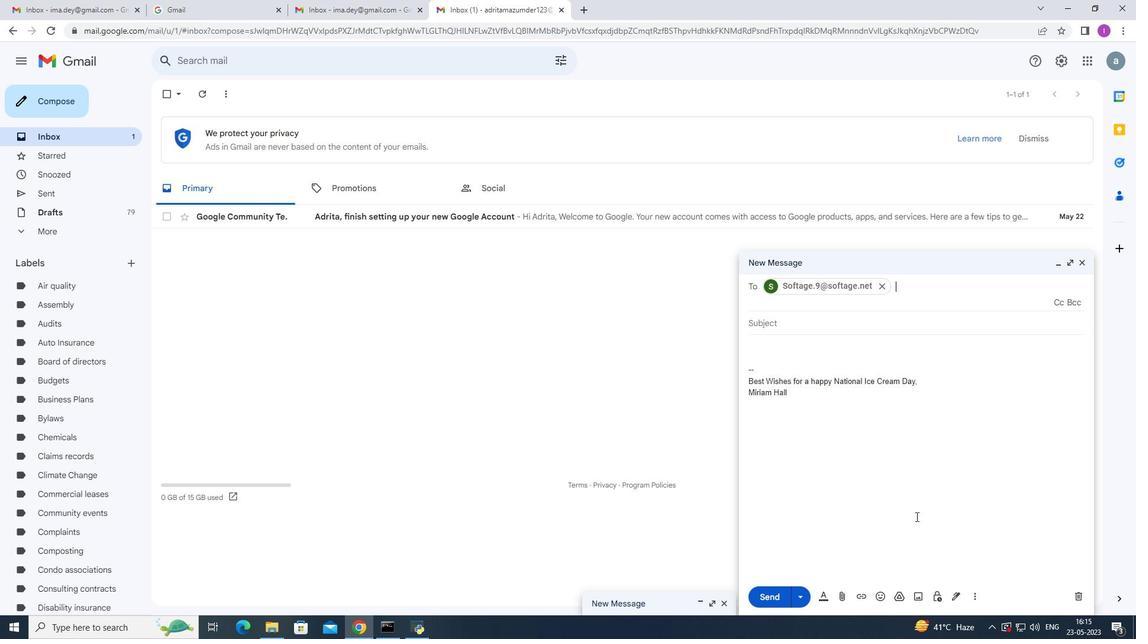 
Action: Mouse scrolled (916, 516) with delta (0, 0)
Screenshot: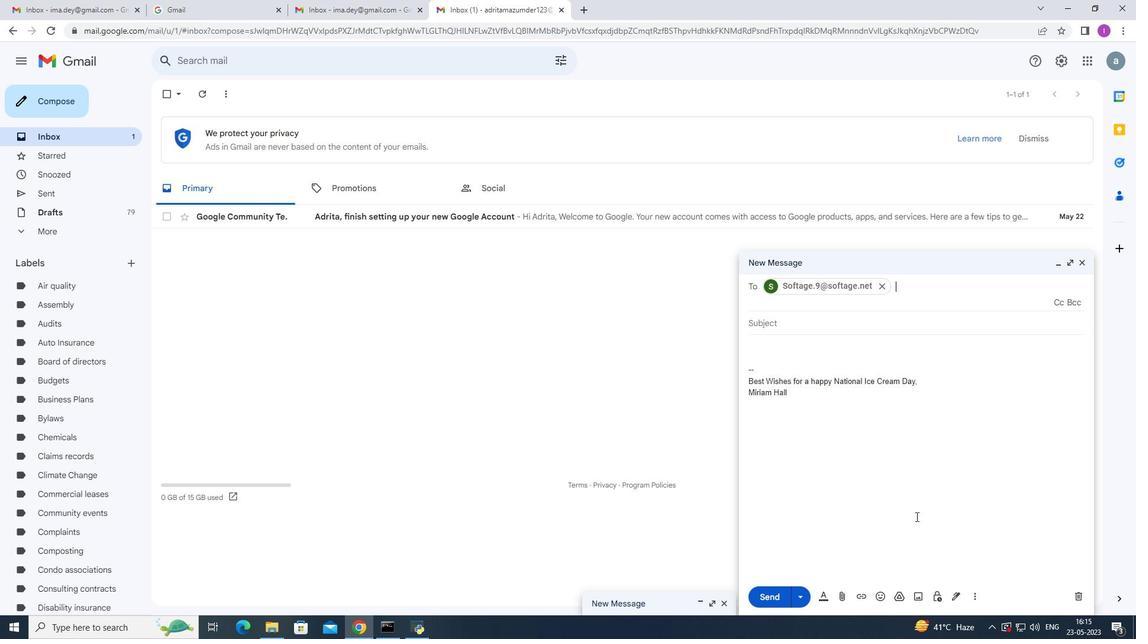 
Action: Mouse moved to (955, 527)
Screenshot: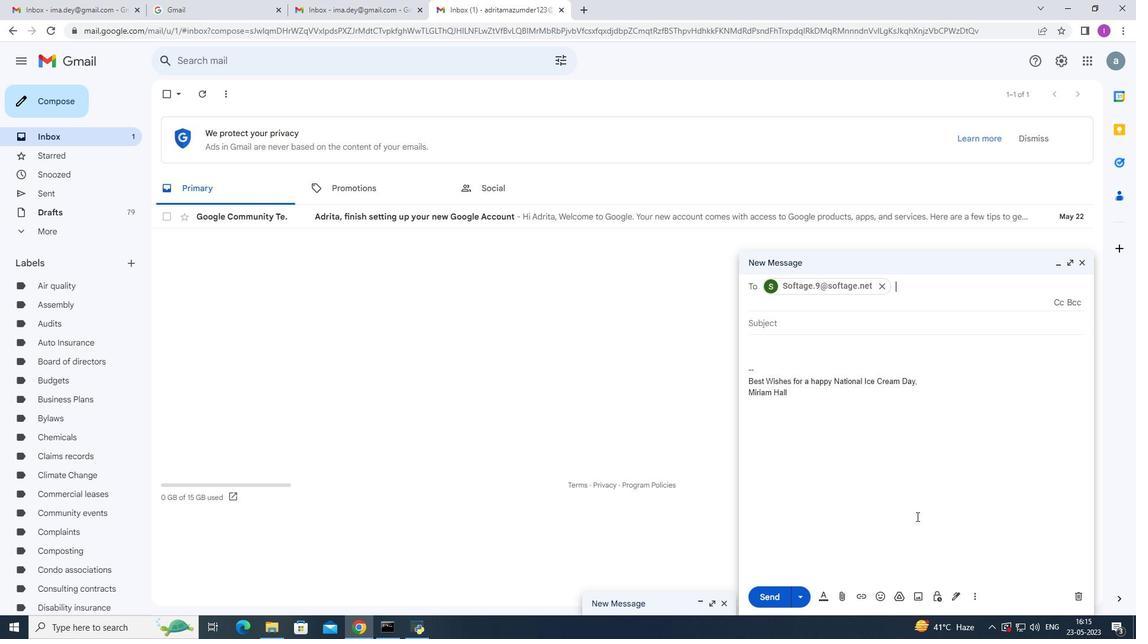 
Action: Mouse scrolled (942, 514) with delta (0, 0)
Screenshot: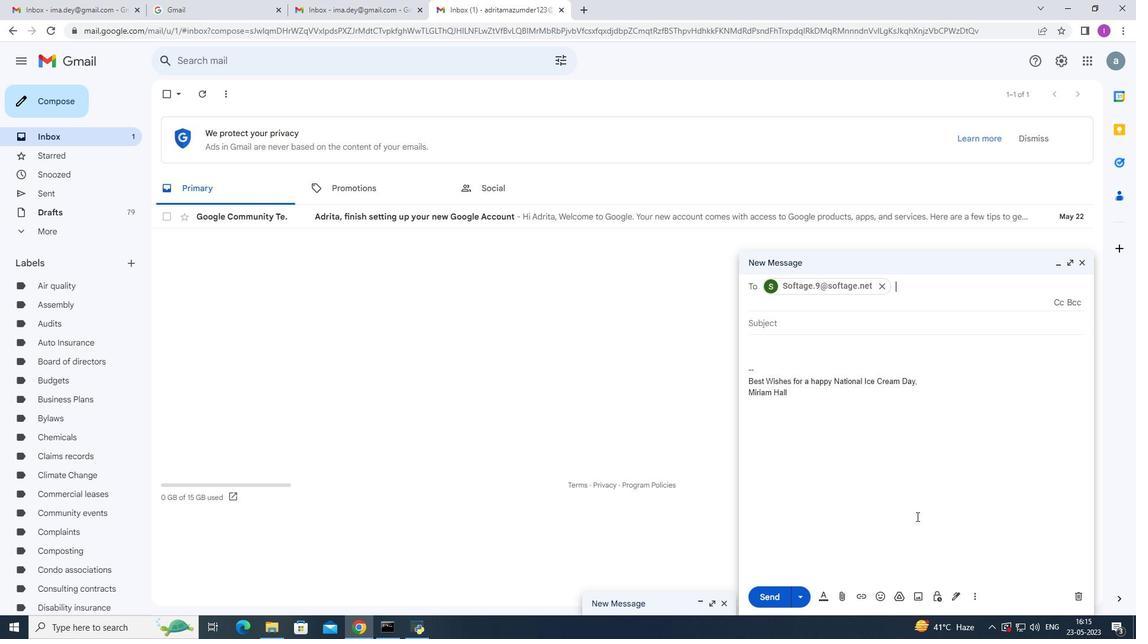 
Action: Mouse moved to (979, 594)
Screenshot: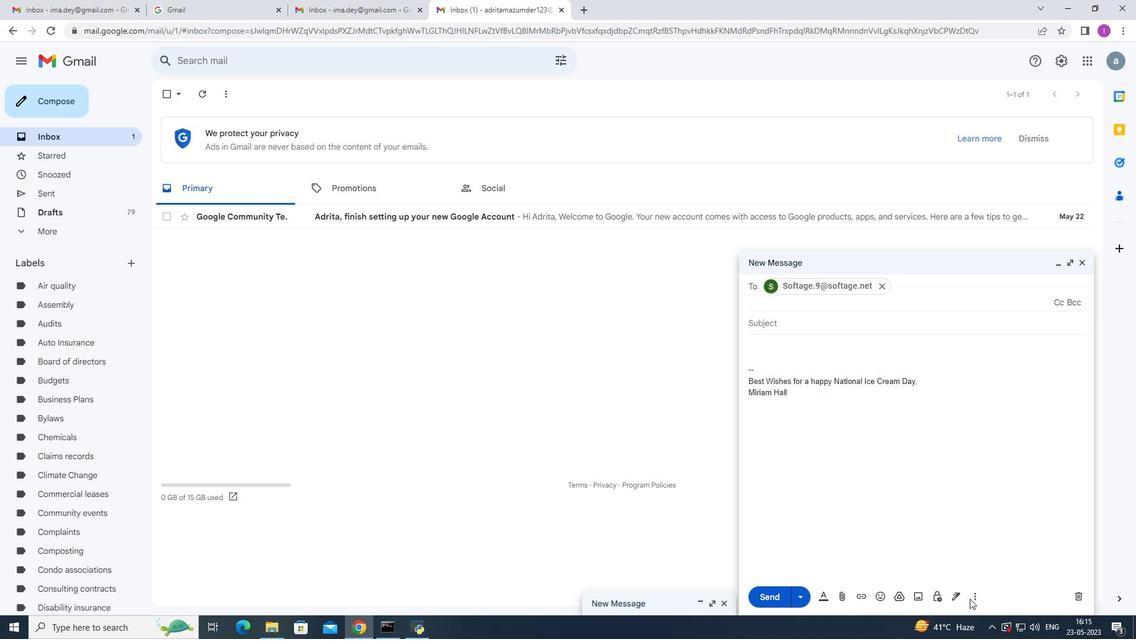 
Action: Mouse pressed left at (979, 594)
Screenshot: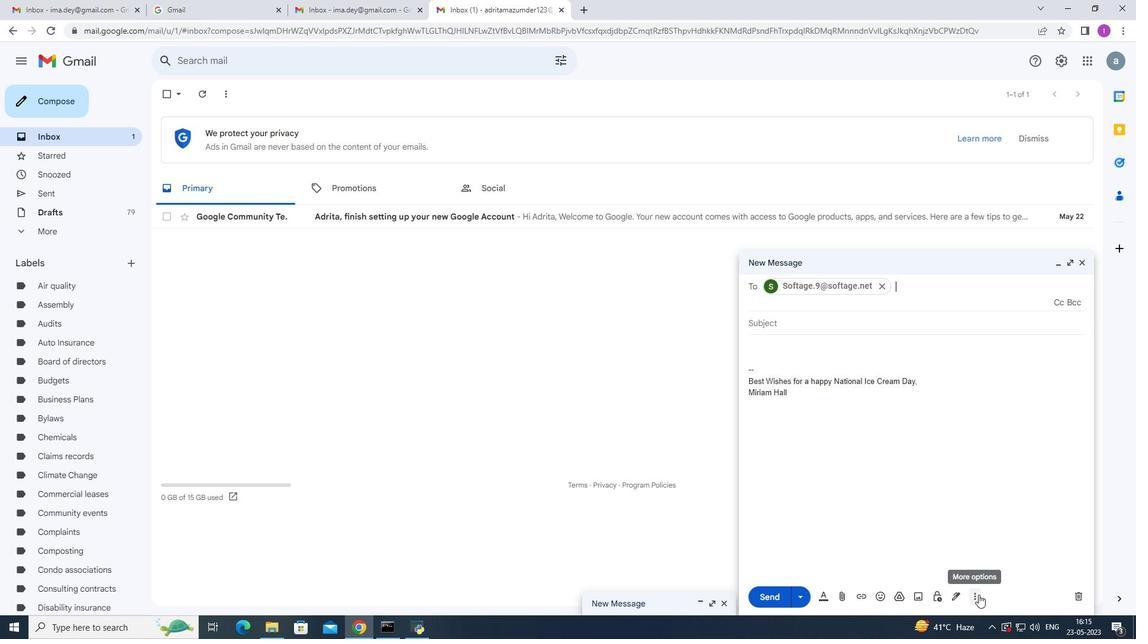 
Action: Mouse moved to (822, 254)
Screenshot: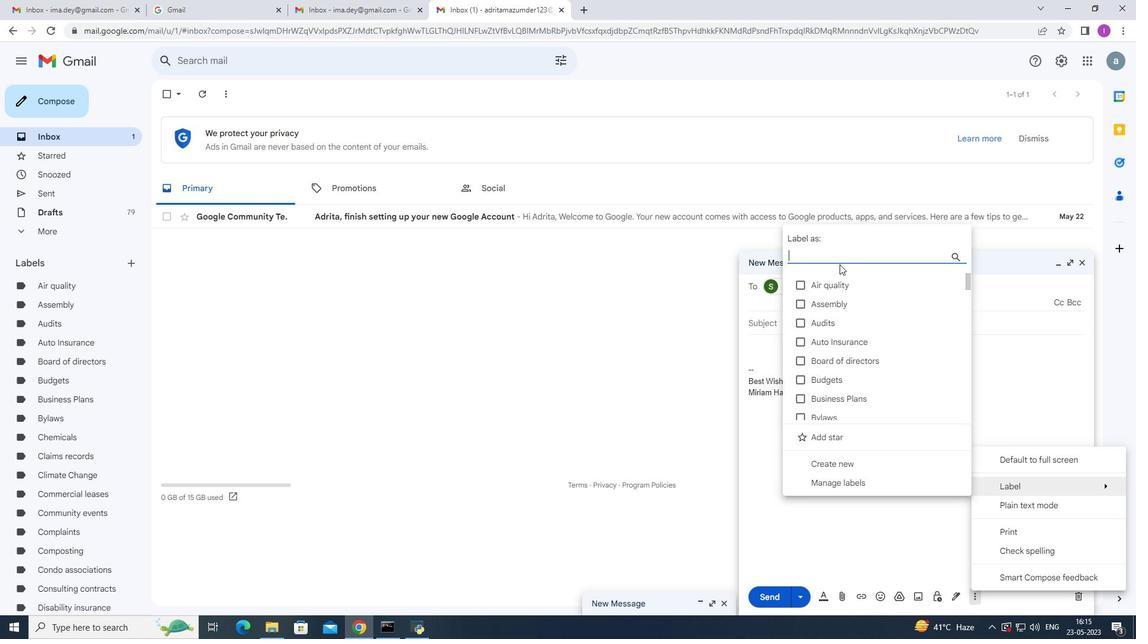 
Action: Mouse pressed left at (822, 254)
Screenshot: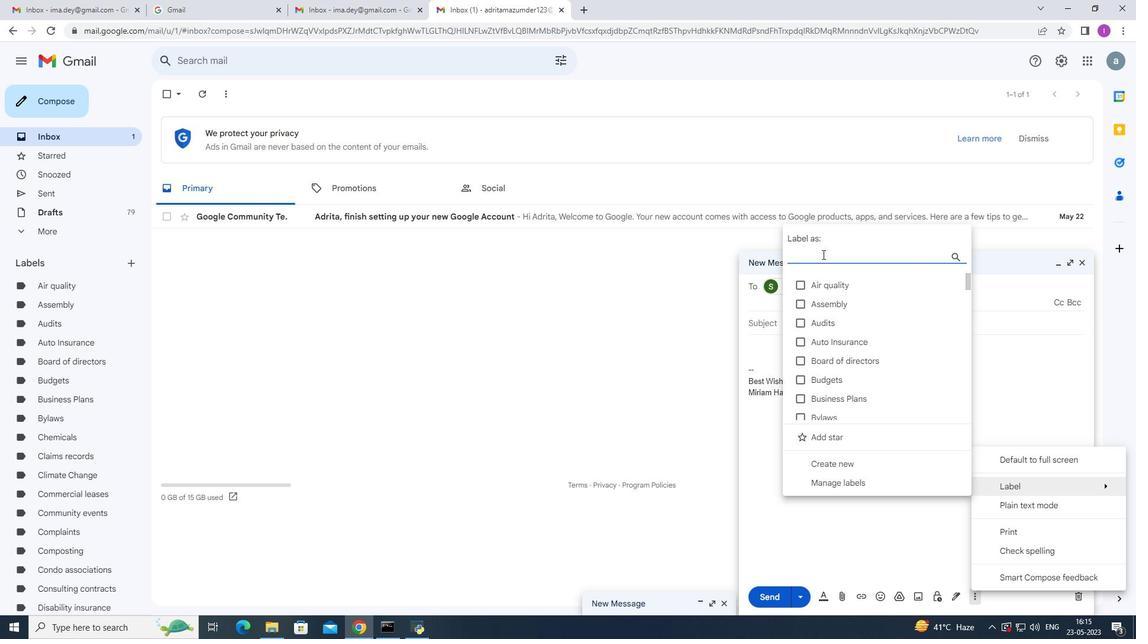
Action: Mouse moved to (845, 256)
Screenshot: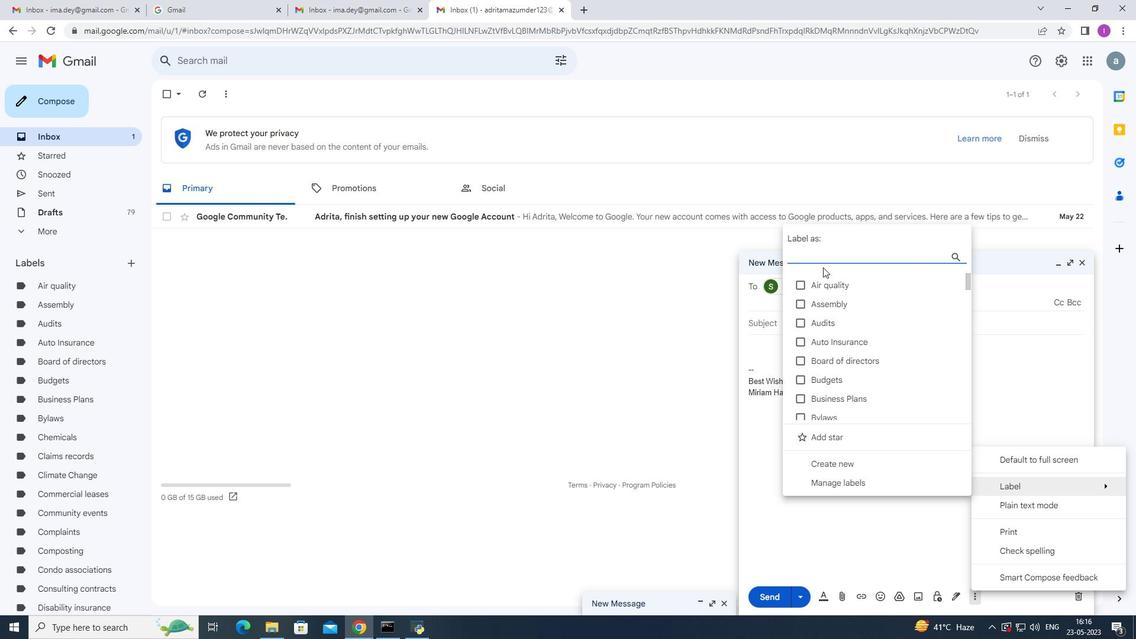 
Action: Key pressed <Key.shift>Safety<Key.space>training
Screenshot: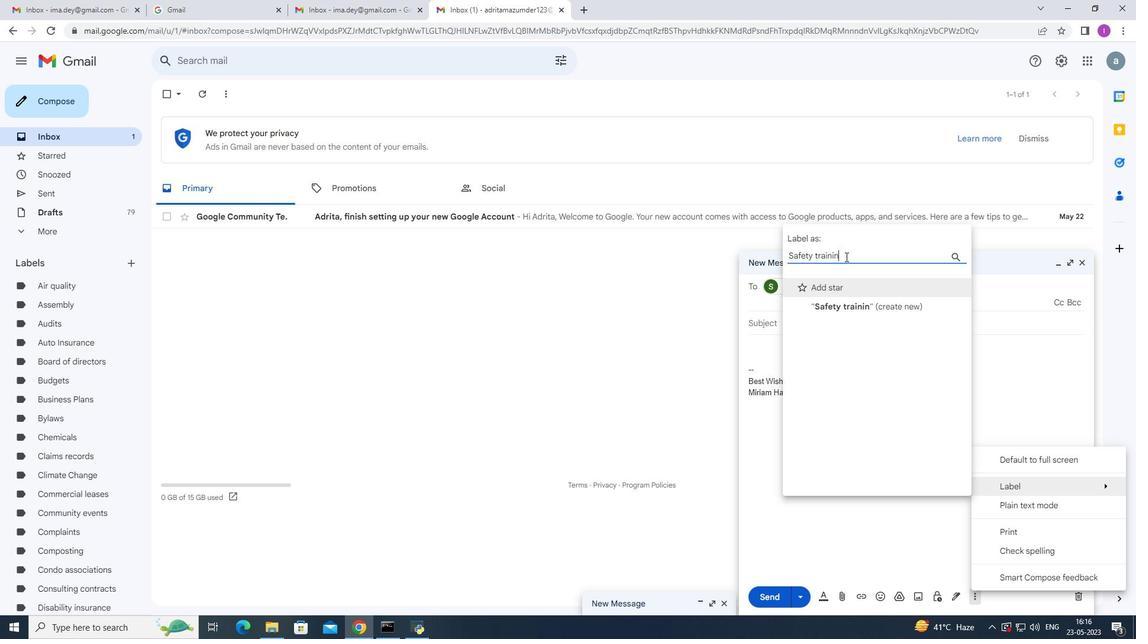 
Action: Mouse moved to (856, 301)
Screenshot: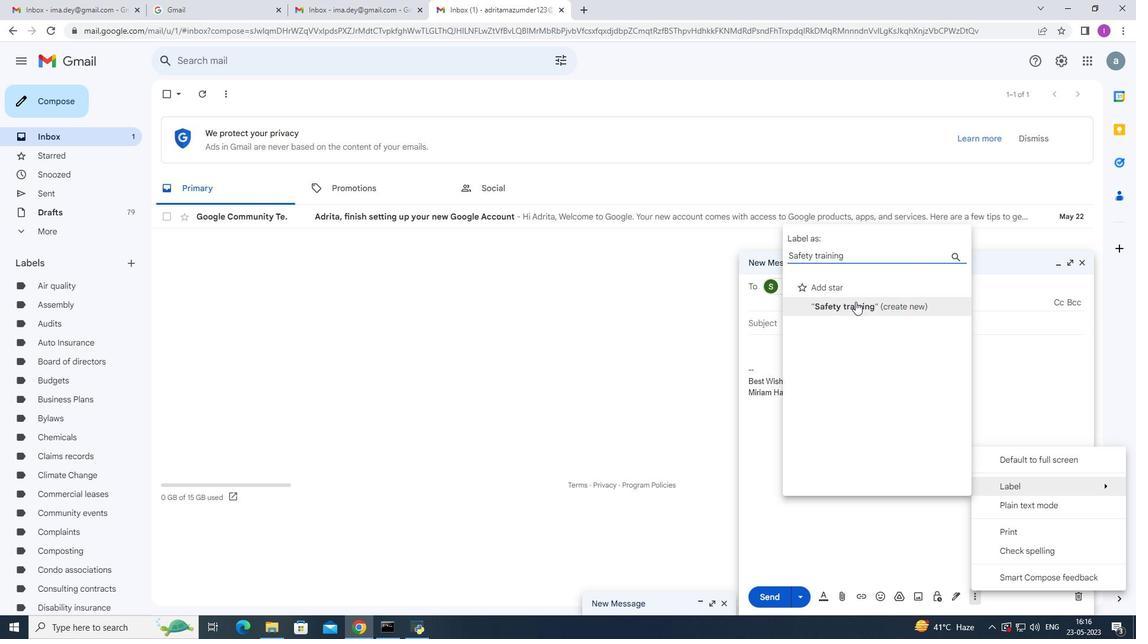 
Action: Mouse pressed left at (856, 301)
Screenshot: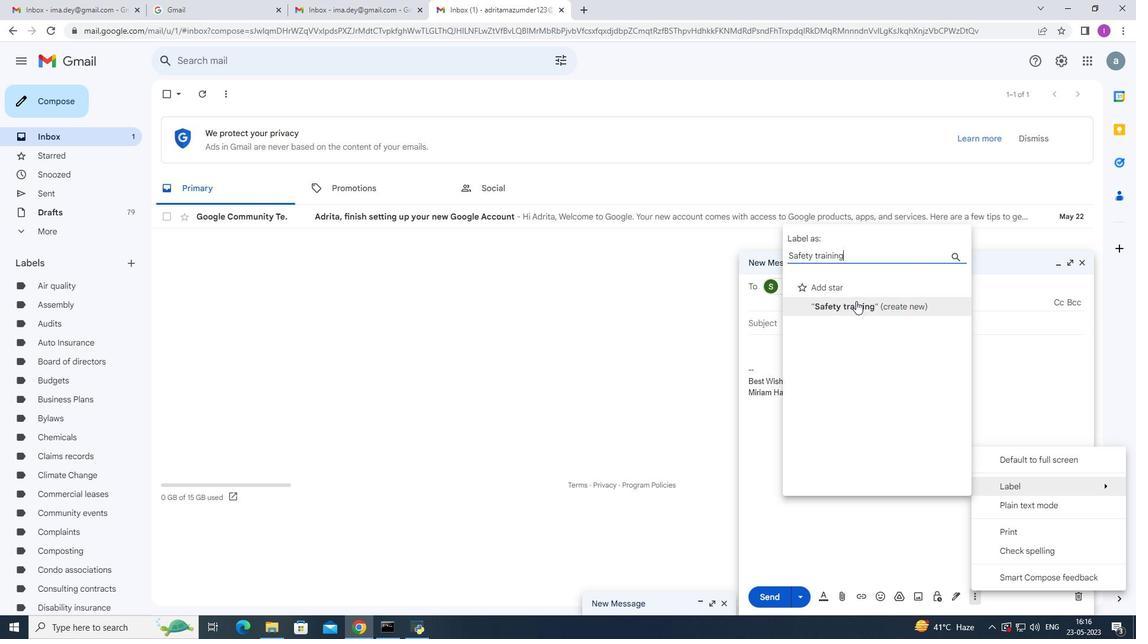 
Action: Mouse moved to (677, 379)
Screenshot: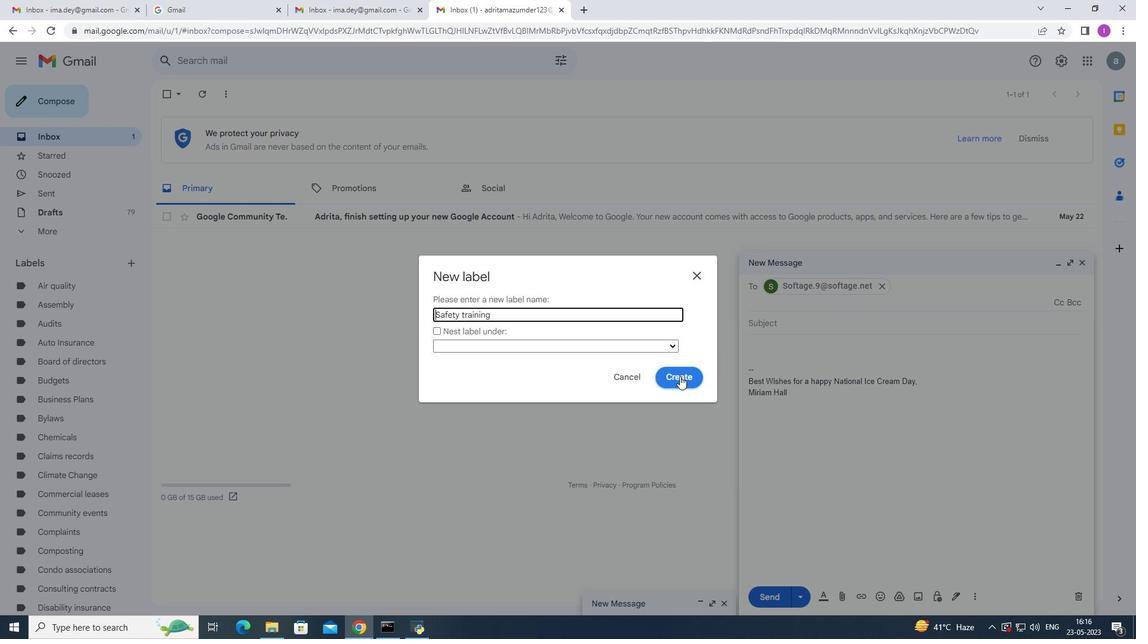 
Action: Mouse pressed left at (677, 379)
Screenshot: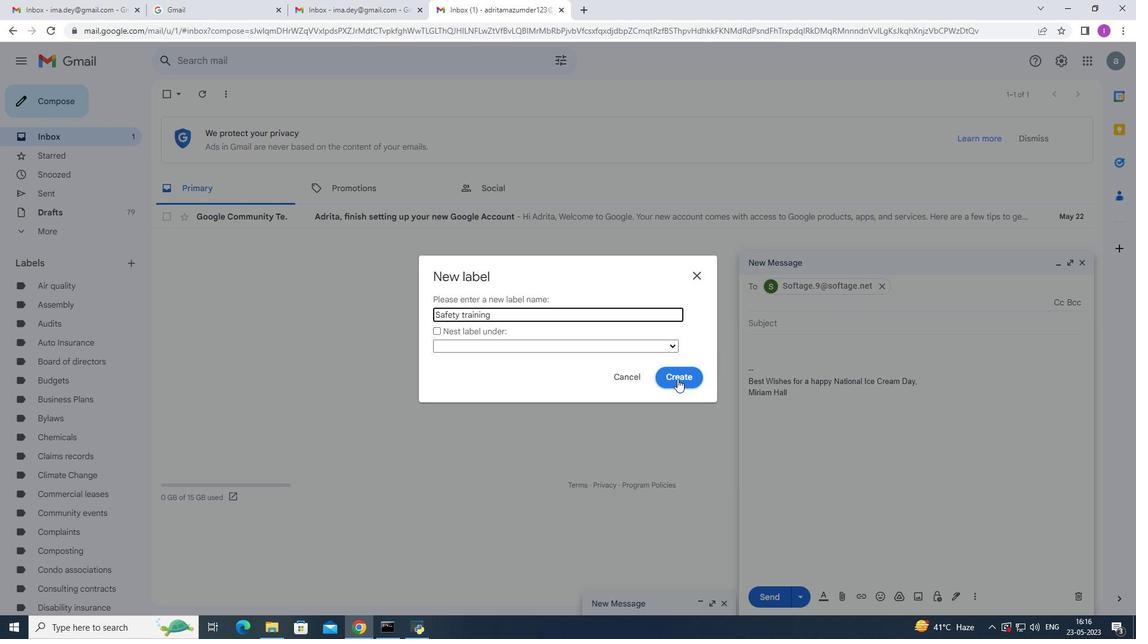 
Action: Mouse moved to (887, 480)
Screenshot: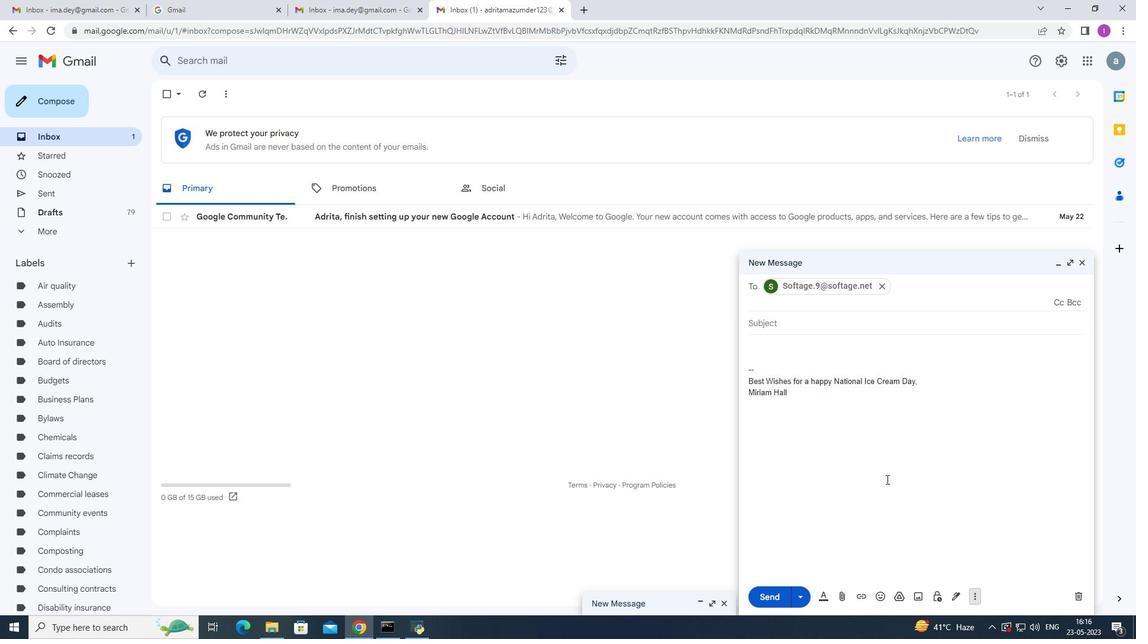 
Action: Mouse scrolled (887, 479) with delta (0, 0)
Screenshot: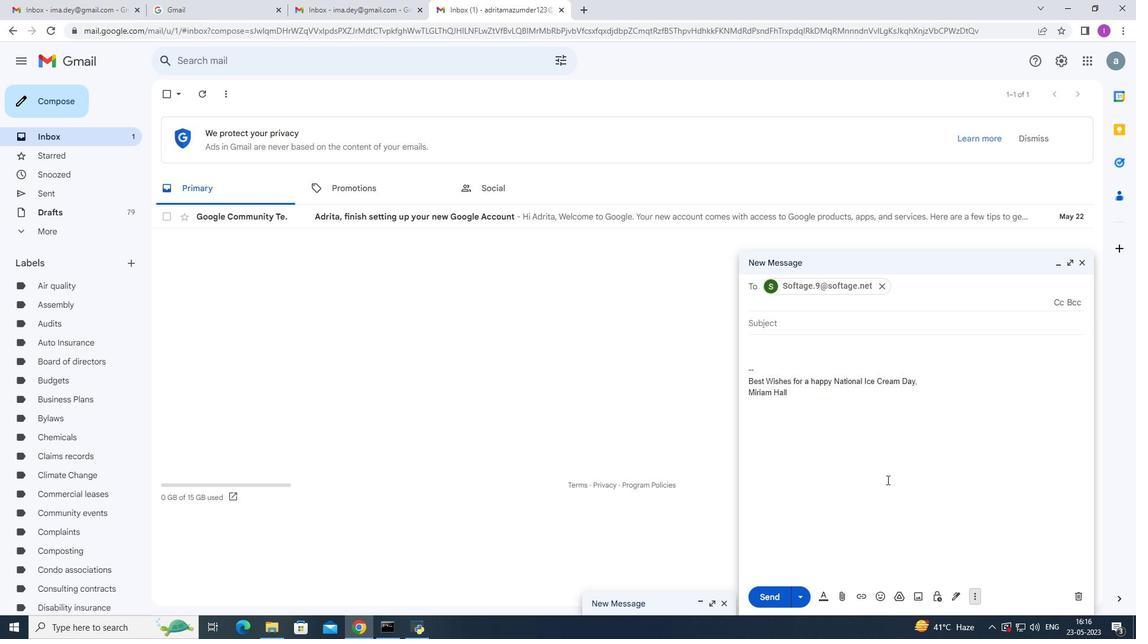 
Action: Mouse scrolled (887, 479) with delta (0, 0)
Screenshot: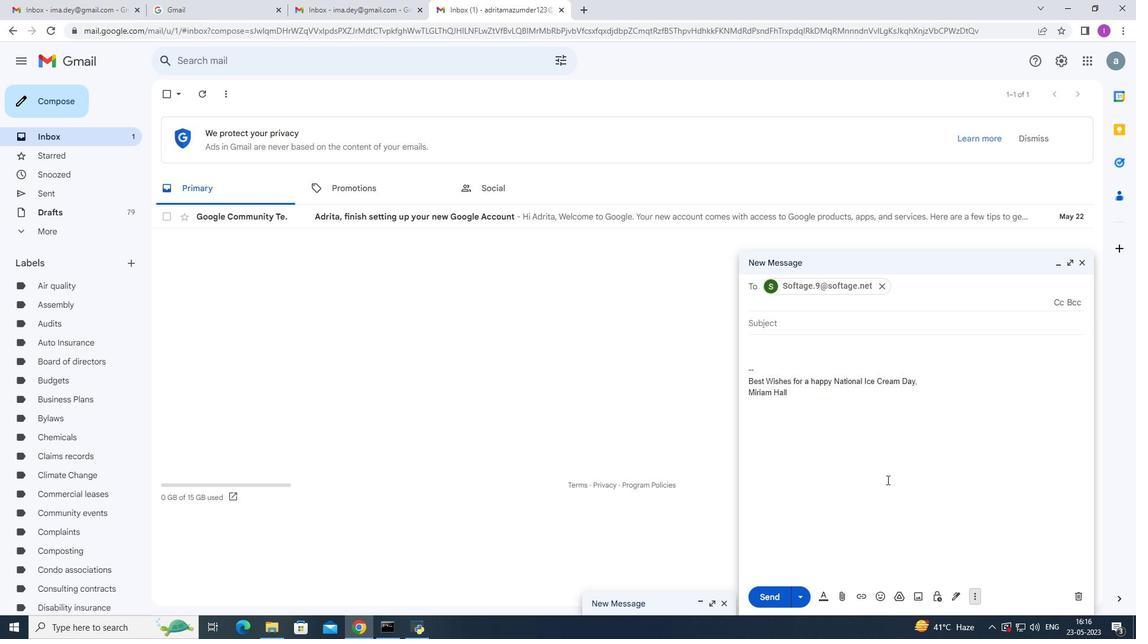 
Action: Mouse scrolled (887, 479) with delta (0, 0)
Screenshot: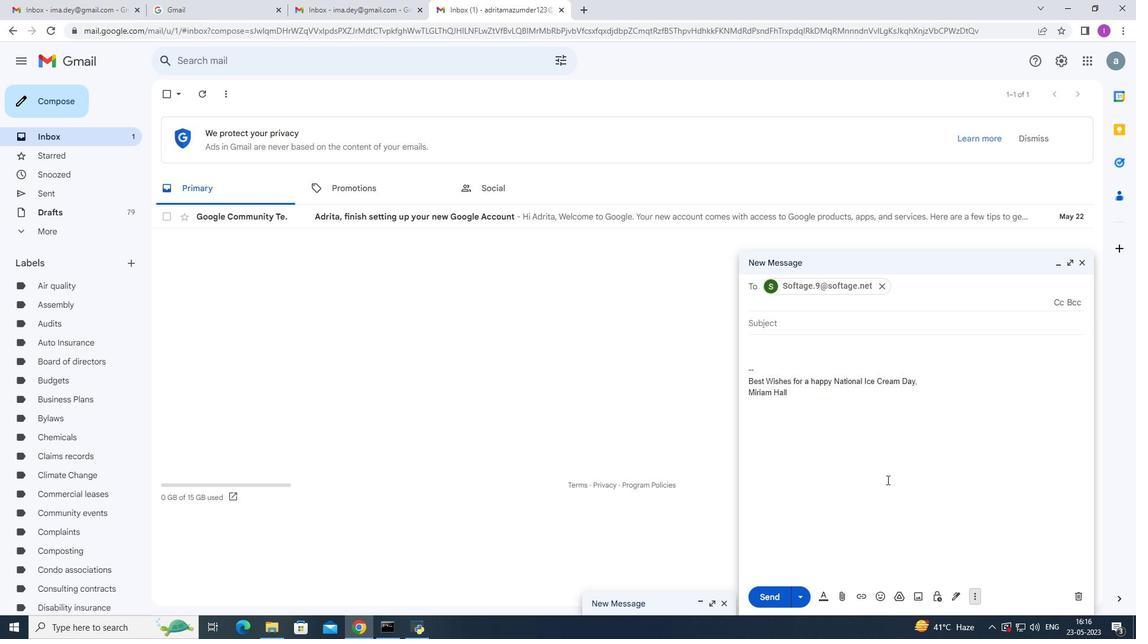
Action: Mouse moved to (975, 591)
Screenshot: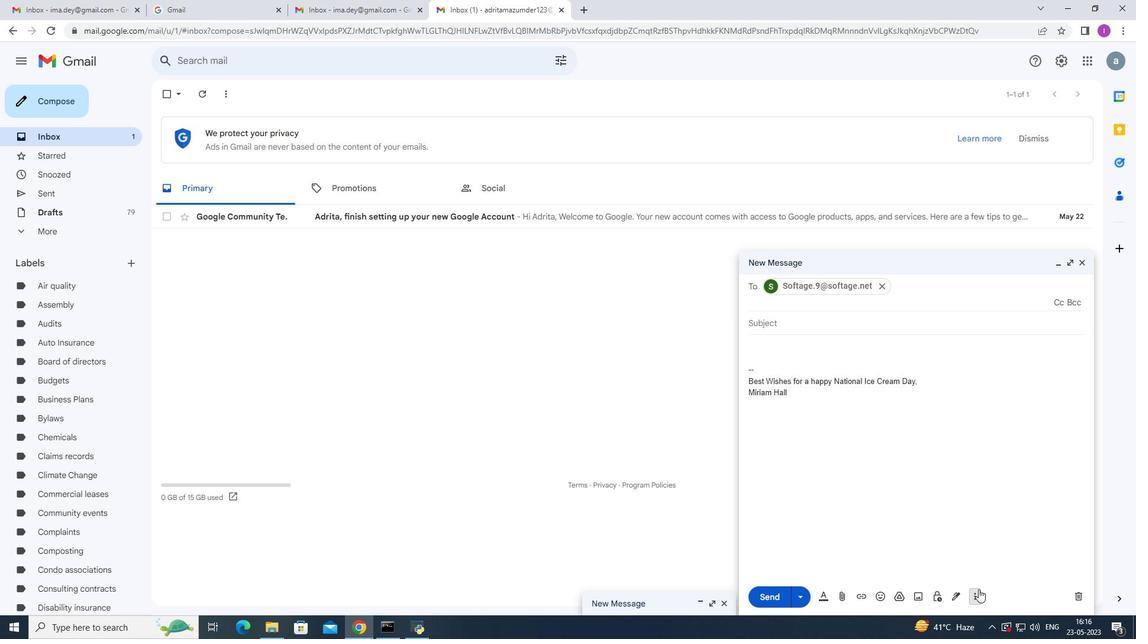 
Action: Mouse pressed left at (975, 591)
Screenshot: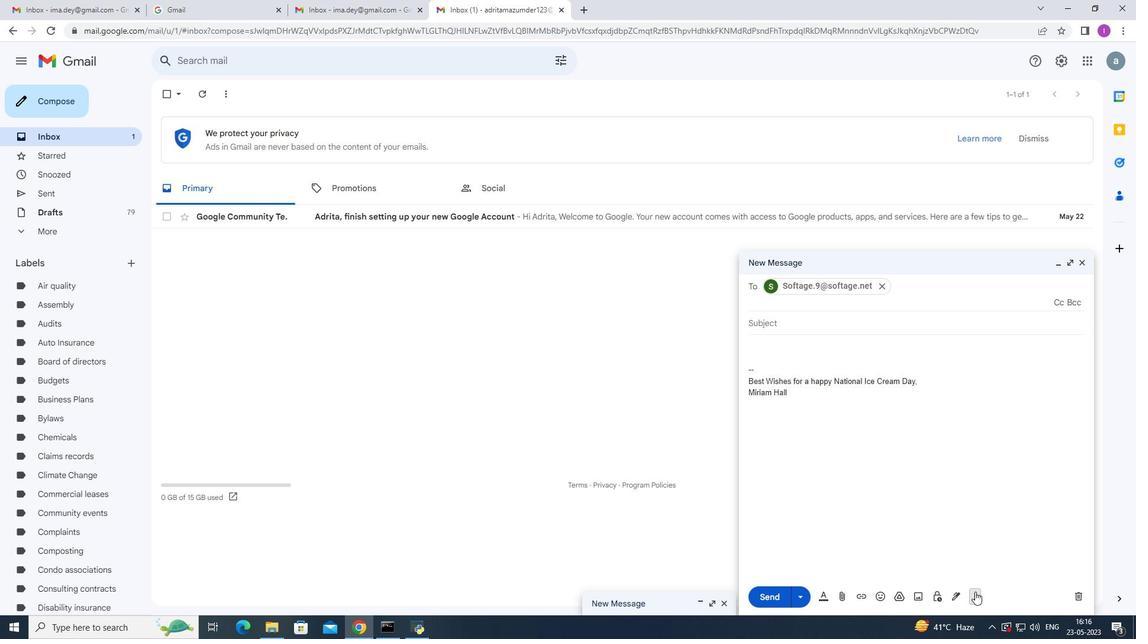 
Action: Mouse moved to (648, 311)
Screenshot: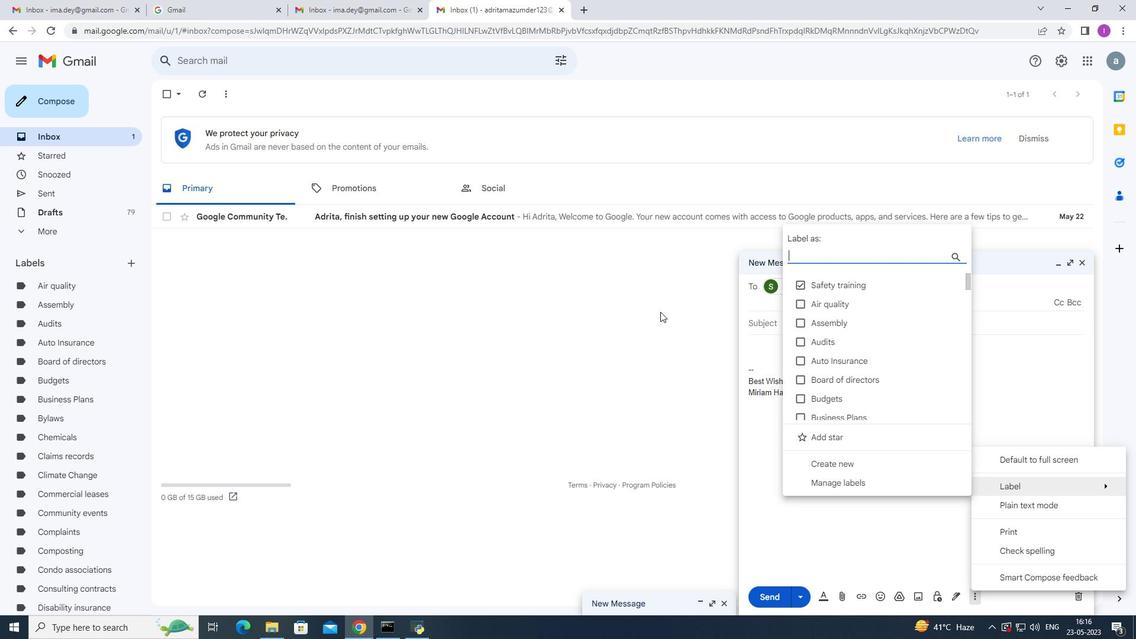 
Action: Mouse pressed left at (648, 311)
Screenshot: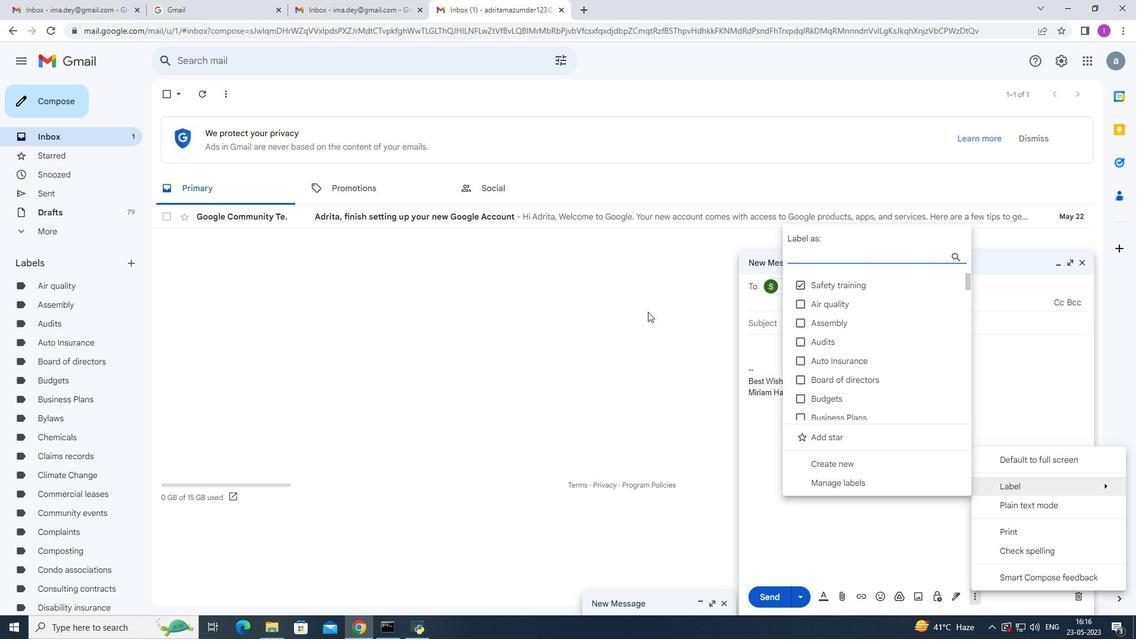 
Action: Mouse moved to (603, 380)
Screenshot: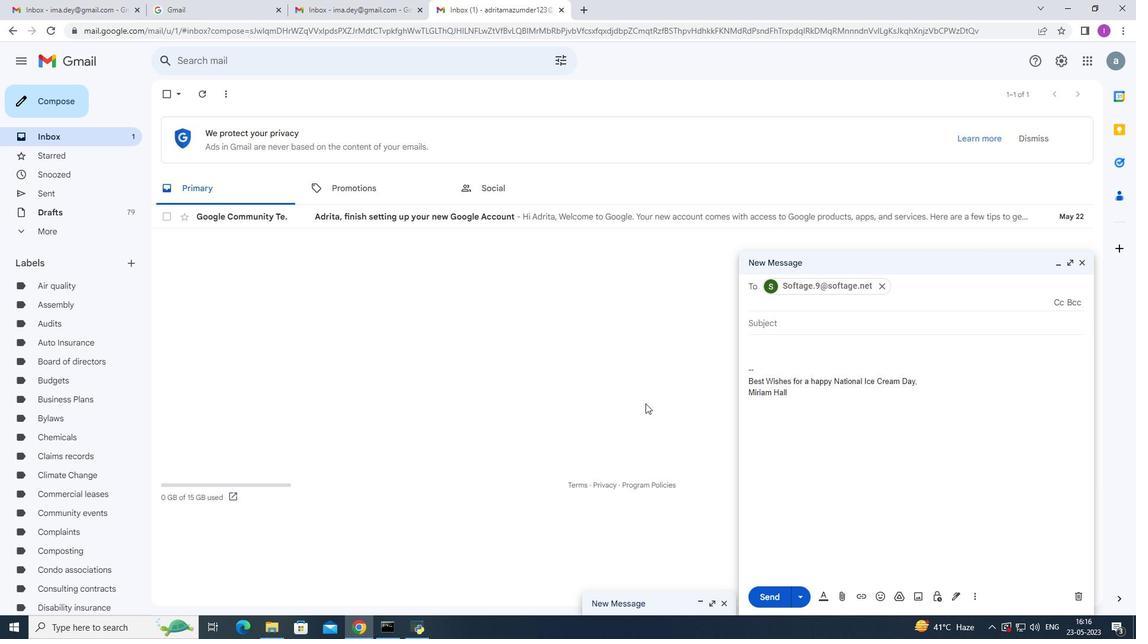 
